 Task: In the  document social media Apply all border to the tabe with  'with box; Style line and width 1 pt 'Select Header and apply  'Bold' Select the text and align it to the  Center
Action: Mouse moved to (575, 188)
Screenshot: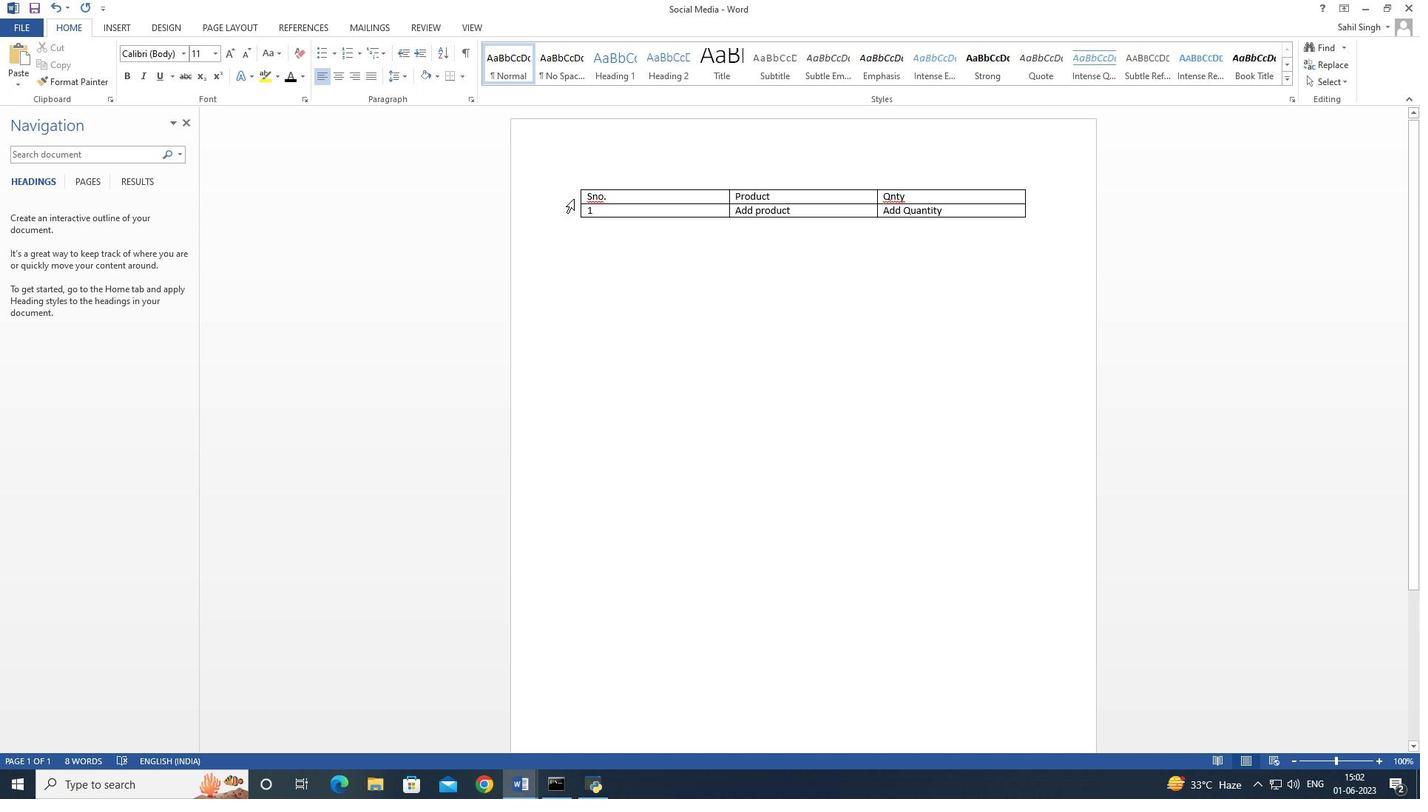 
Action: Mouse pressed left at (575, 188)
Screenshot: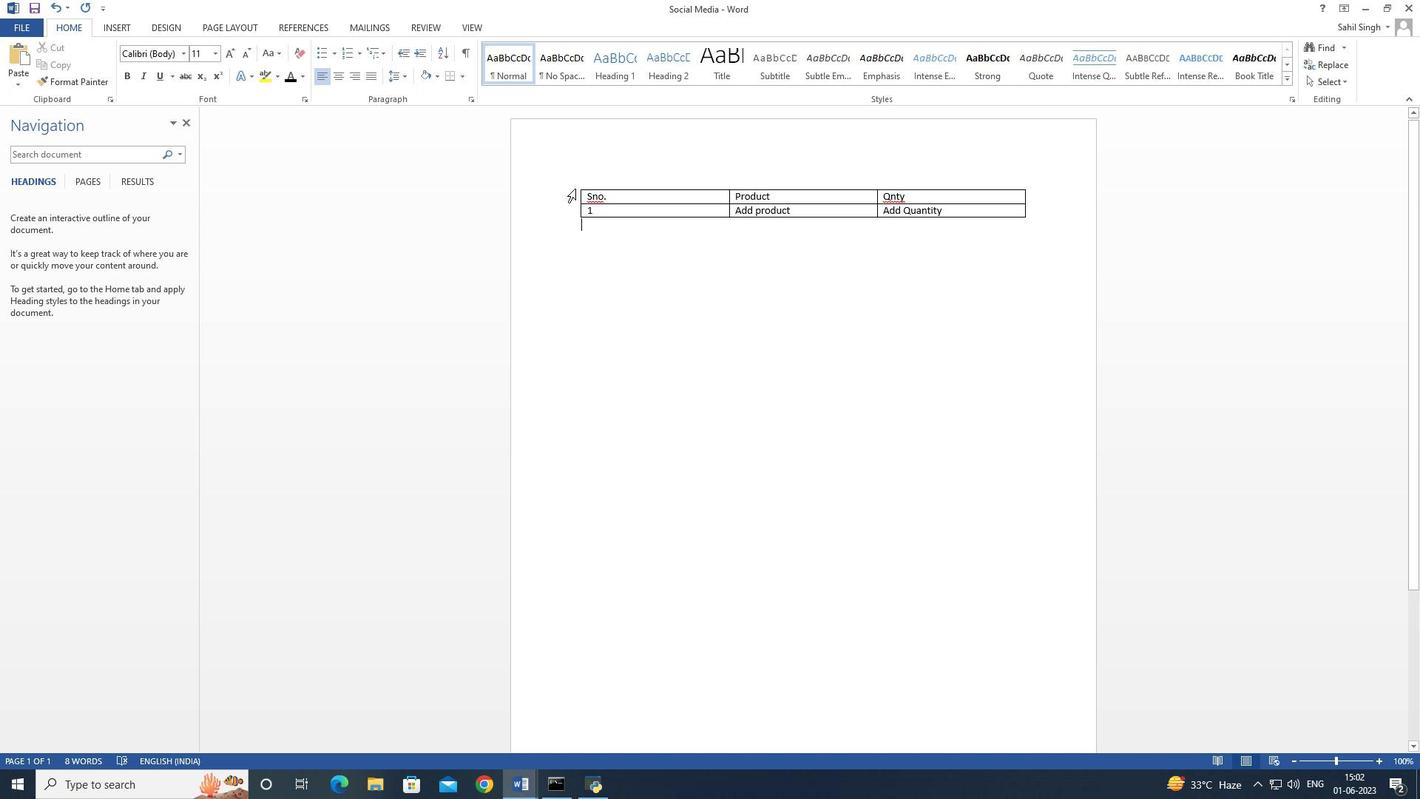 
Action: Mouse moved to (462, 74)
Screenshot: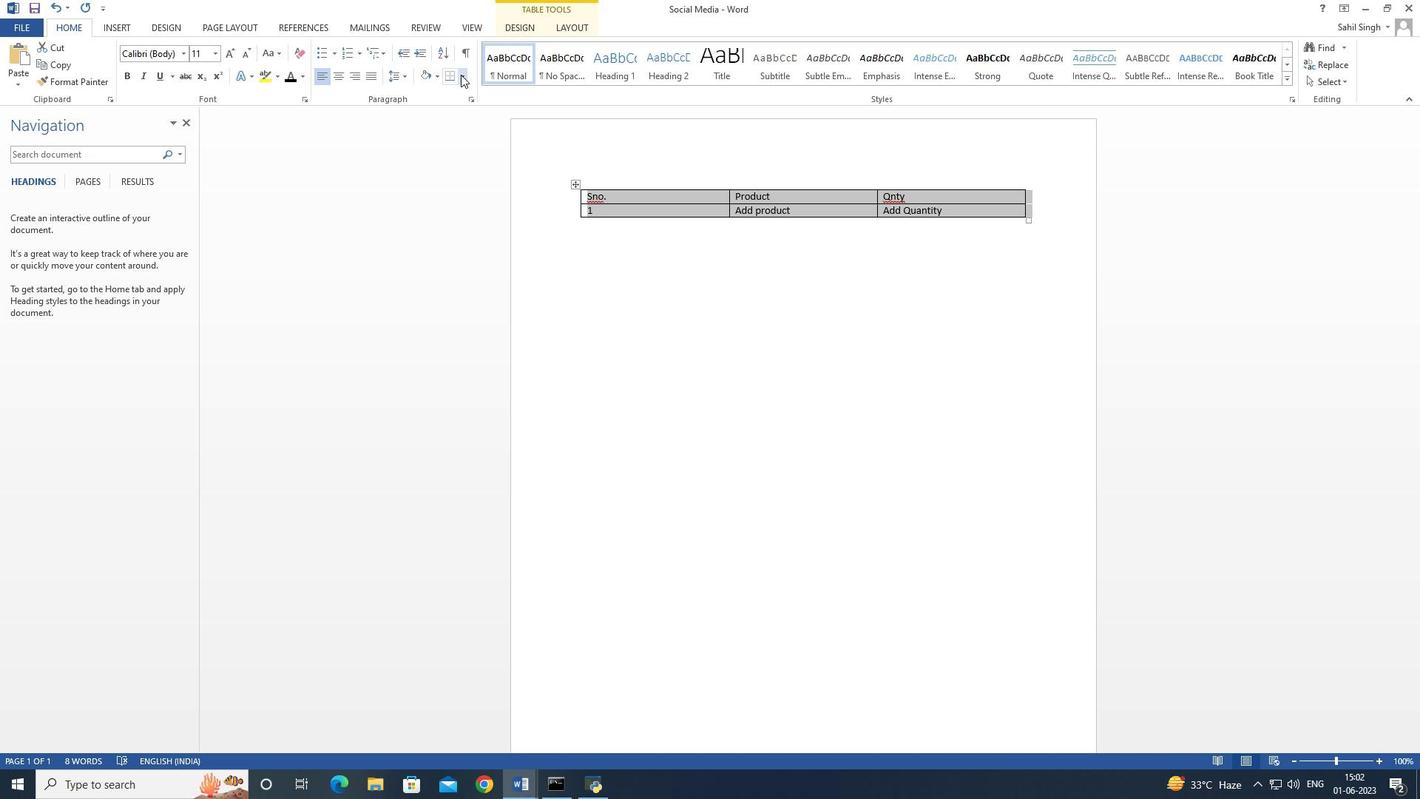 
Action: Mouse pressed left at (462, 74)
Screenshot: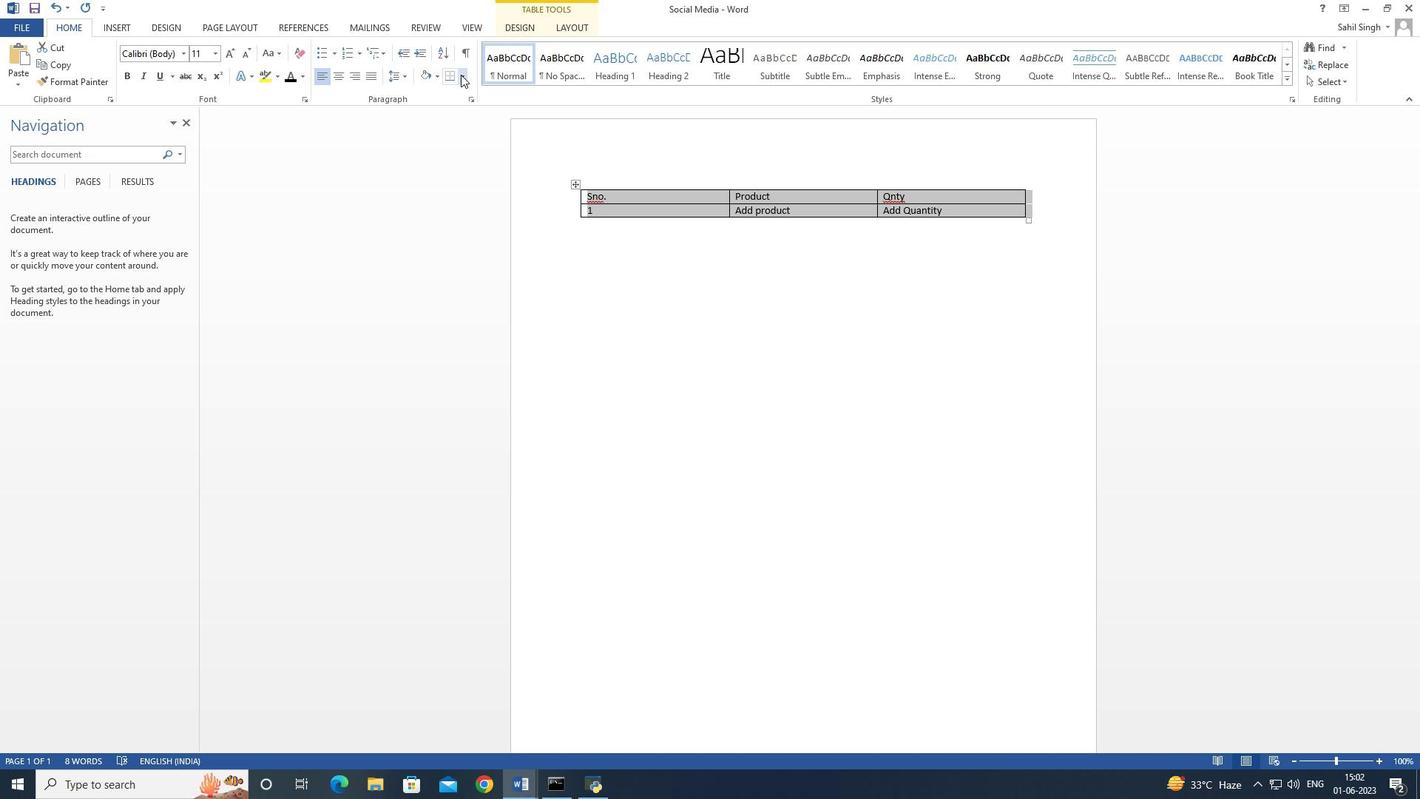 
Action: Mouse moved to (450, 185)
Screenshot: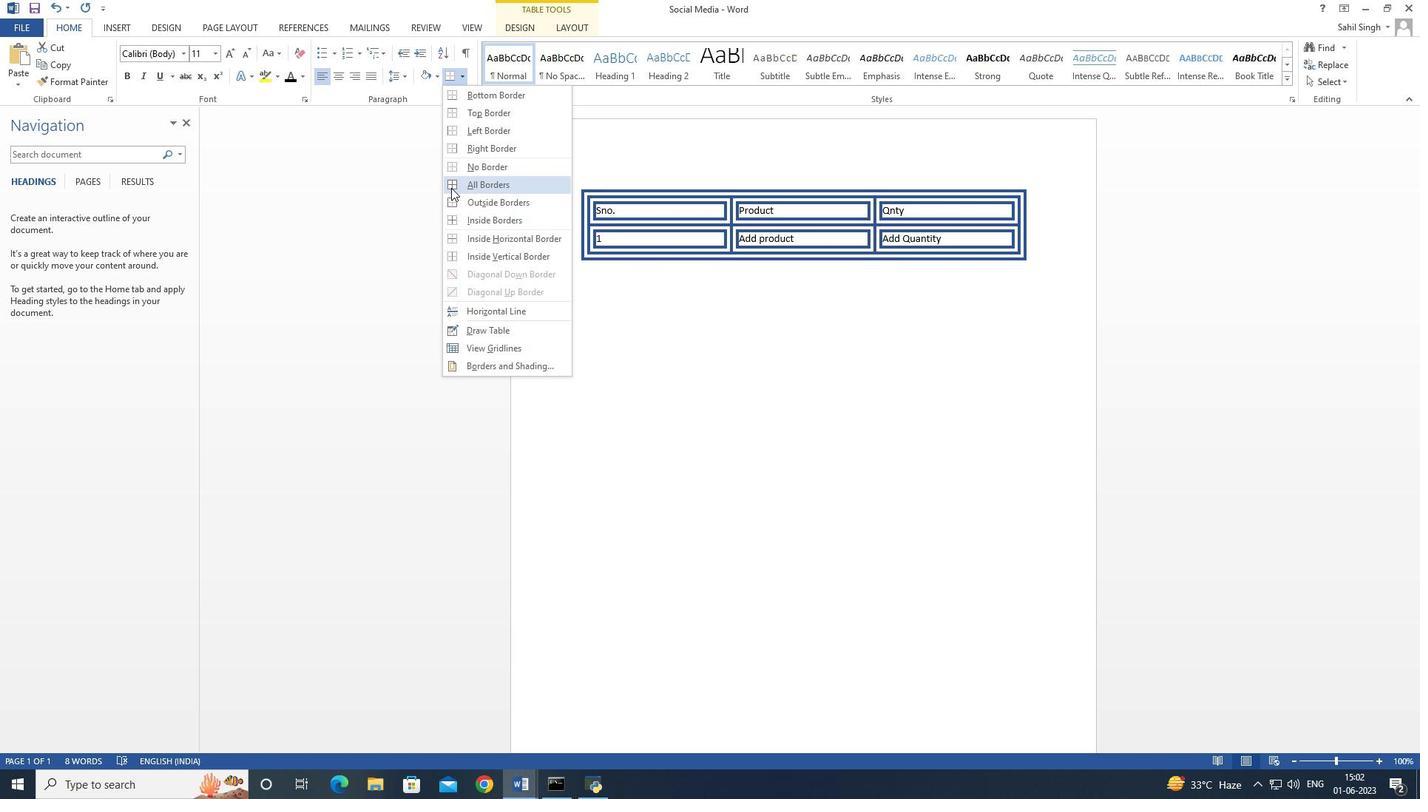 
Action: Mouse pressed left at (450, 185)
Screenshot: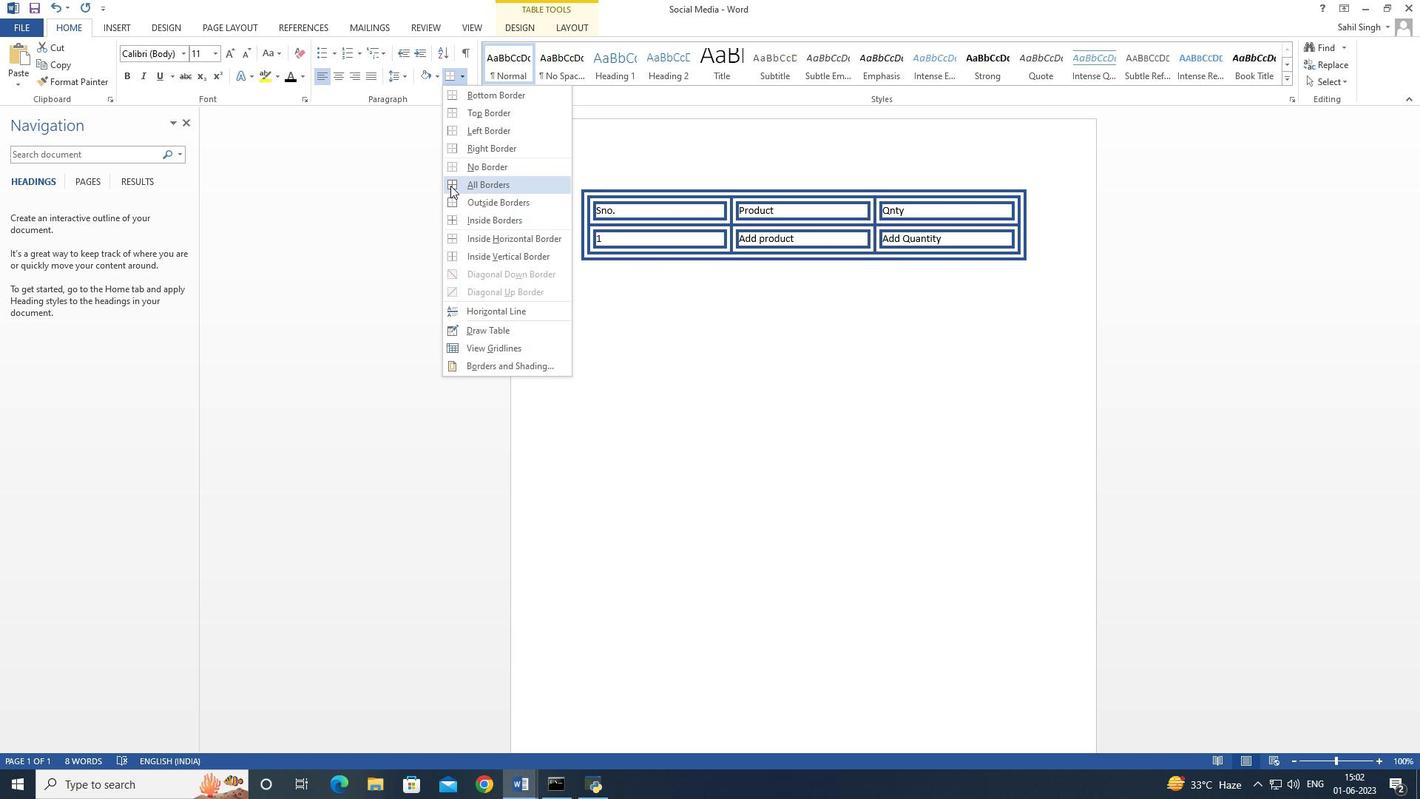 
Action: Mouse moved to (461, 74)
Screenshot: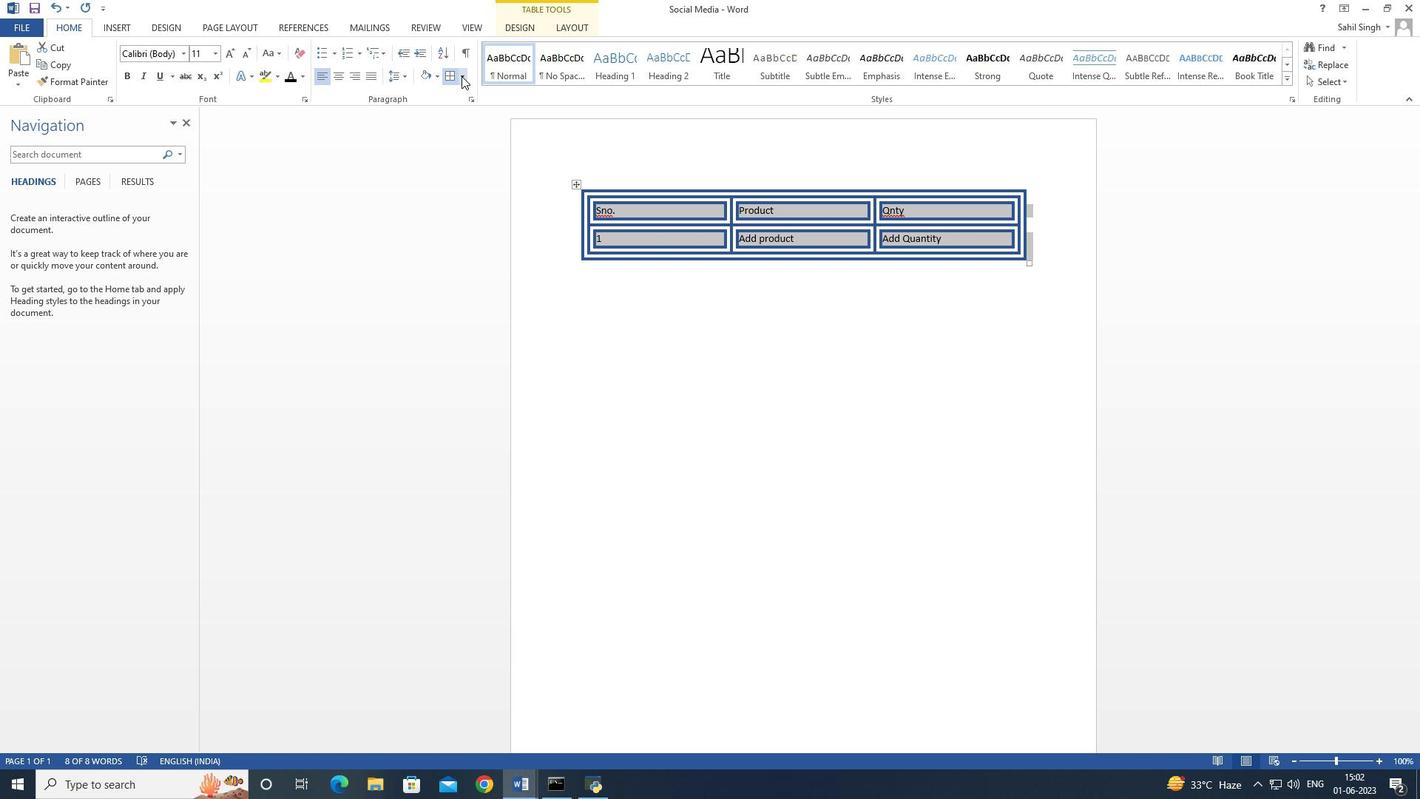 
Action: Mouse pressed left at (461, 74)
Screenshot: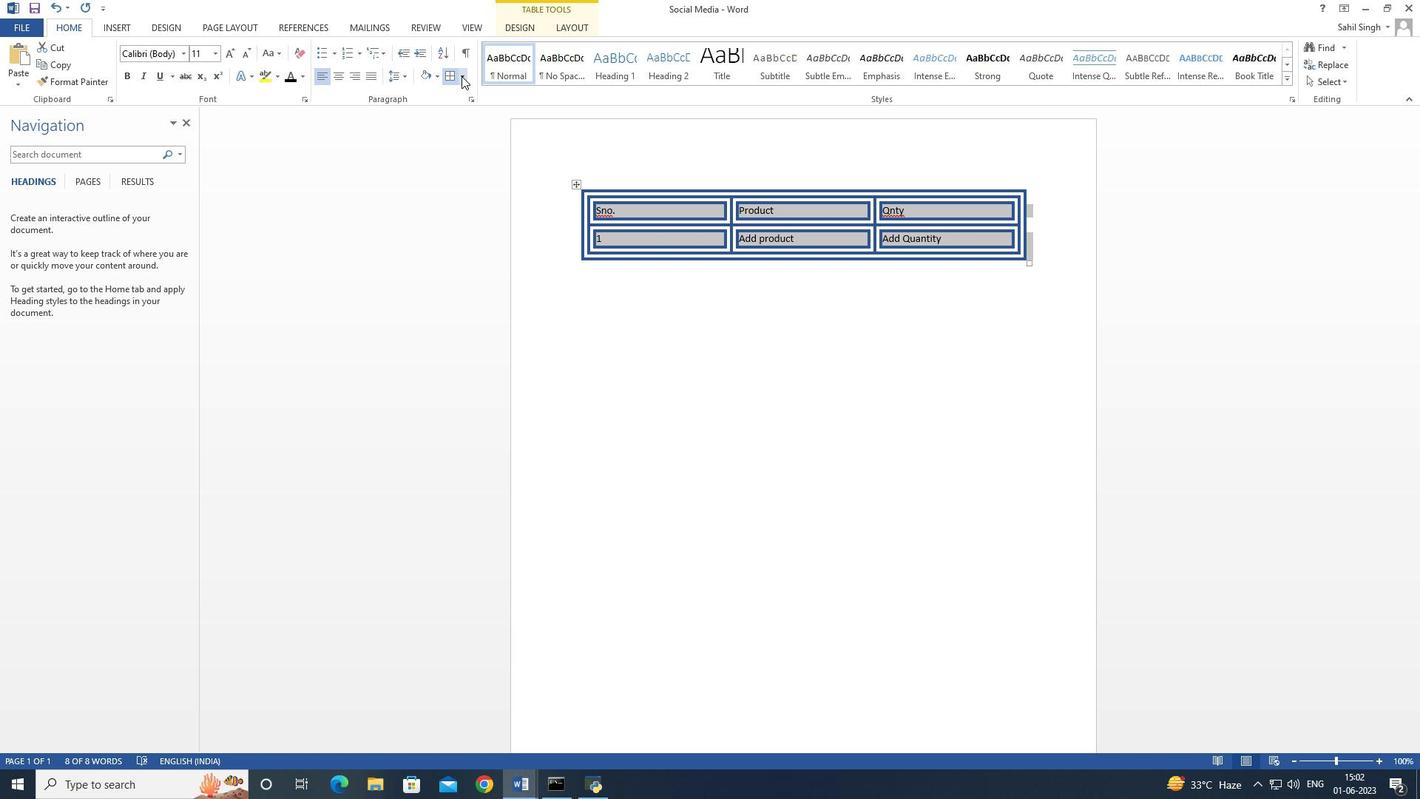 
Action: Mouse moved to (491, 364)
Screenshot: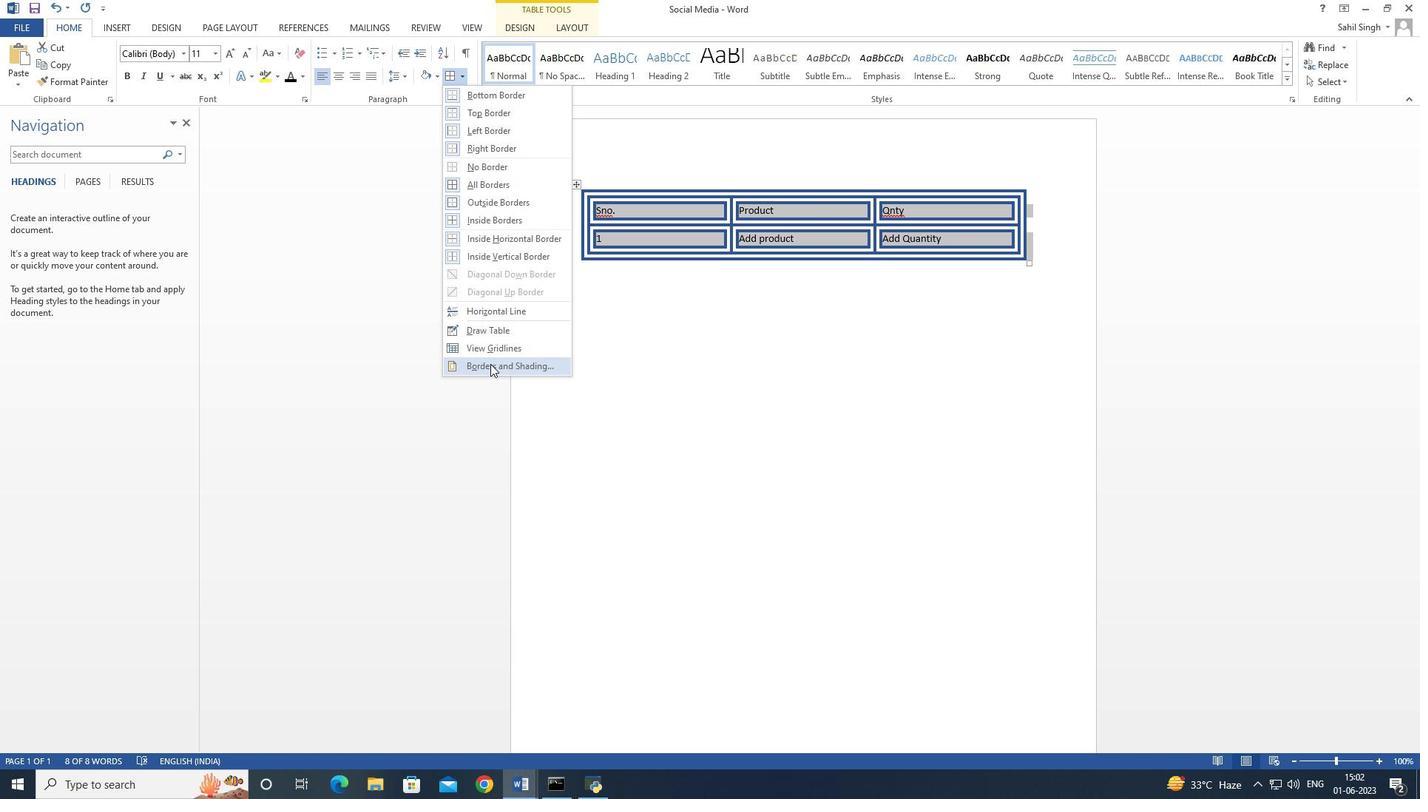 
Action: Mouse pressed left at (491, 364)
Screenshot: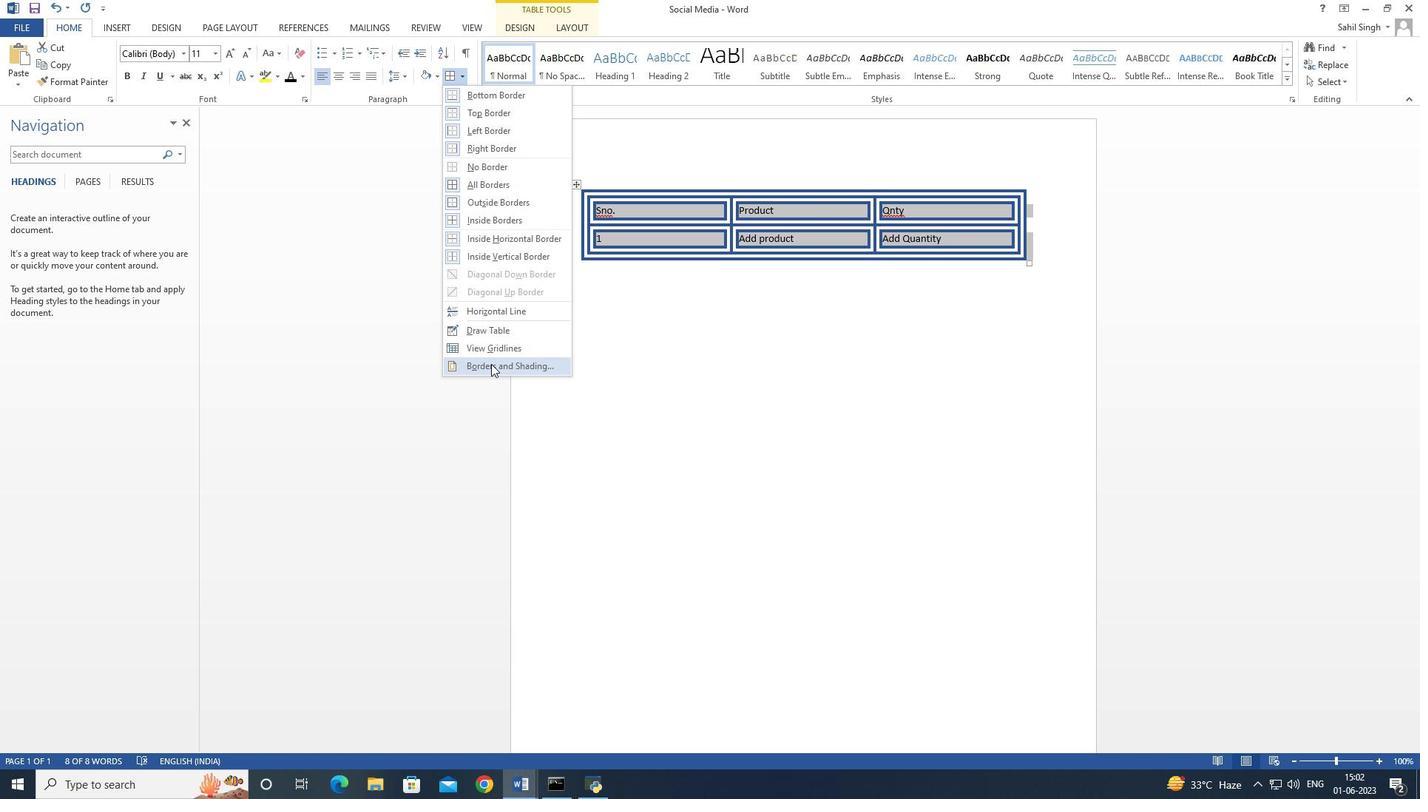 
Action: Mouse moved to (538, 330)
Screenshot: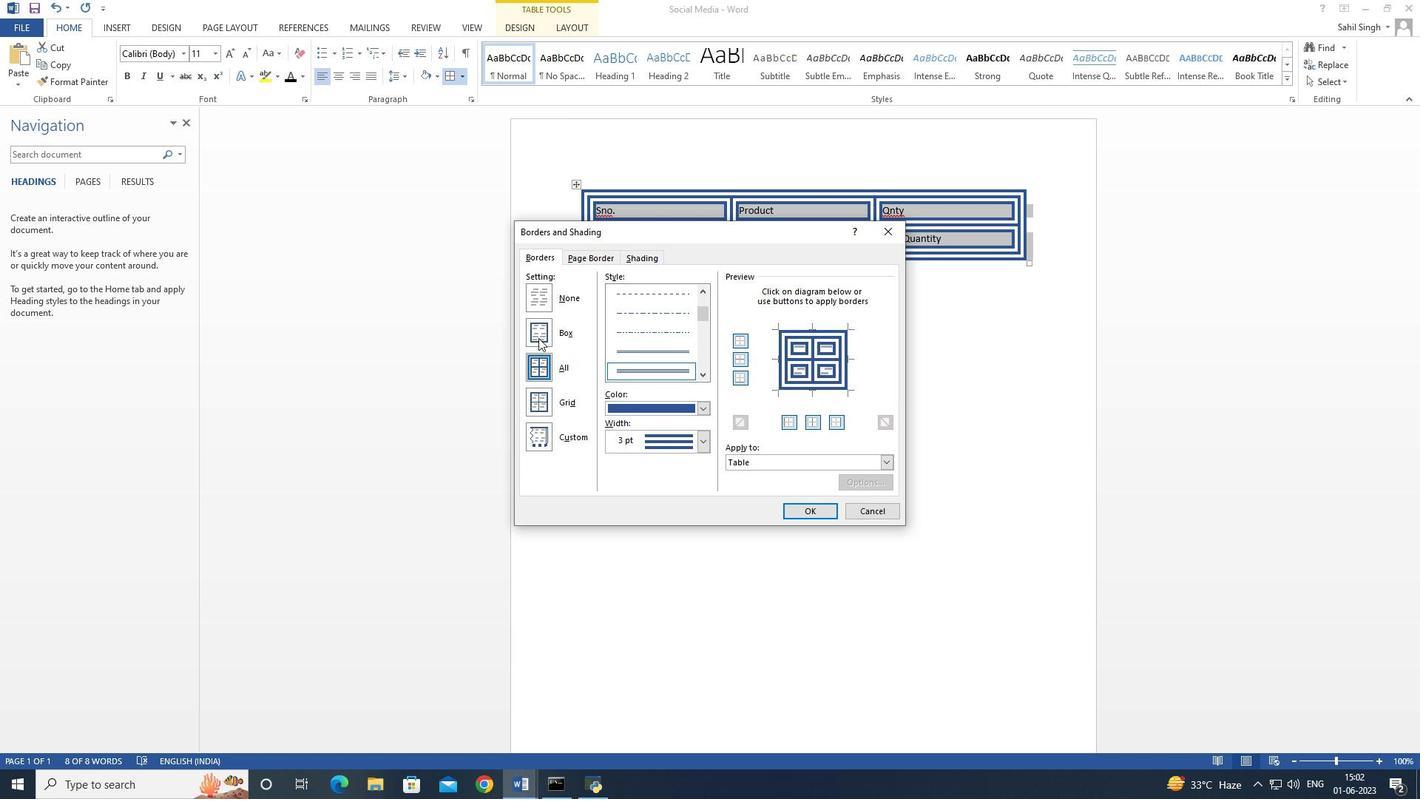 
Action: Mouse pressed left at (538, 330)
Screenshot: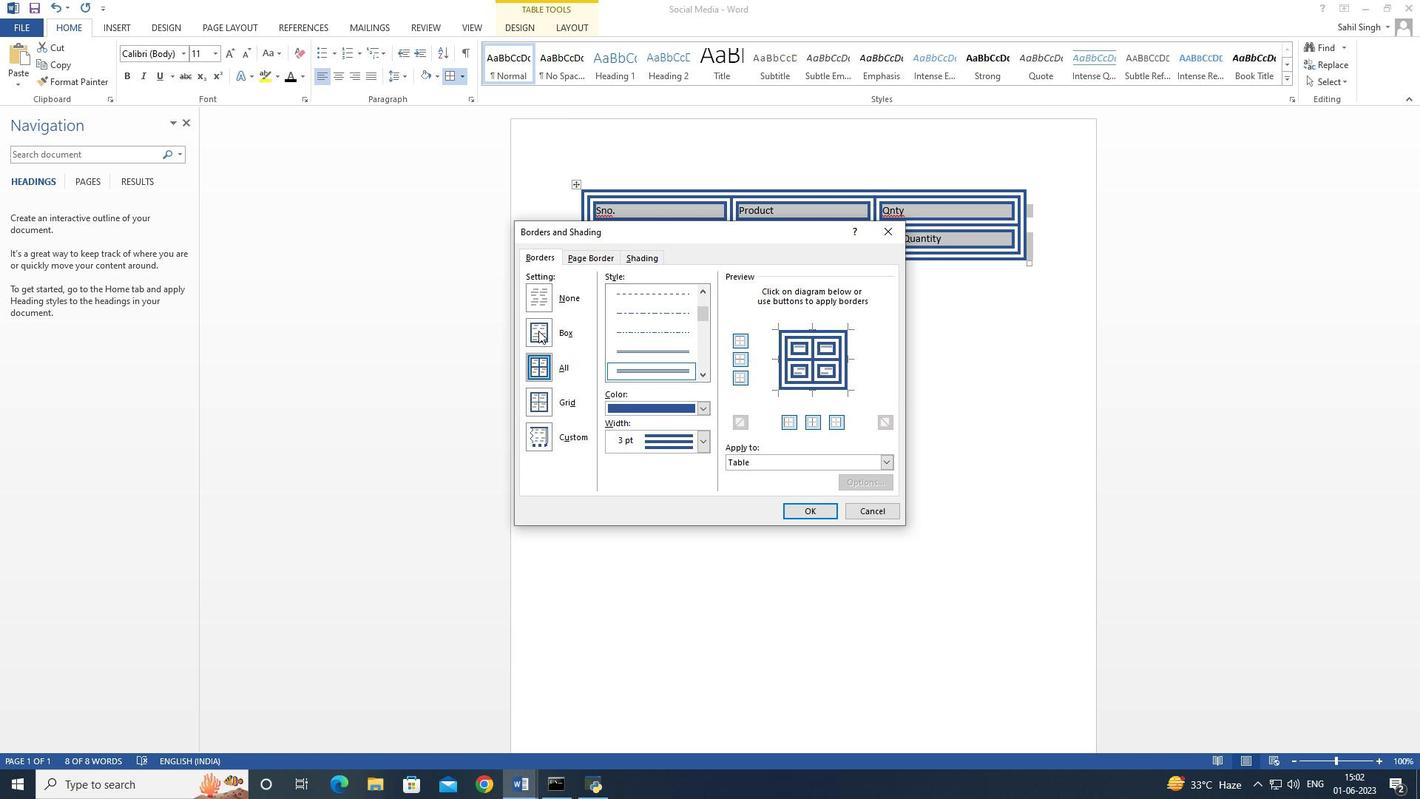 
Action: Mouse moved to (705, 439)
Screenshot: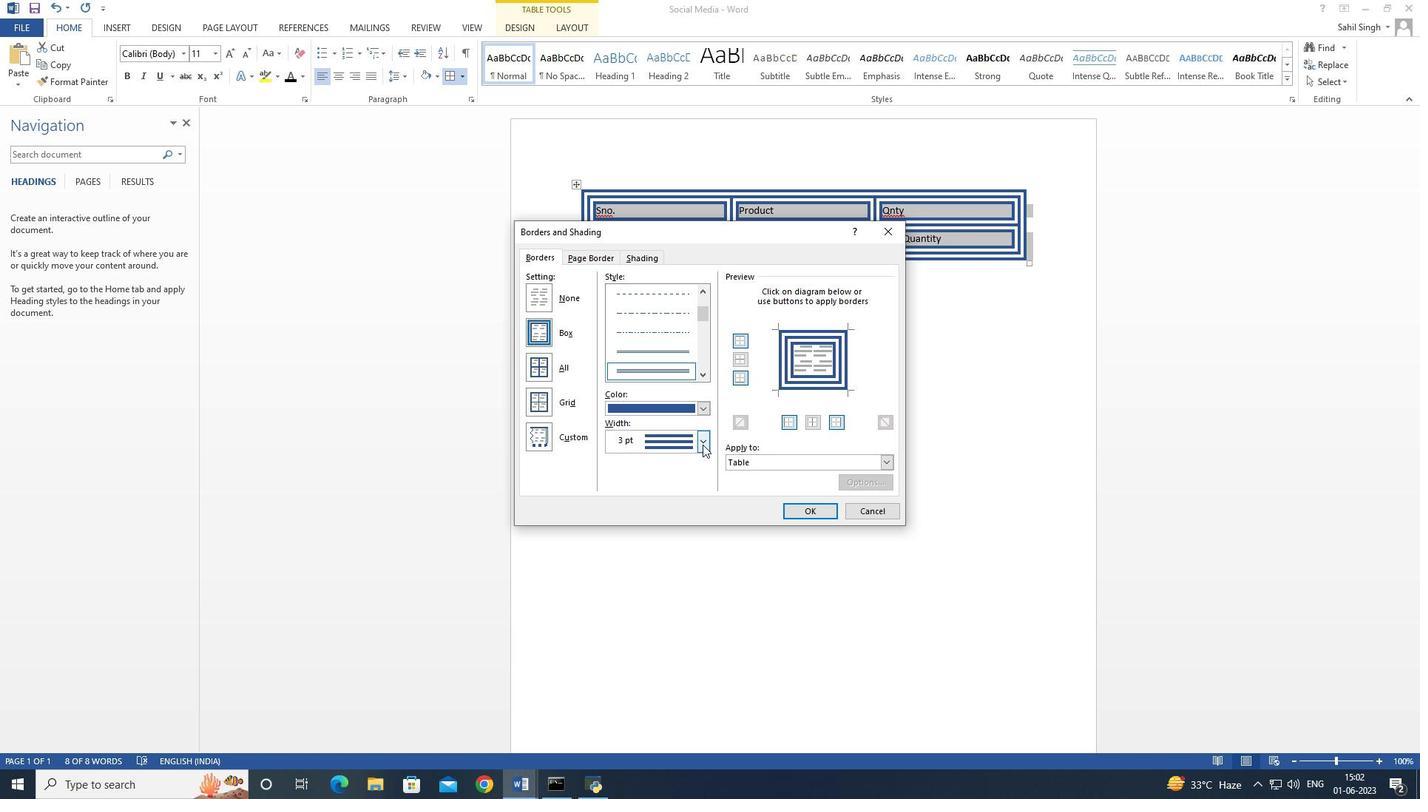 
Action: Mouse pressed left at (705, 439)
Screenshot: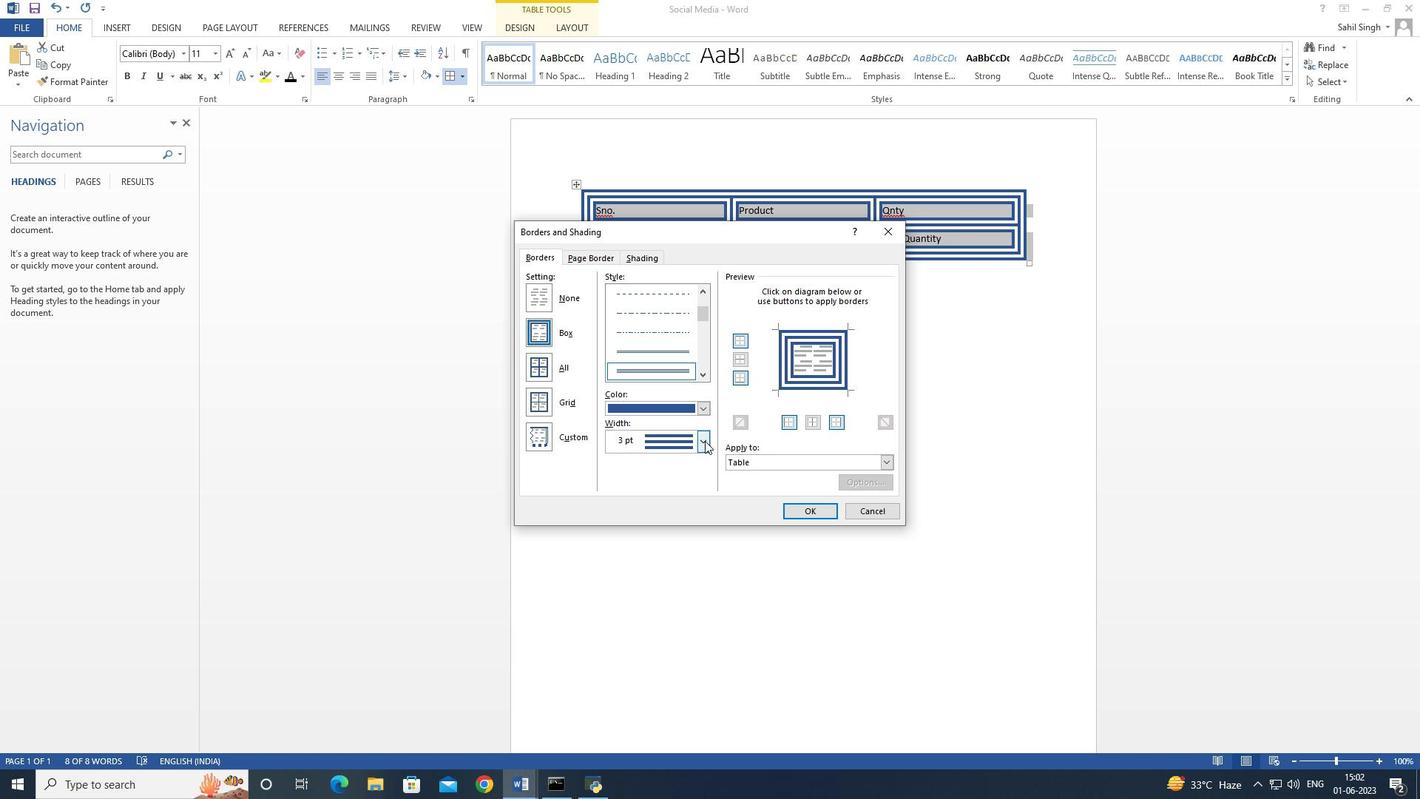 
Action: Mouse moved to (620, 520)
Screenshot: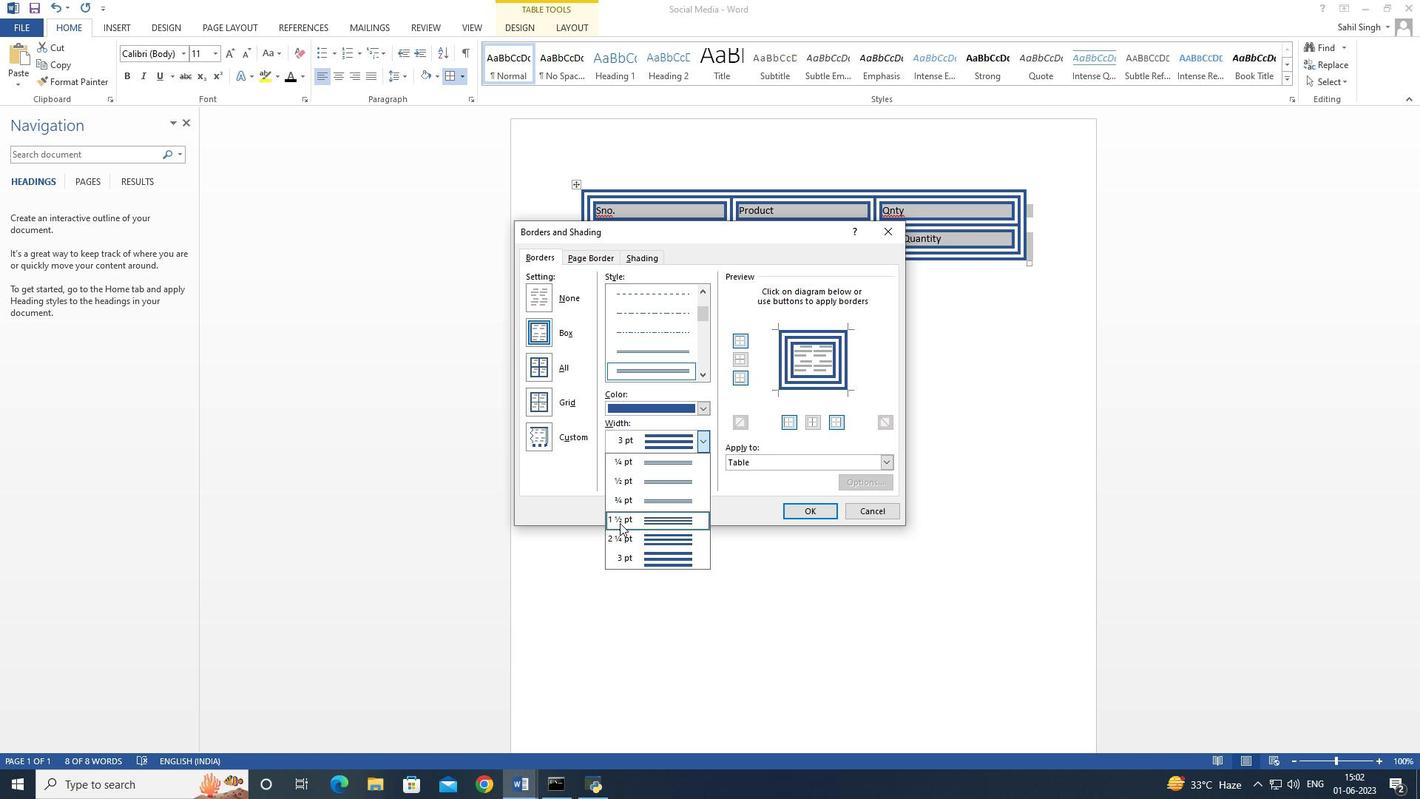 
Action: Mouse pressed left at (620, 520)
Screenshot: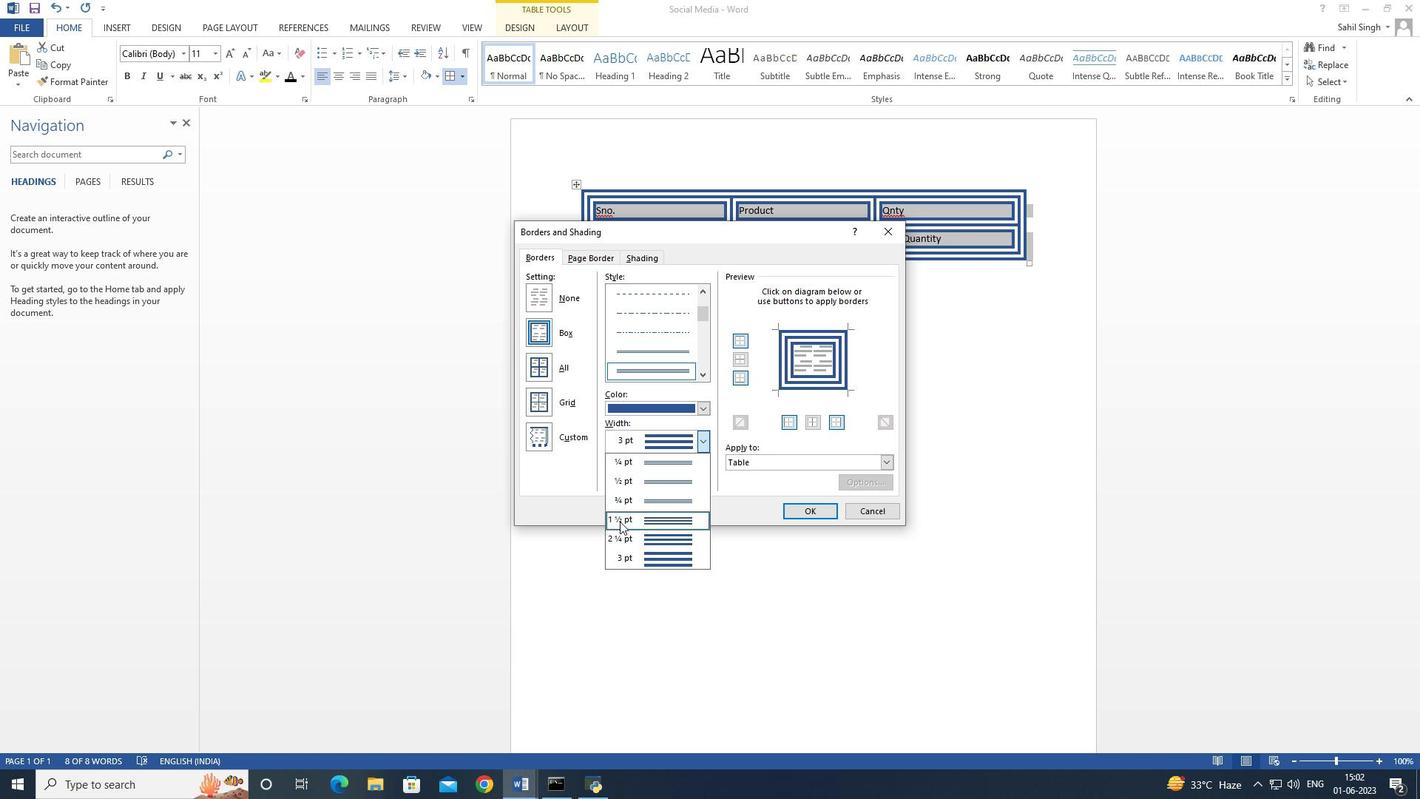 
Action: Mouse moved to (809, 512)
Screenshot: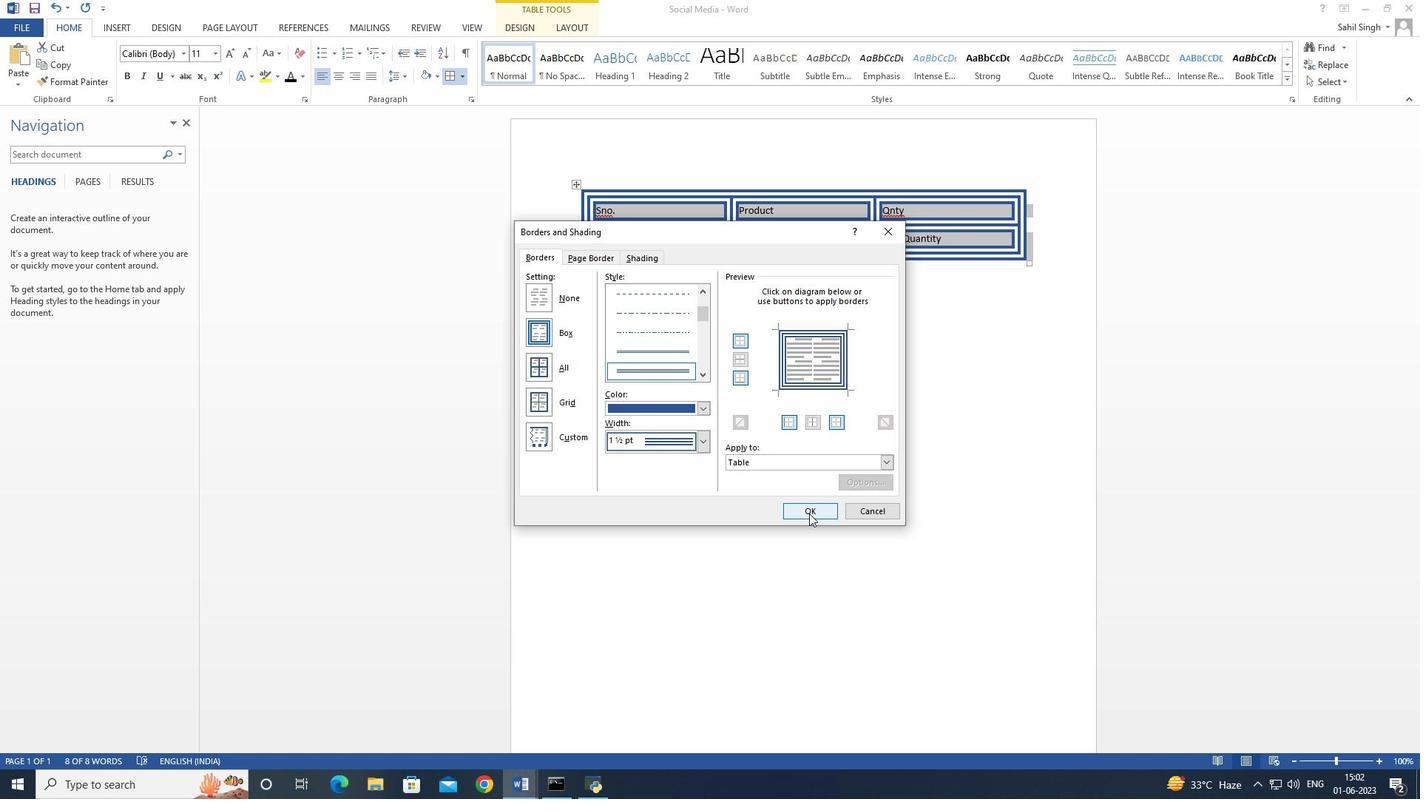 
Action: Mouse pressed left at (809, 512)
Screenshot: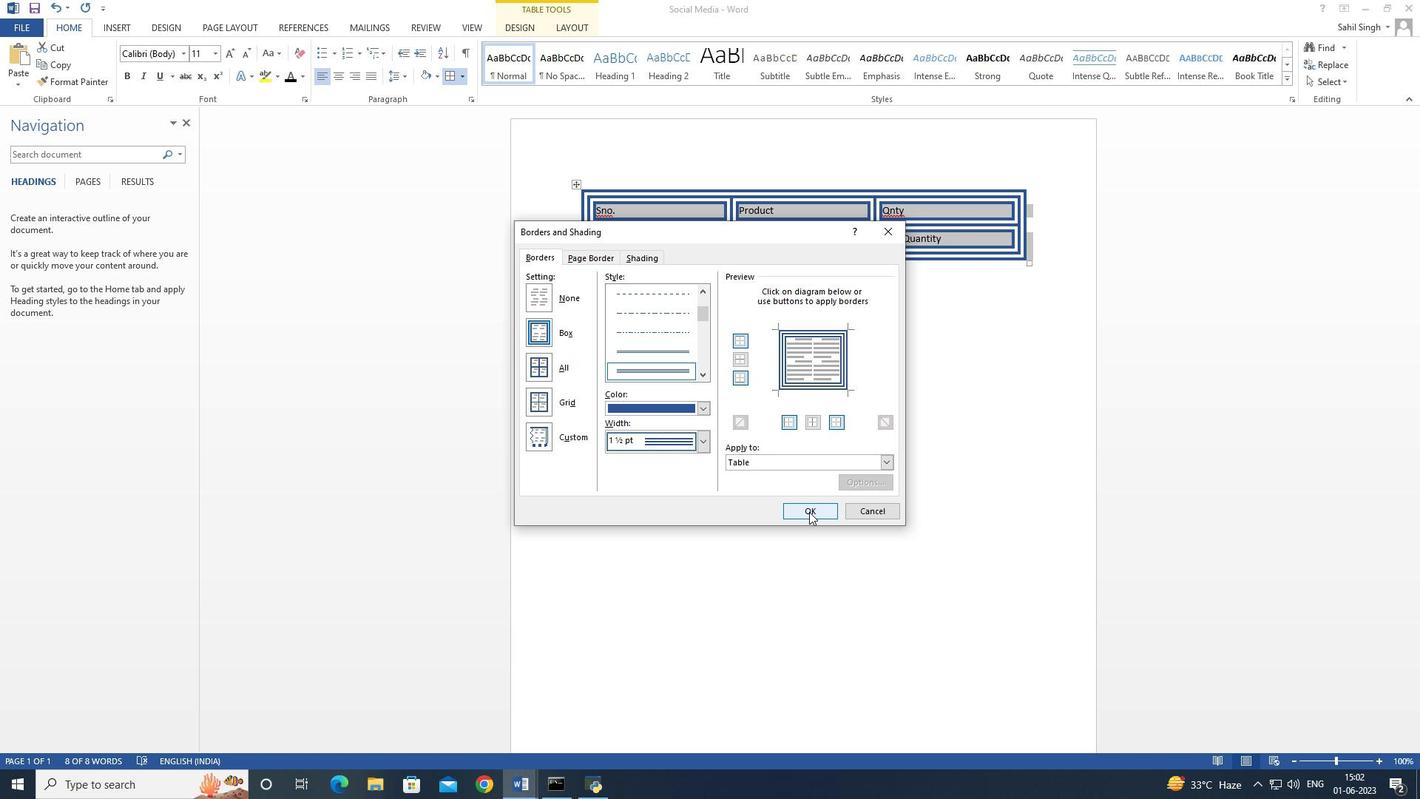 
Action: Mouse moved to (917, 194)
Screenshot: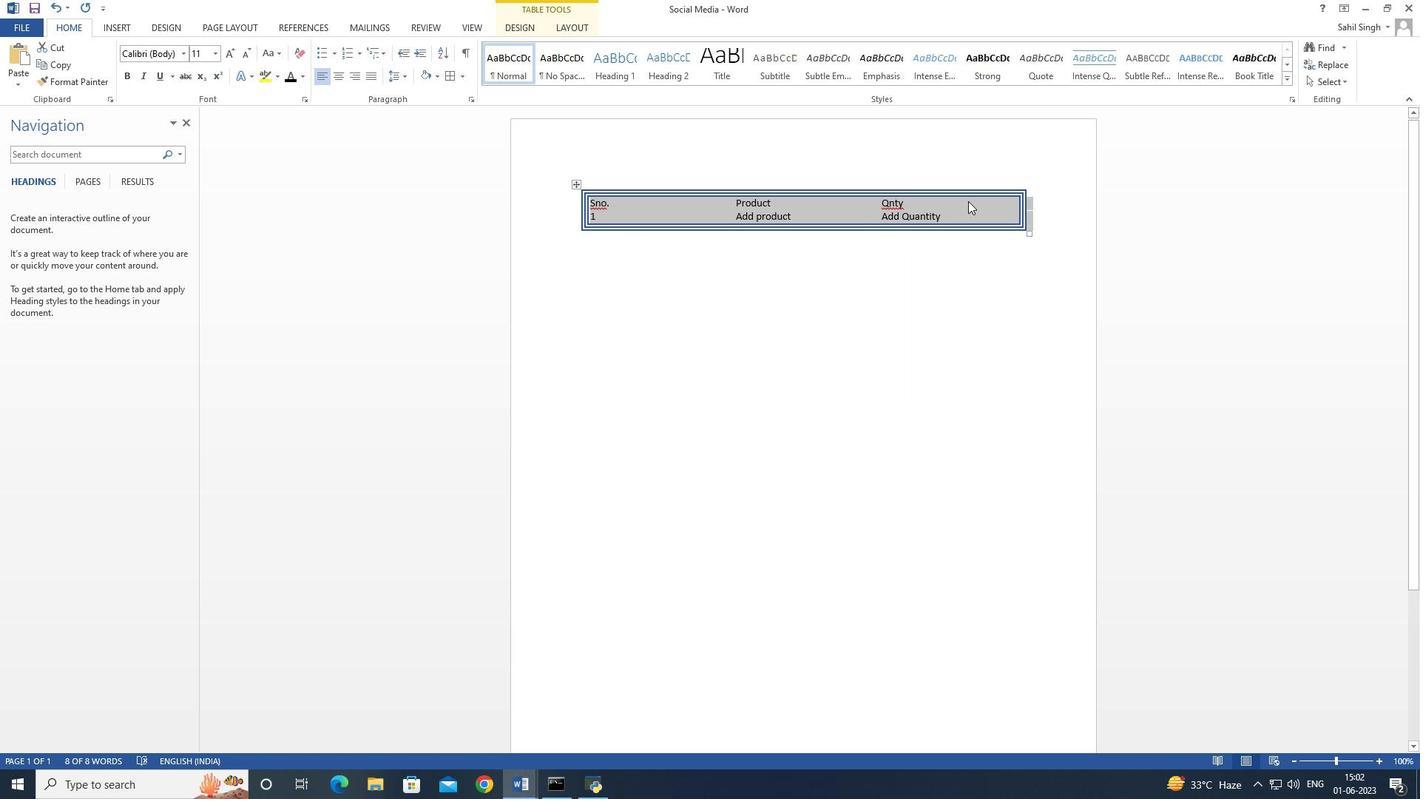 
Action: Mouse pressed left at (917, 194)
Screenshot: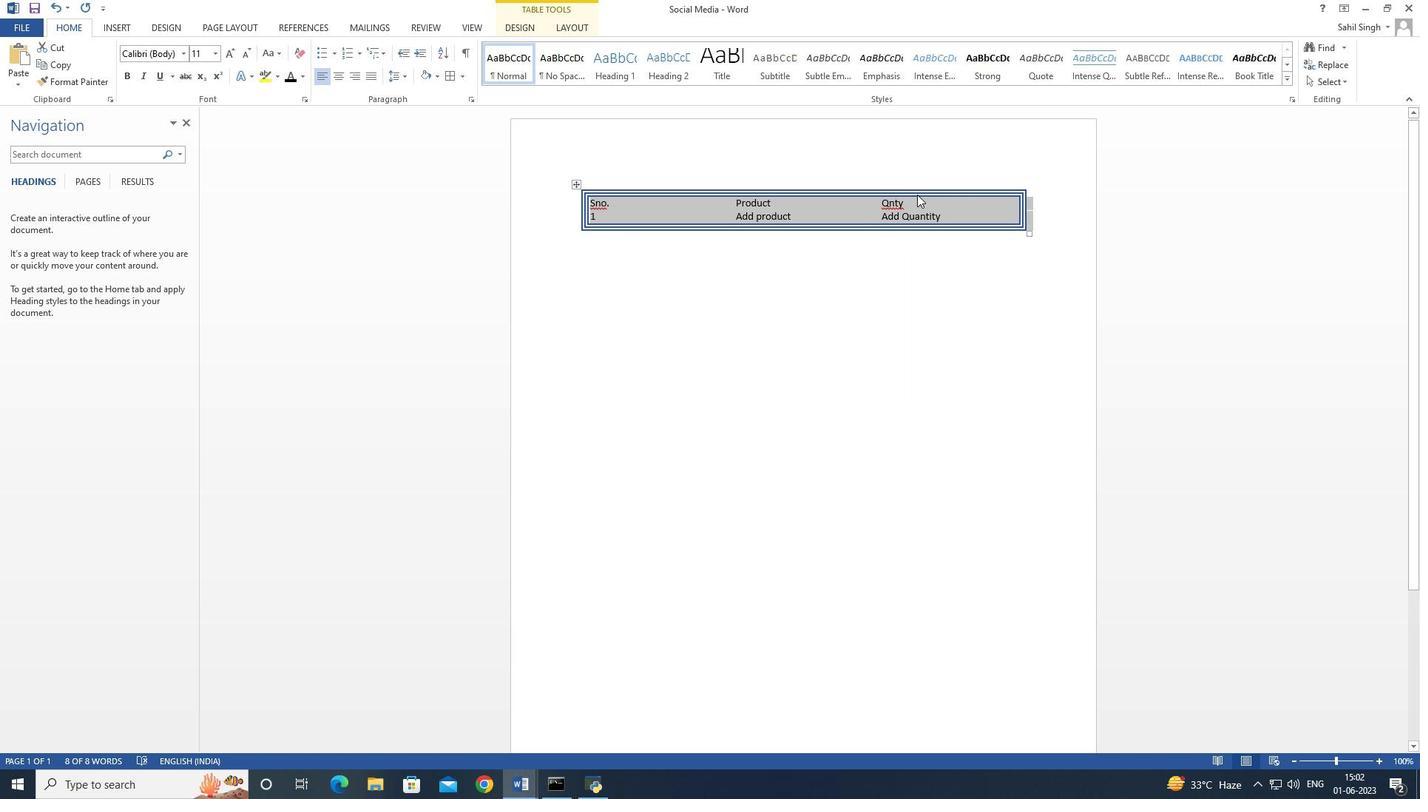 
Action: Mouse moved to (905, 200)
Screenshot: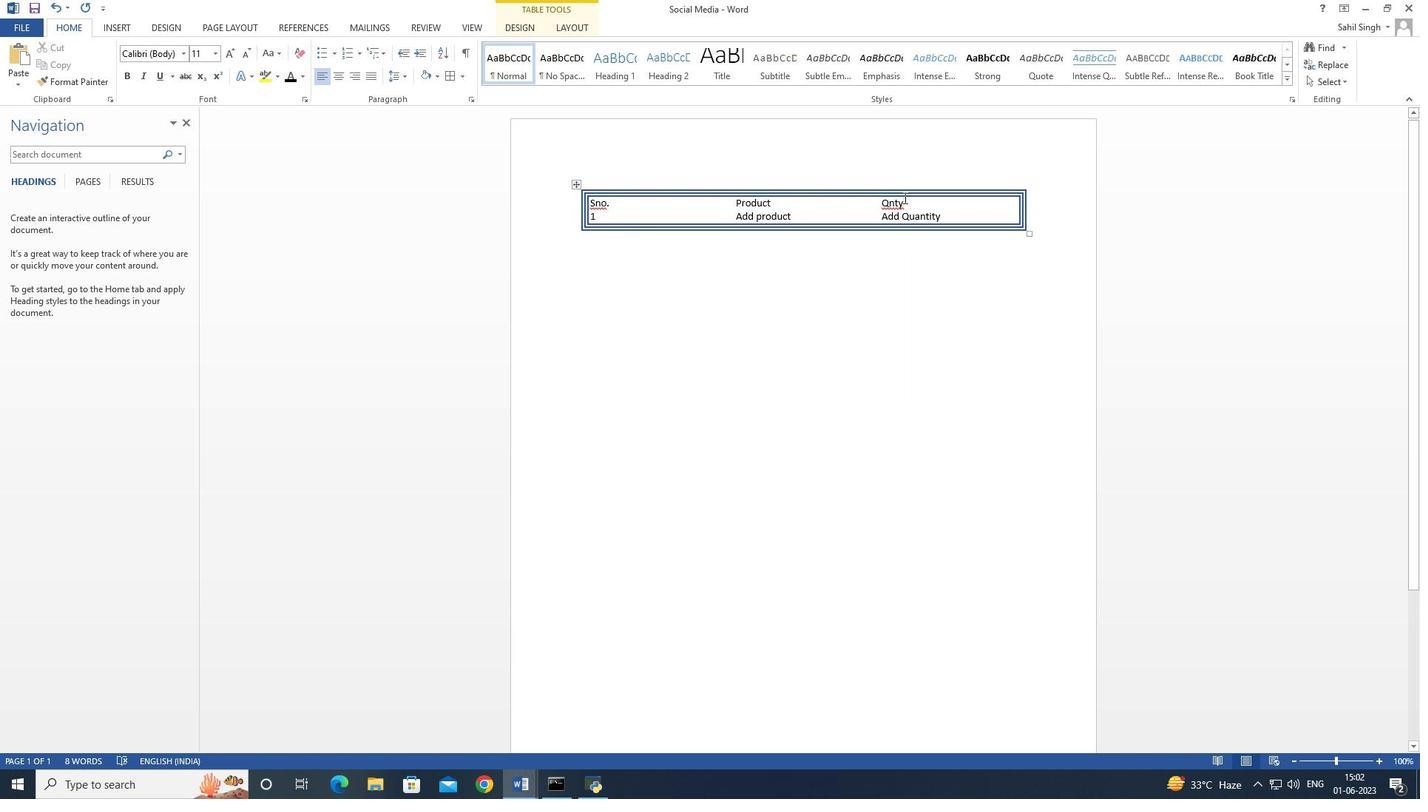 
Action: Mouse pressed left at (905, 200)
Screenshot: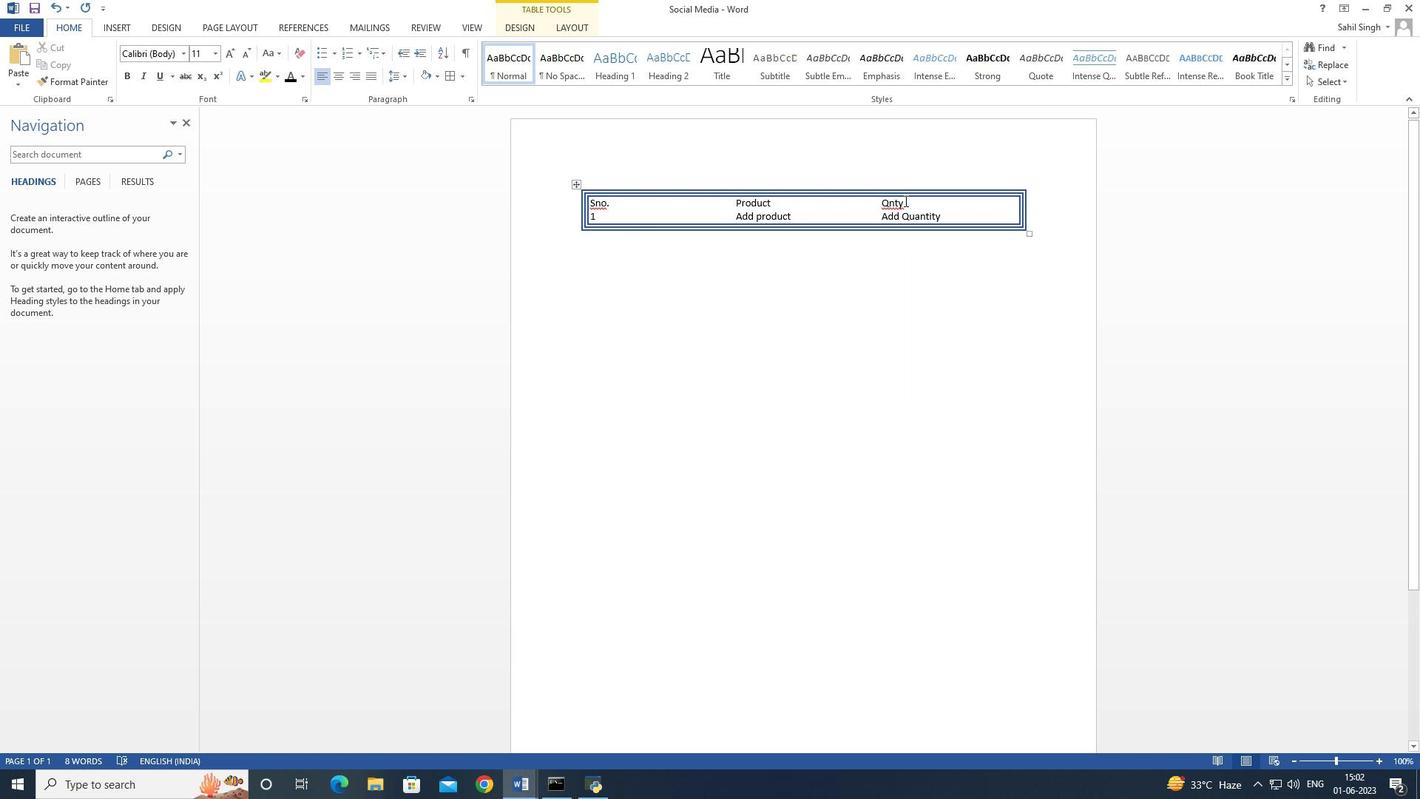 
Action: Mouse moved to (127, 74)
Screenshot: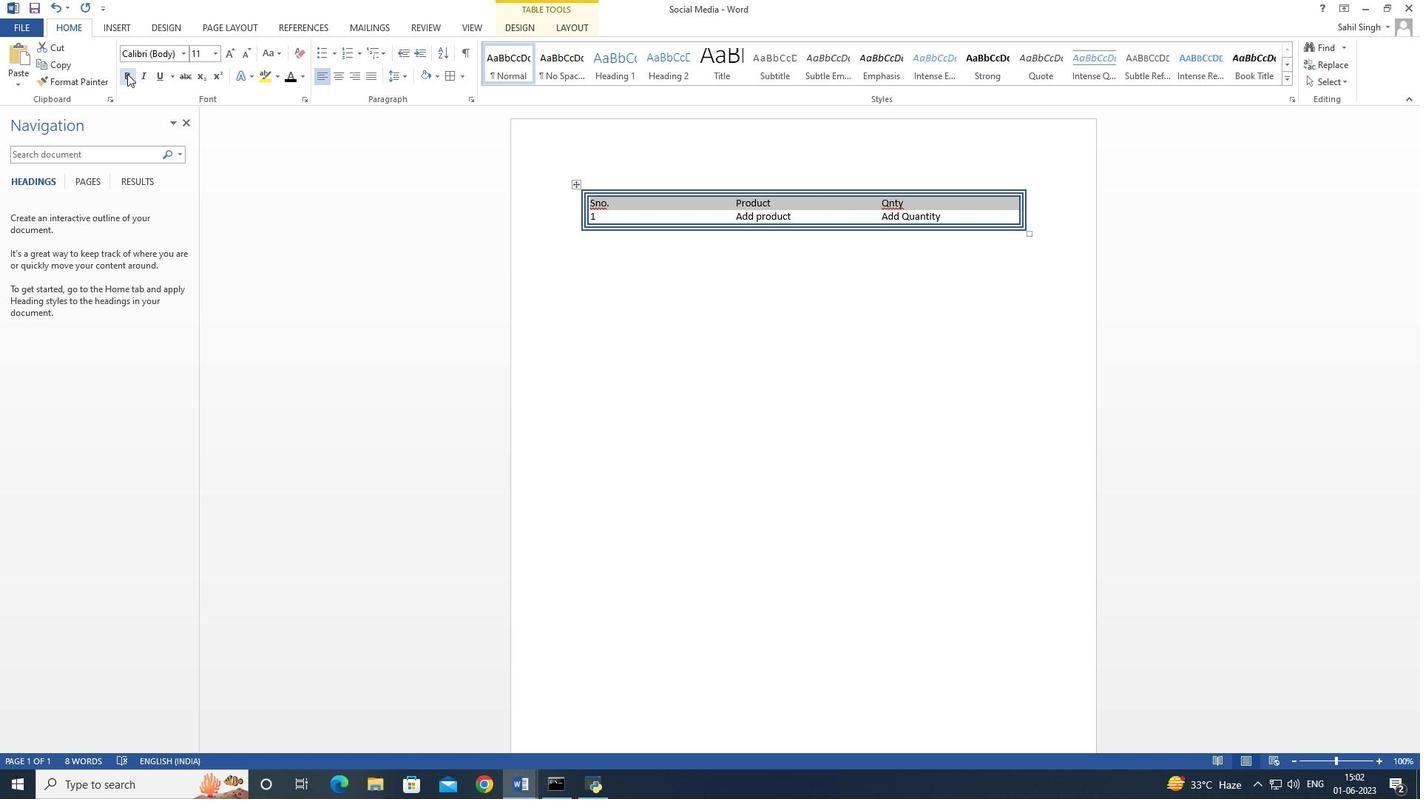 
Action: Mouse pressed left at (127, 74)
Screenshot: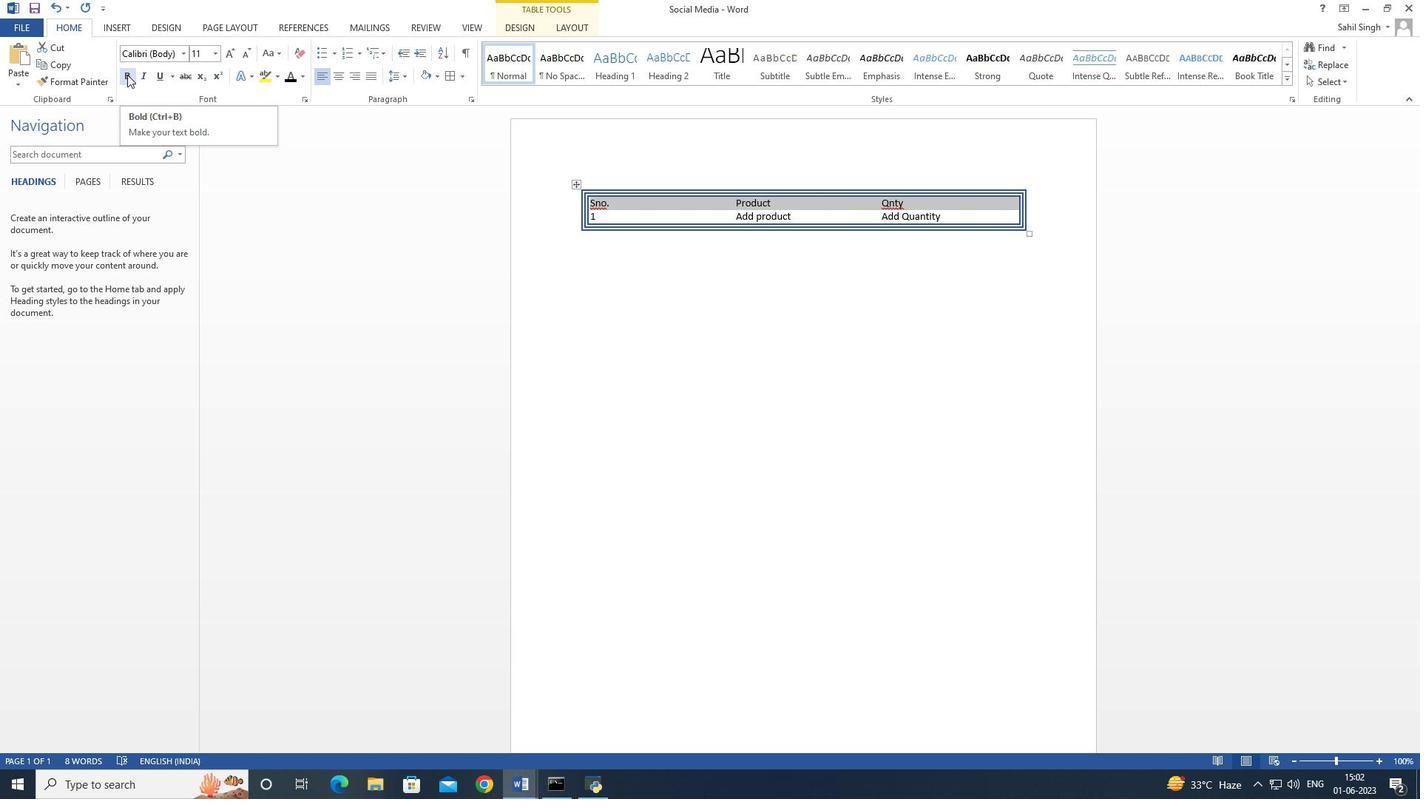 
Action: Mouse moved to (731, 385)
Screenshot: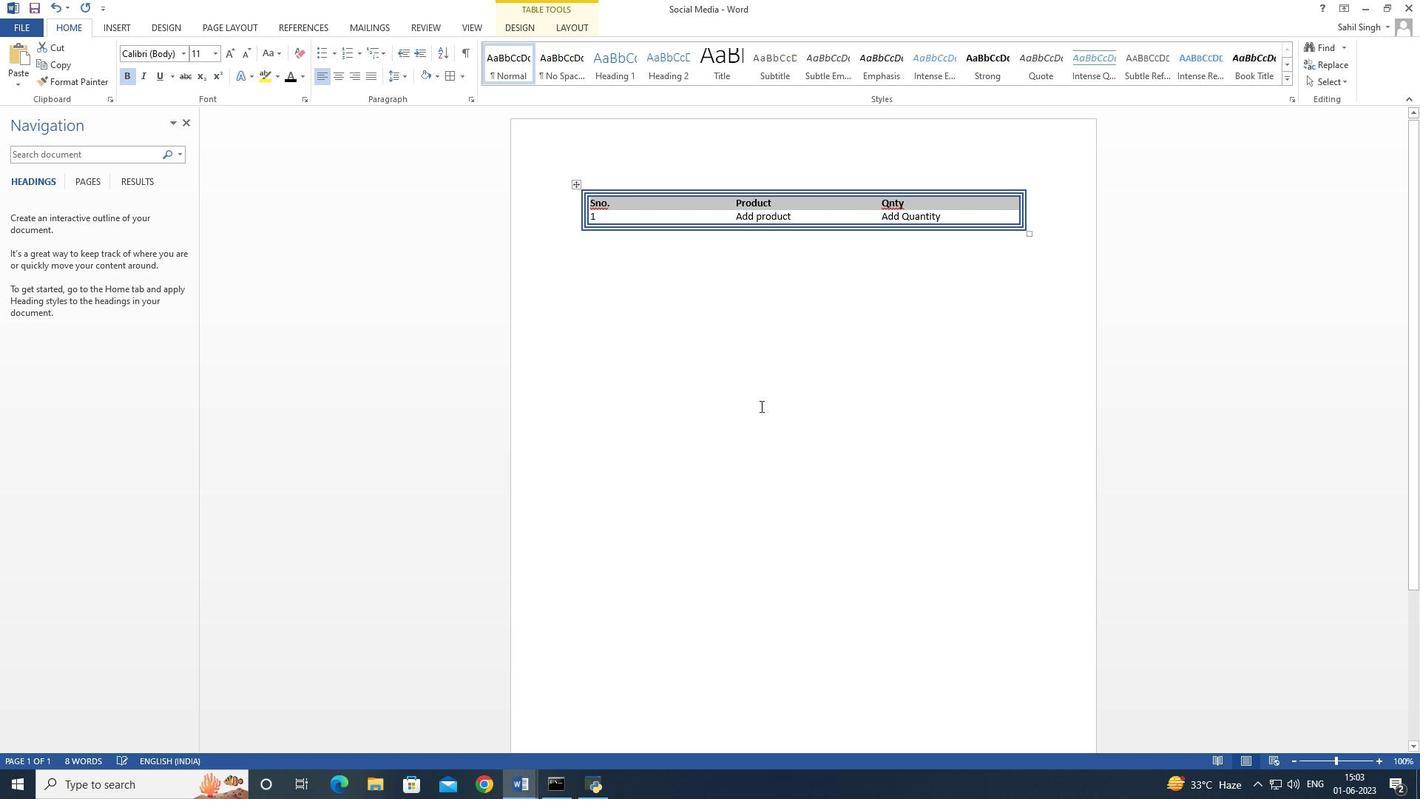 
Action: Mouse pressed left at (731, 385)
Screenshot: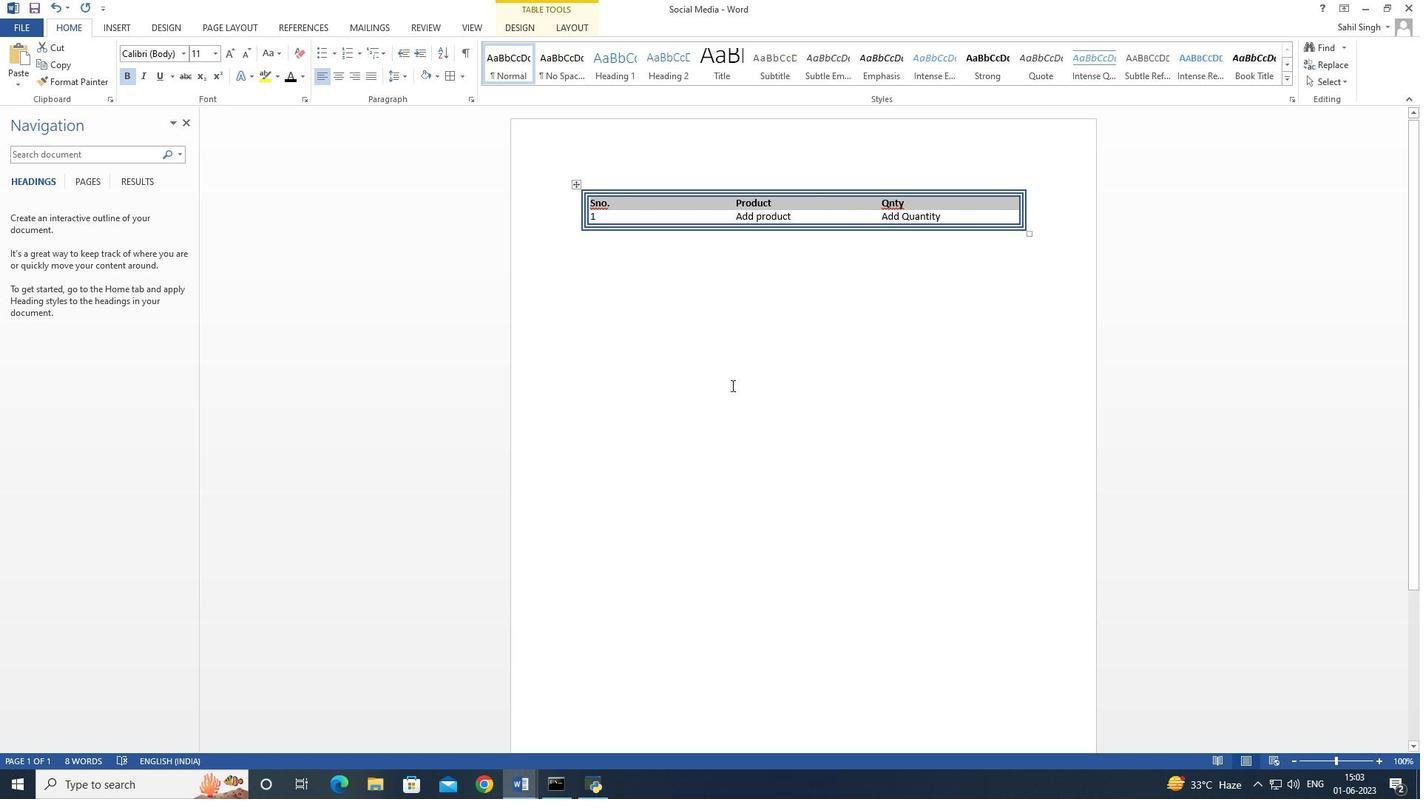 
Action: Mouse moved to (338, 76)
Screenshot: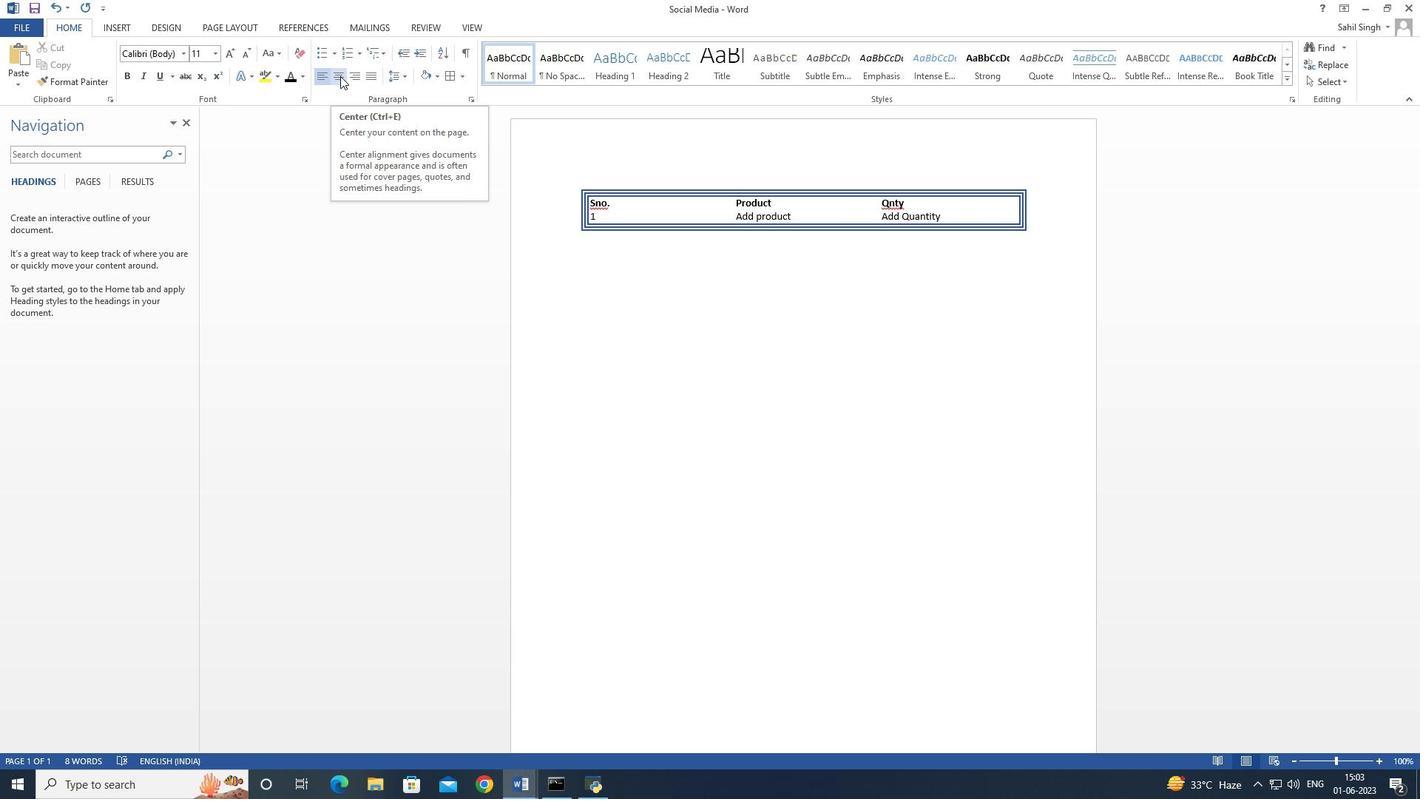 
Action: Mouse pressed left at (338, 76)
Screenshot: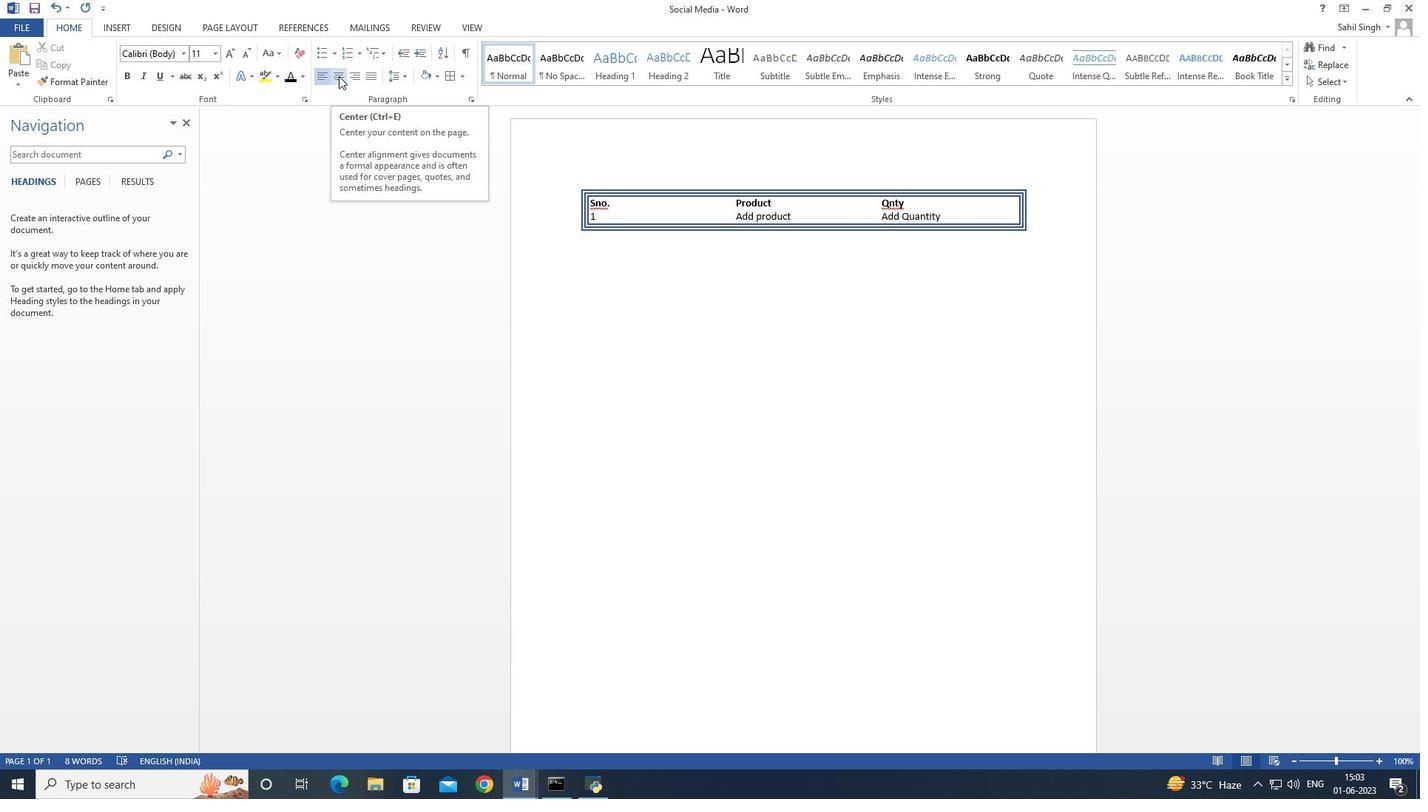 
Action: Mouse moved to (799, 495)
Screenshot: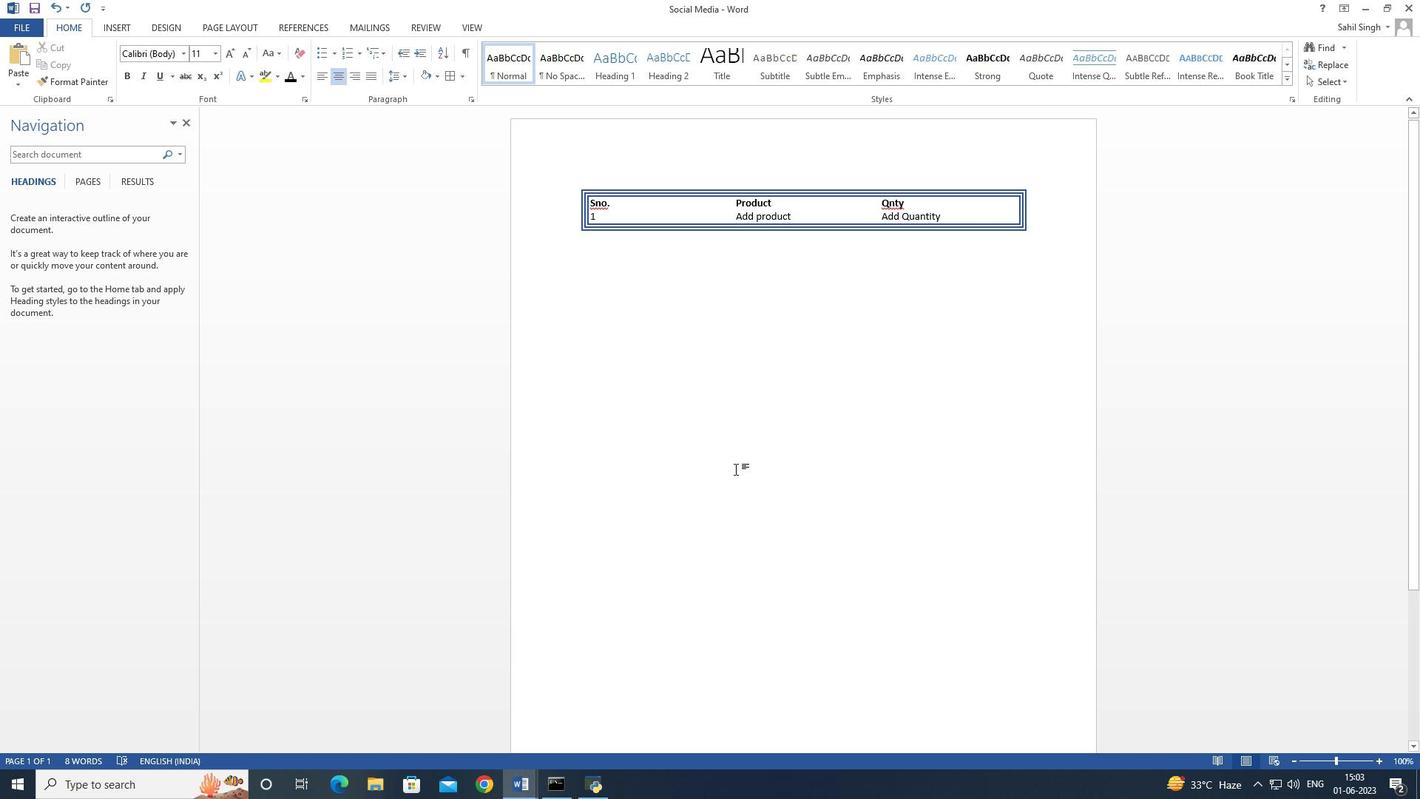 
Action: Mouse pressed left at (799, 495)
Screenshot: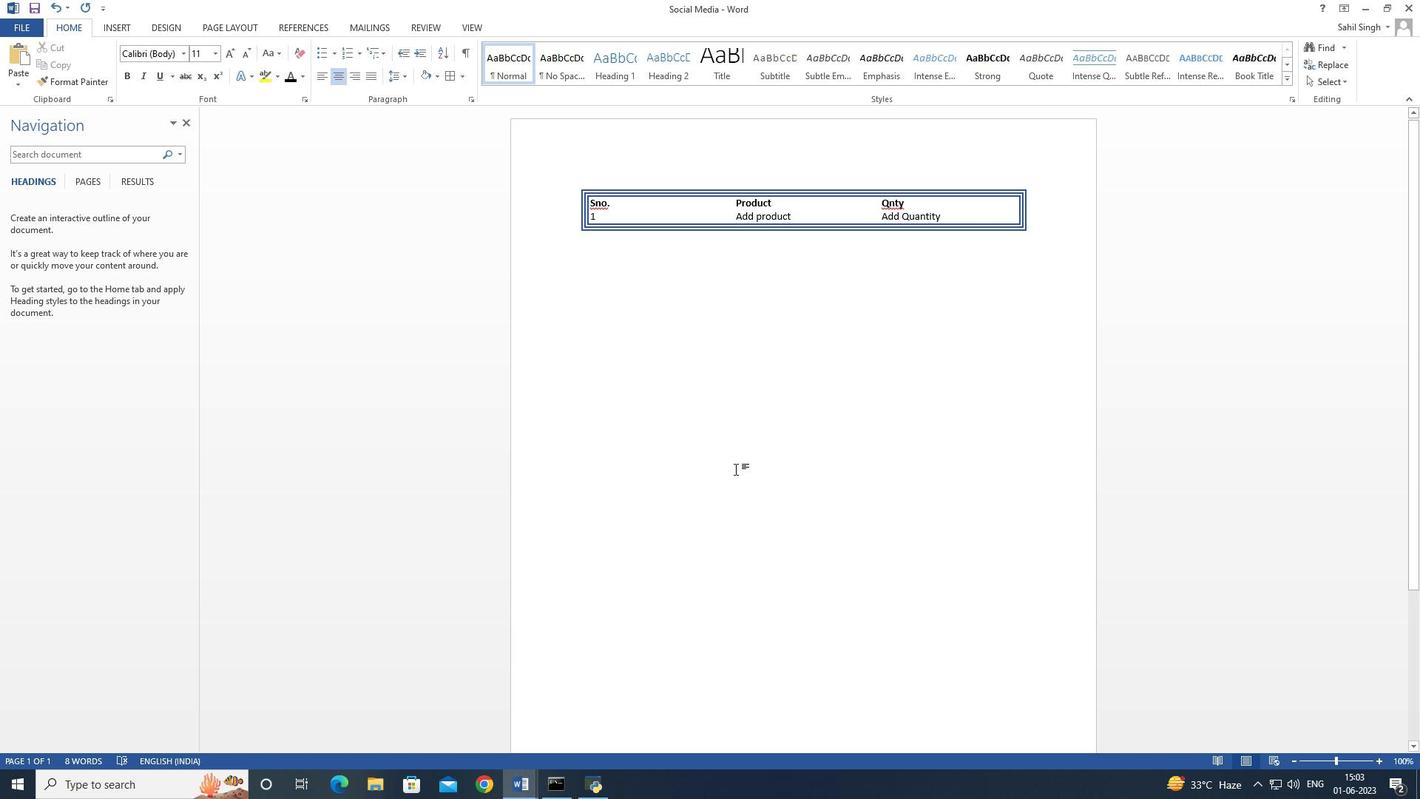 
Action: Mouse moved to (962, 212)
Screenshot: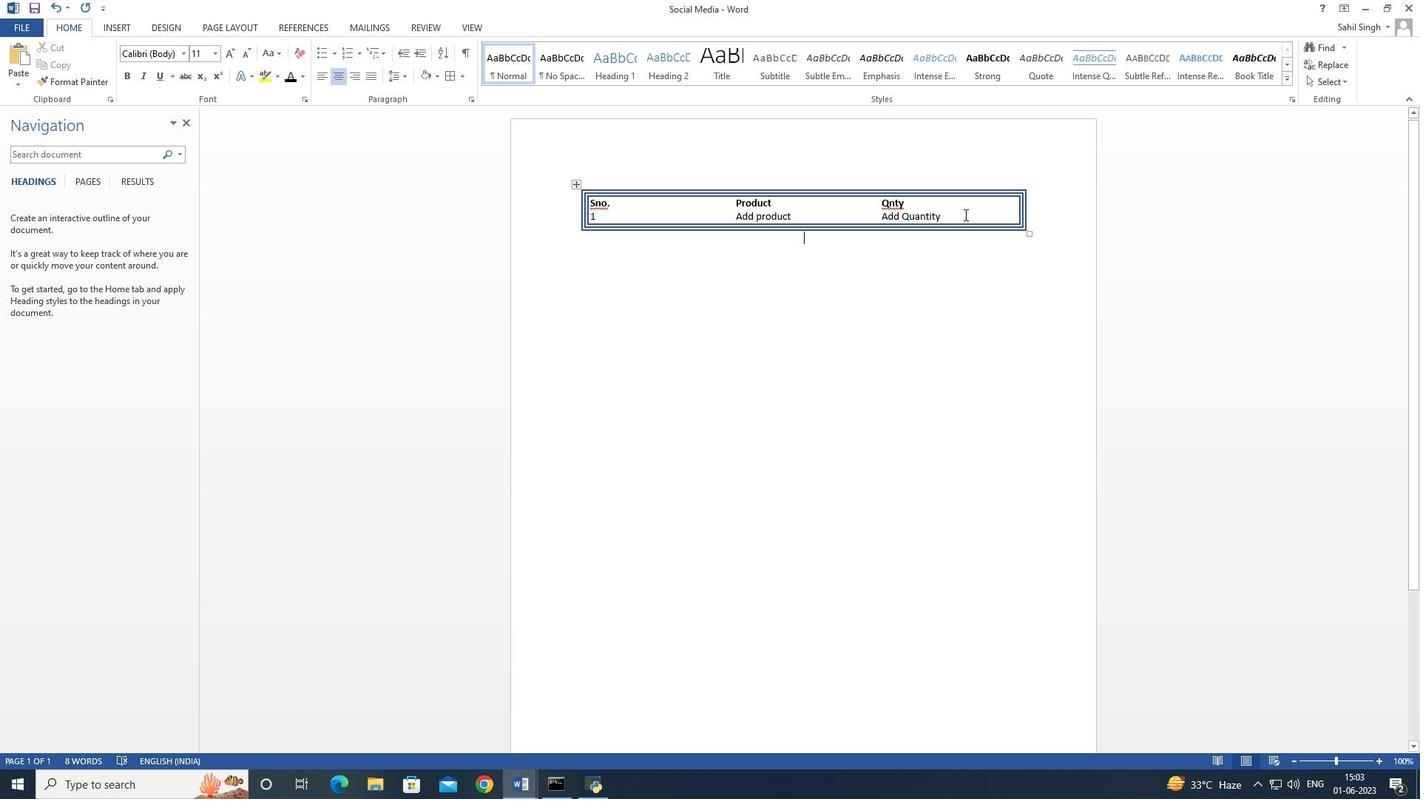 
Action: Mouse pressed left at (962, 212)
Screenshot: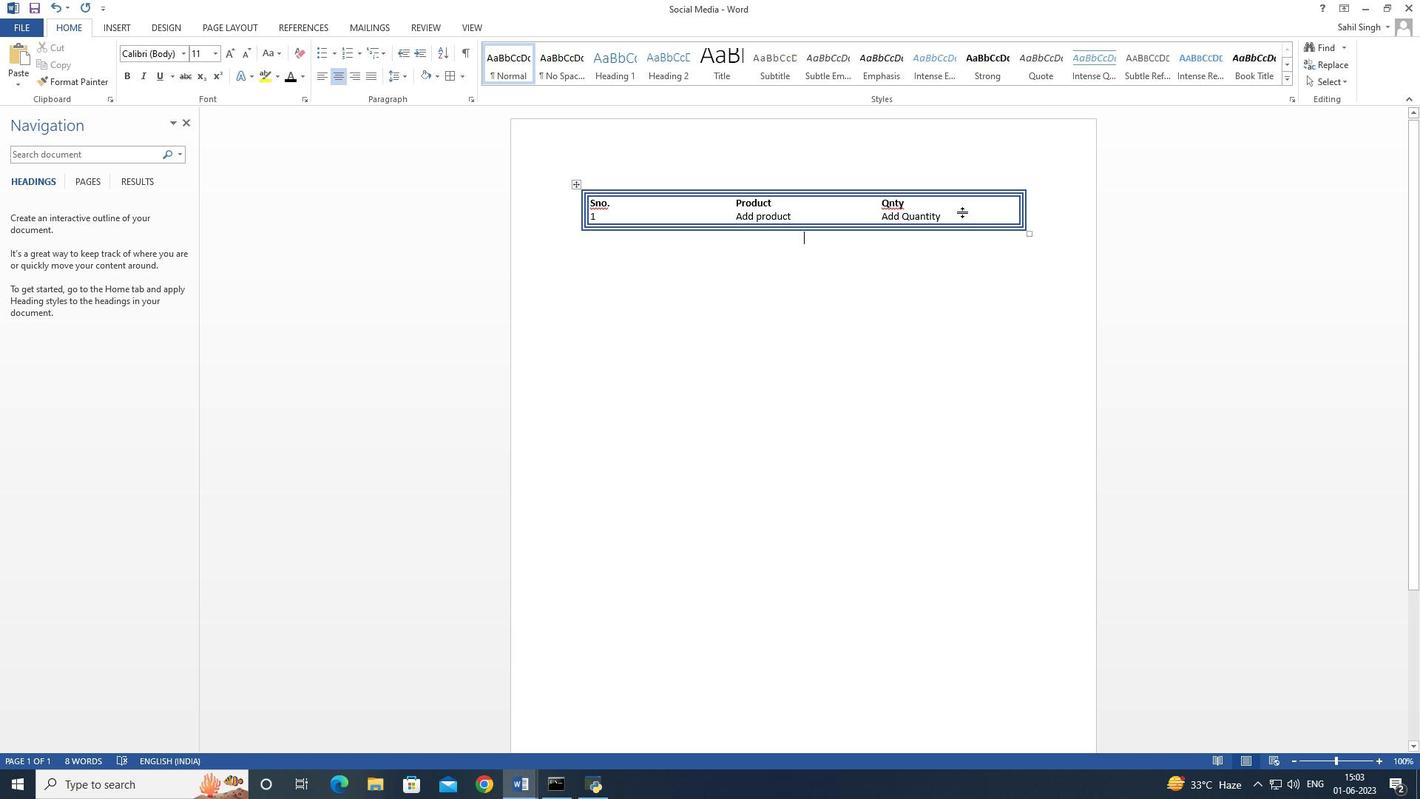 
Action: Mouse moved to (877, 448)
Screenshot: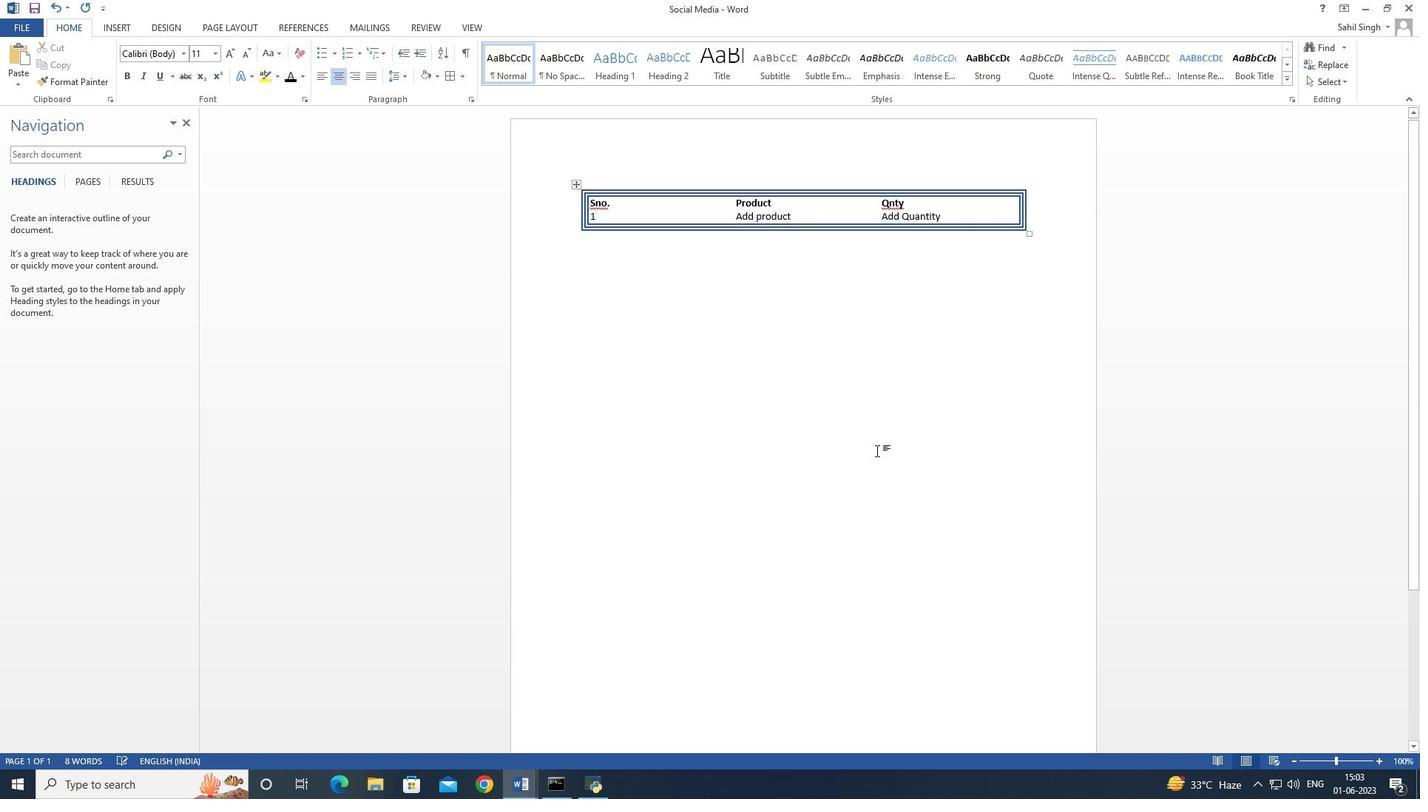 
Action: Mouse pressed left at (877, 448)
Screenshot: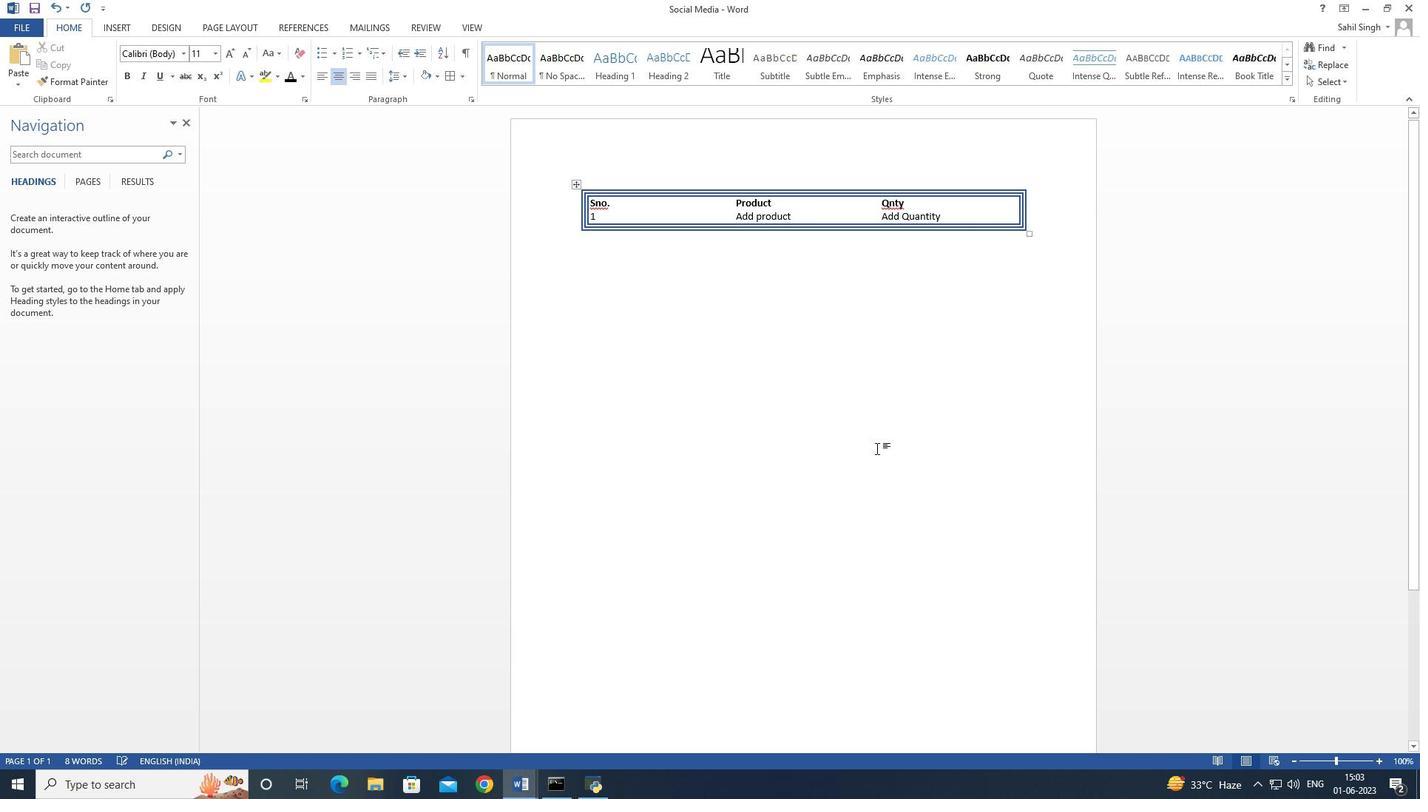 
Action: Mouse moved to (946, 212)
Screenshot: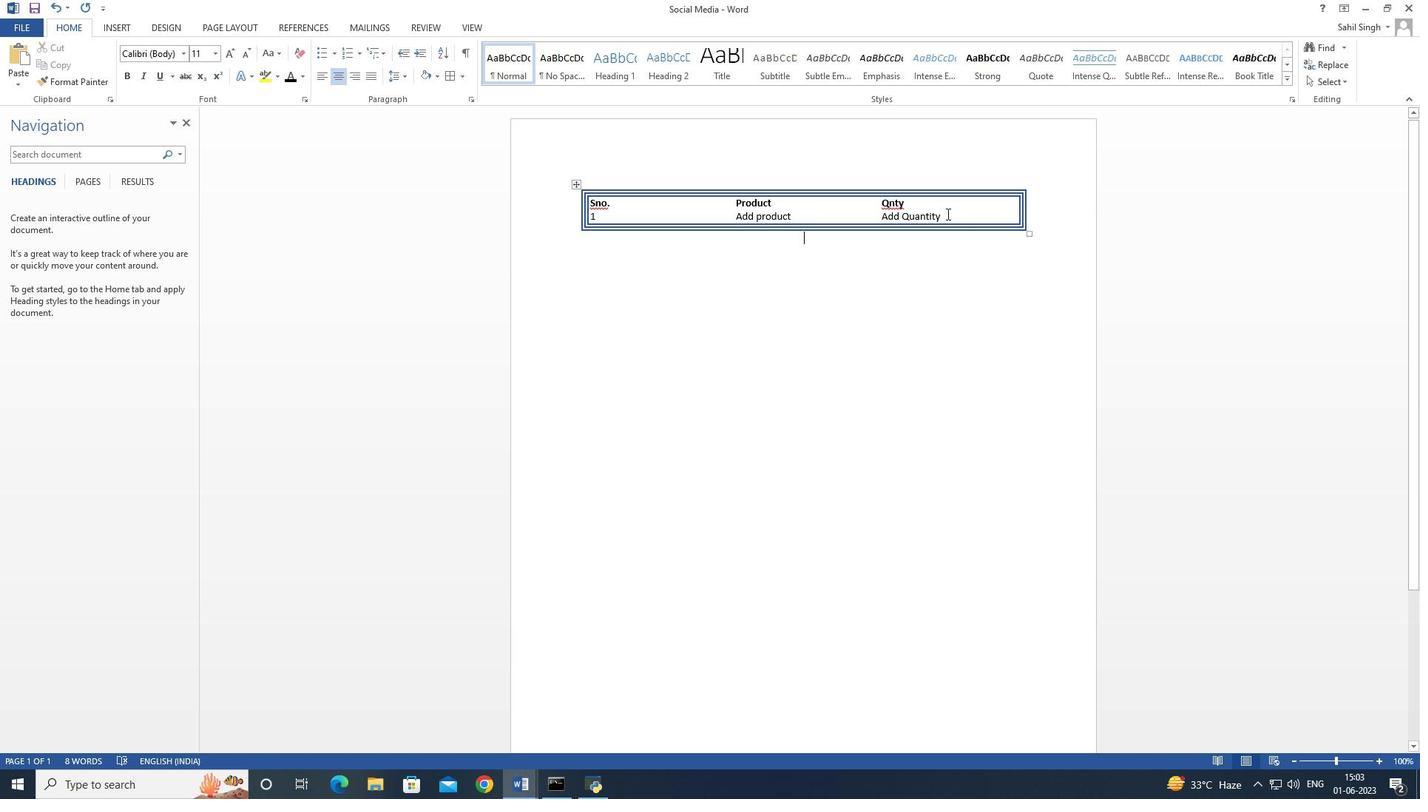 
Action: Mouse pressed left at (946, 212)
Screenshot: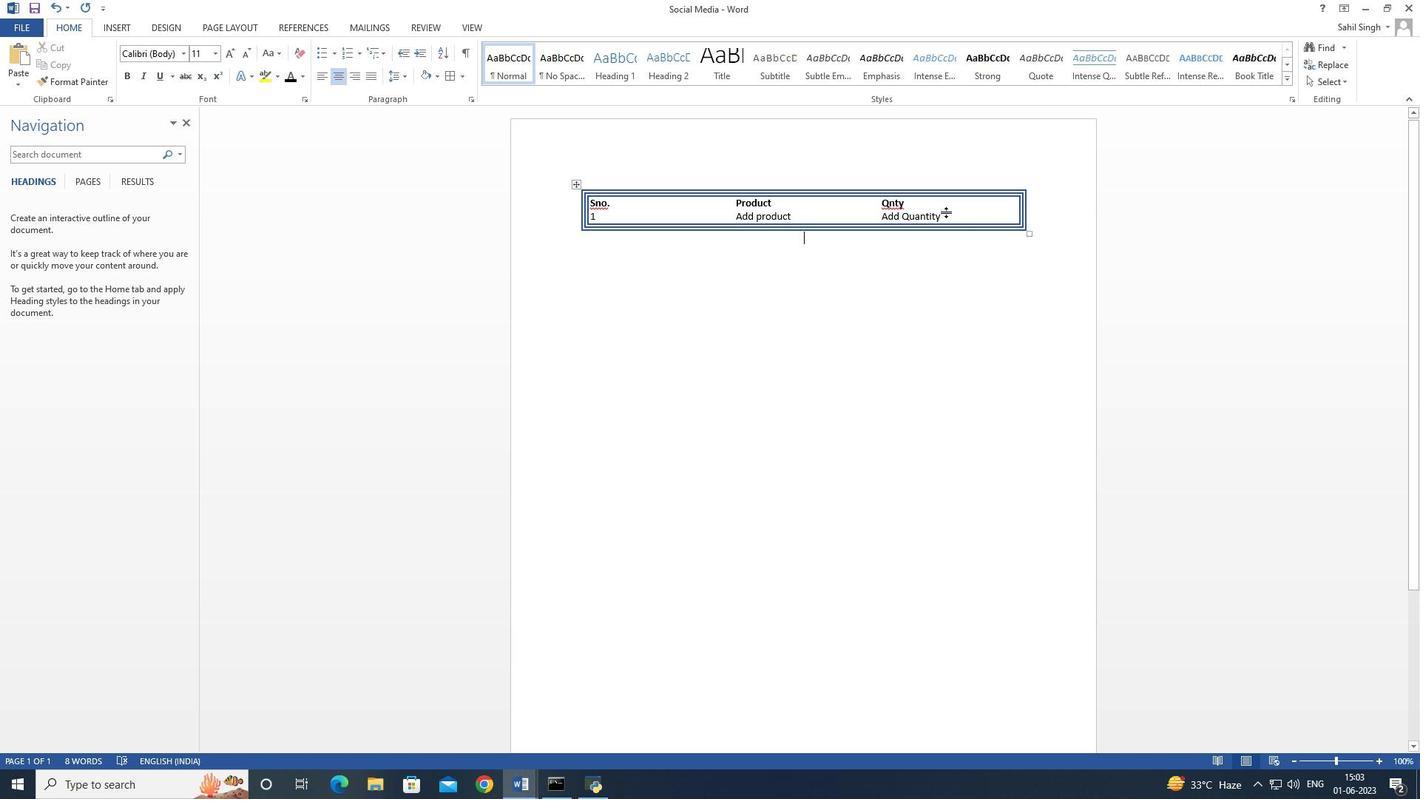 
Action: Mouse moved to (912, 268)
Screenshot: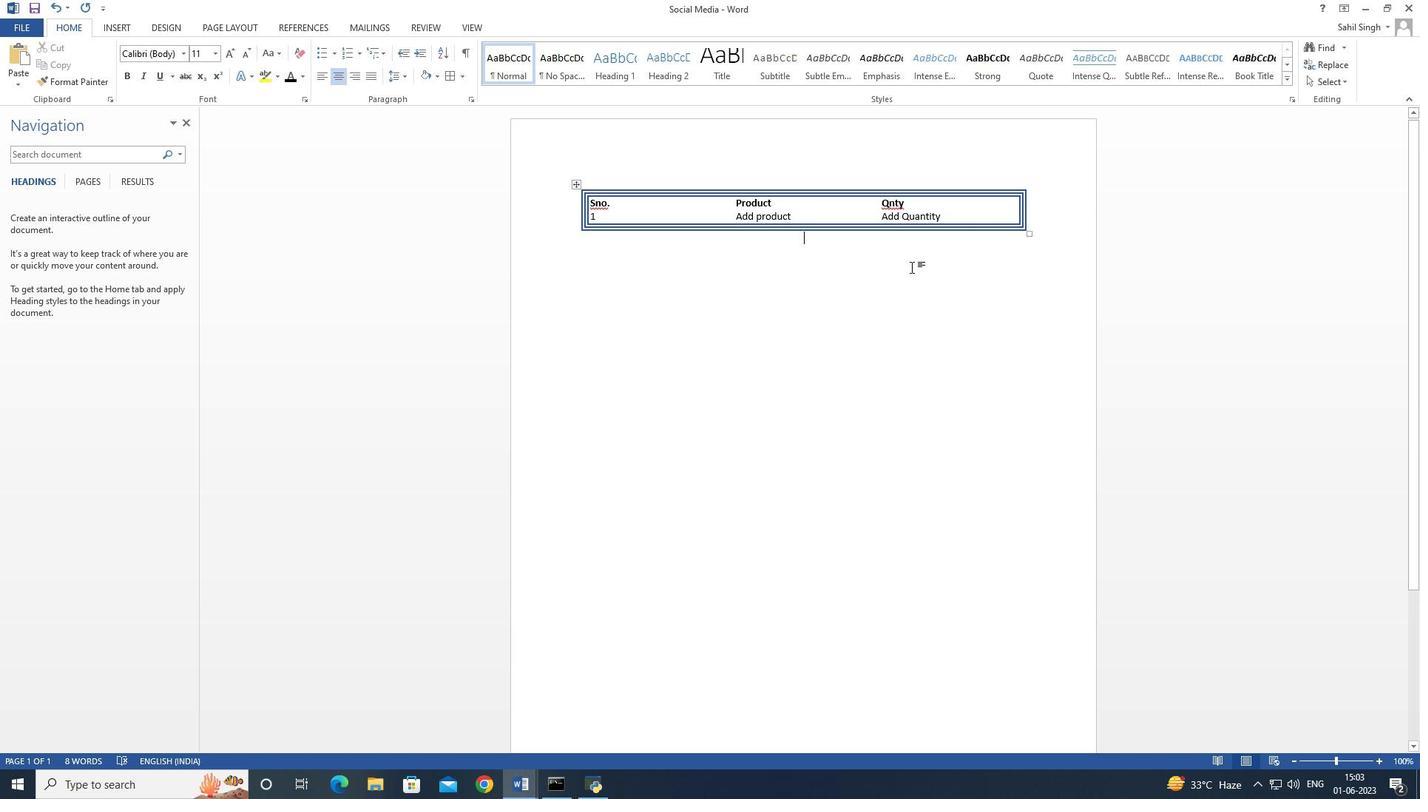 
Action: Mouse pressed left at (912, 268)
Screenshot: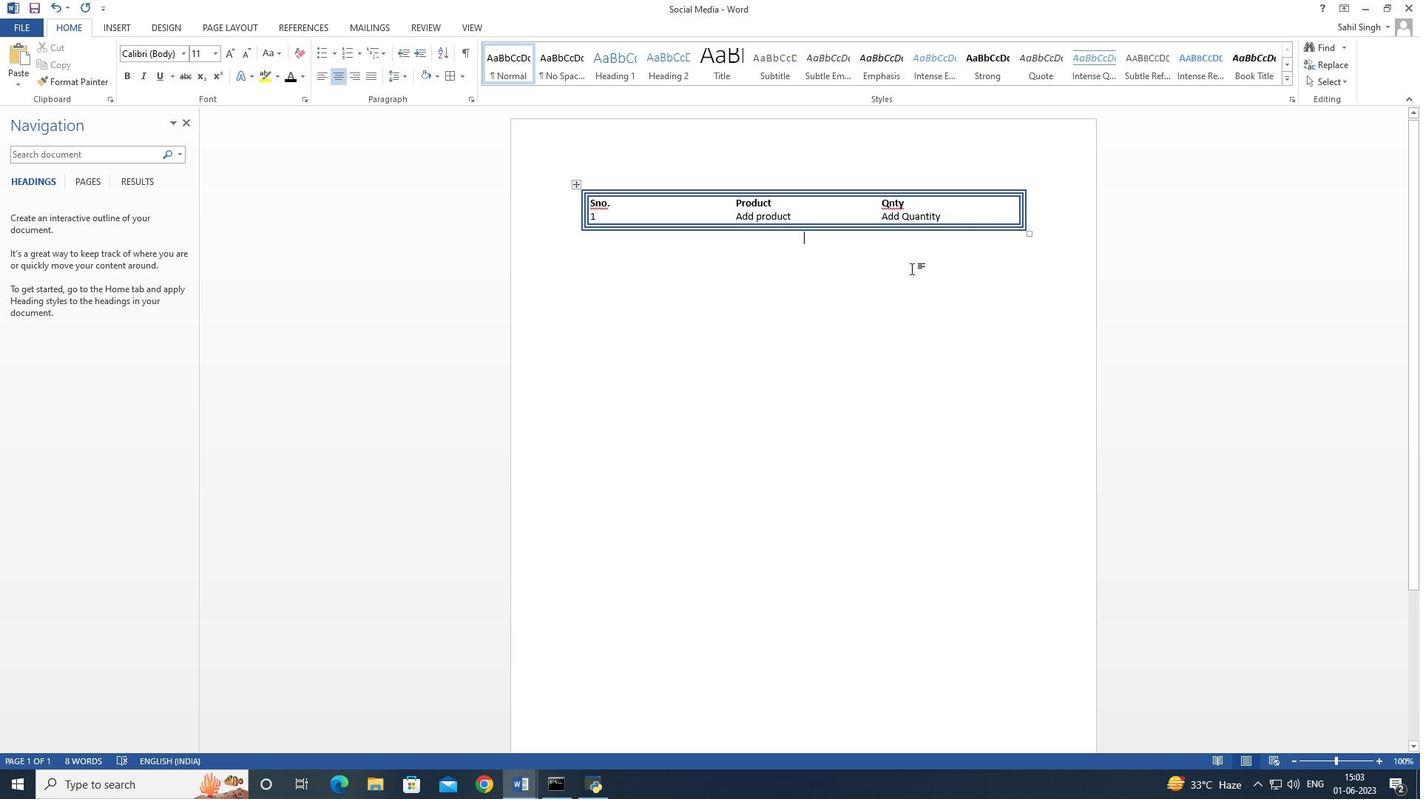 
Action: Mouse moved to (355, 77)
Screenshot: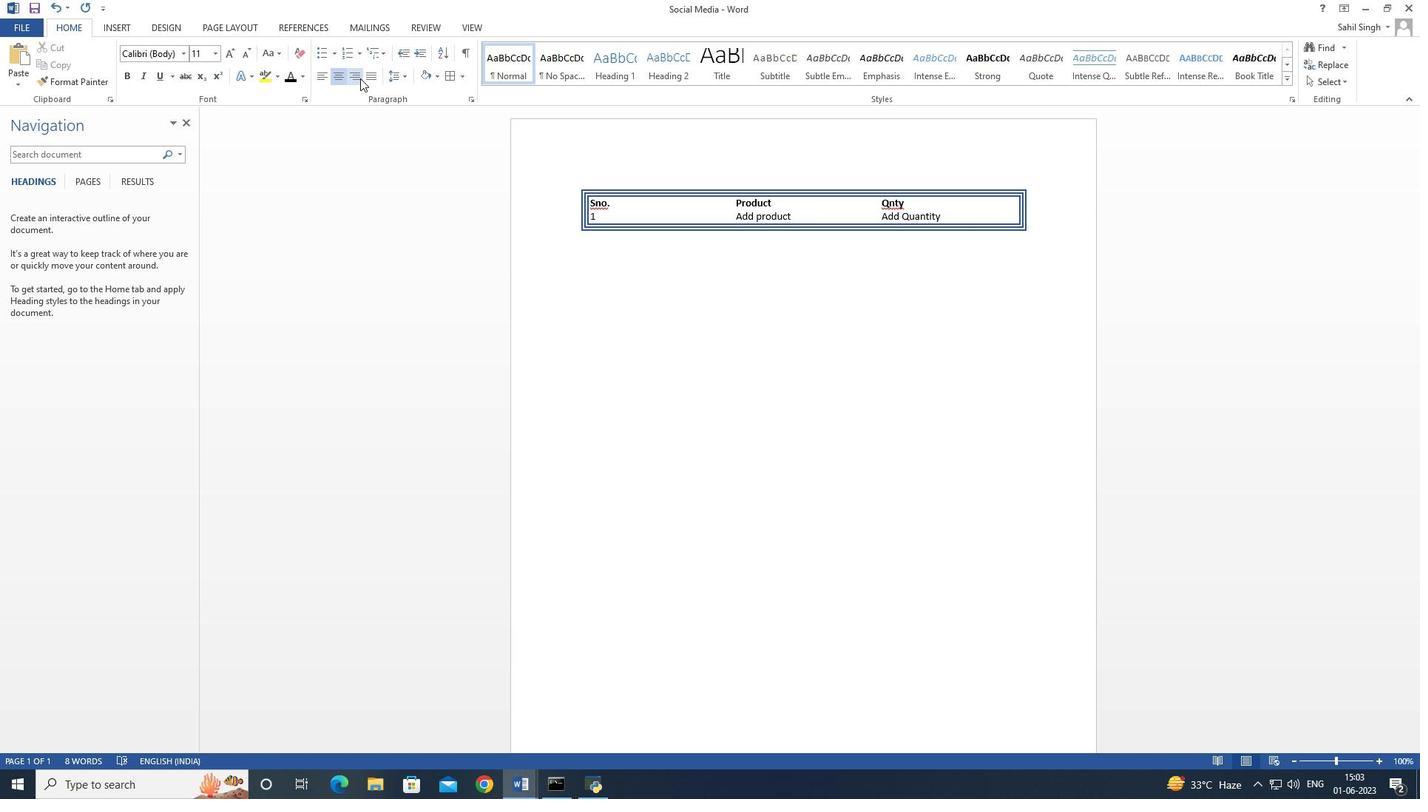 
Action: Mouse pressed left at (355, 77)
Screenshot: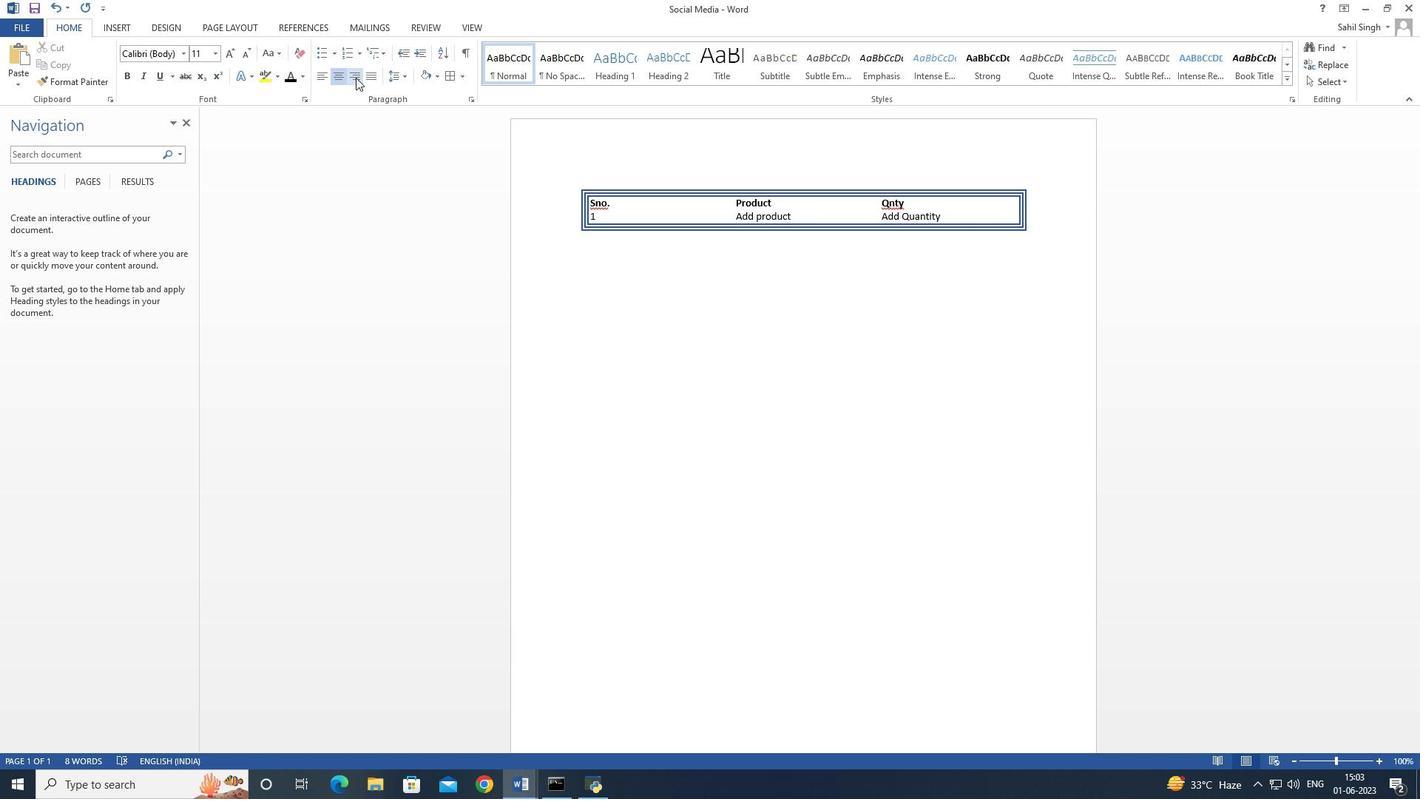 
Action: Mouse moved to (344, 79)
Screenshot: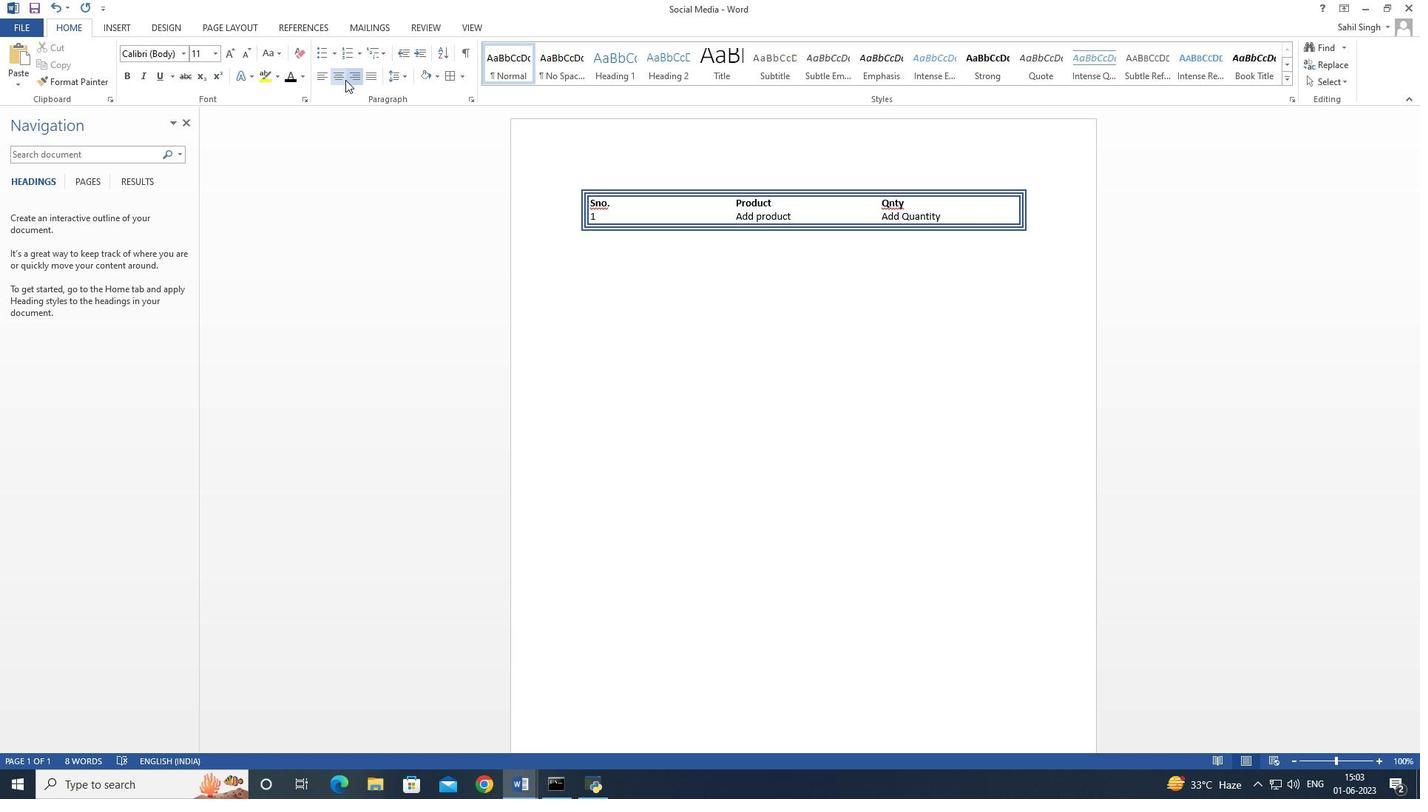 
Action: Mouse pressed left at (344, 79)
Screenshot: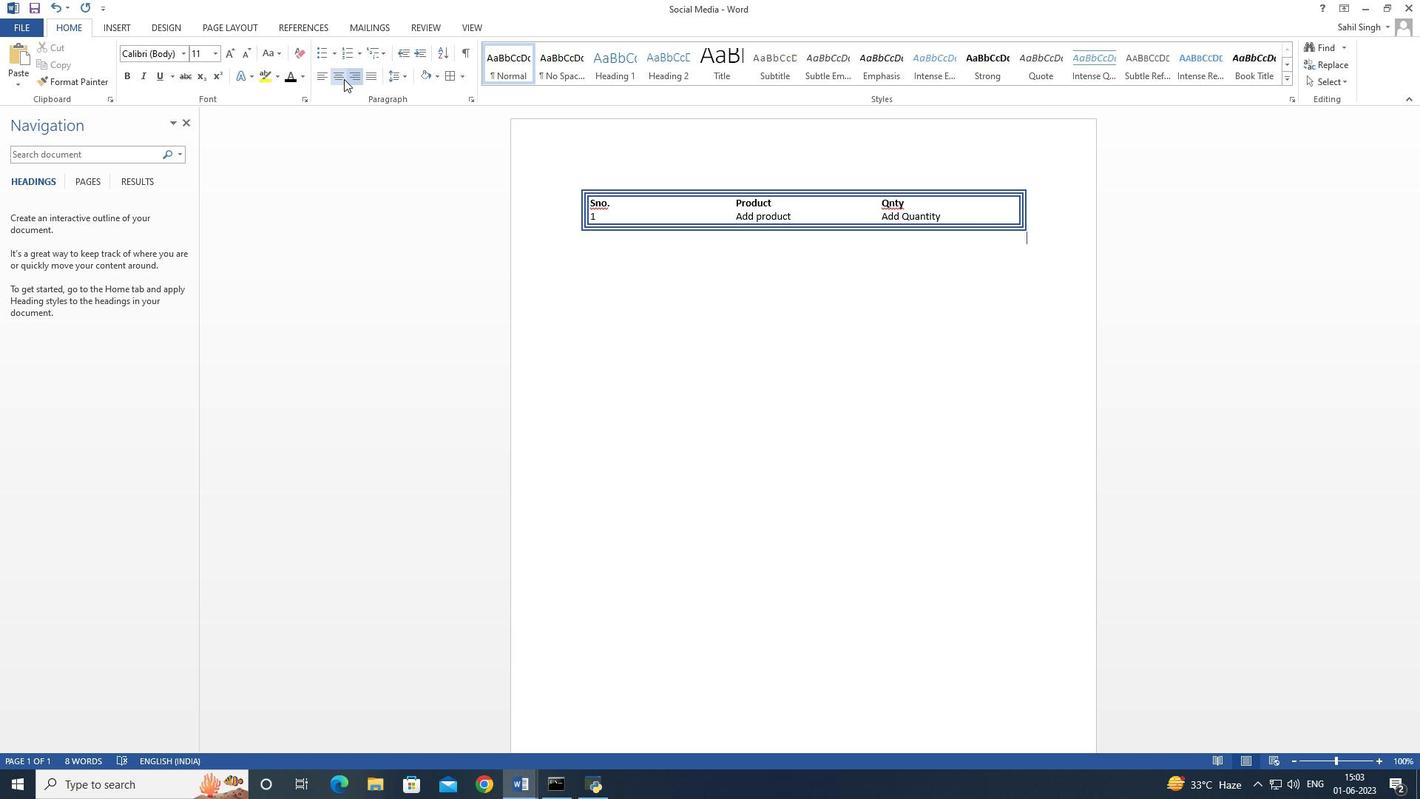 
Action: Mouse moved to (629, 203)
Screenshot: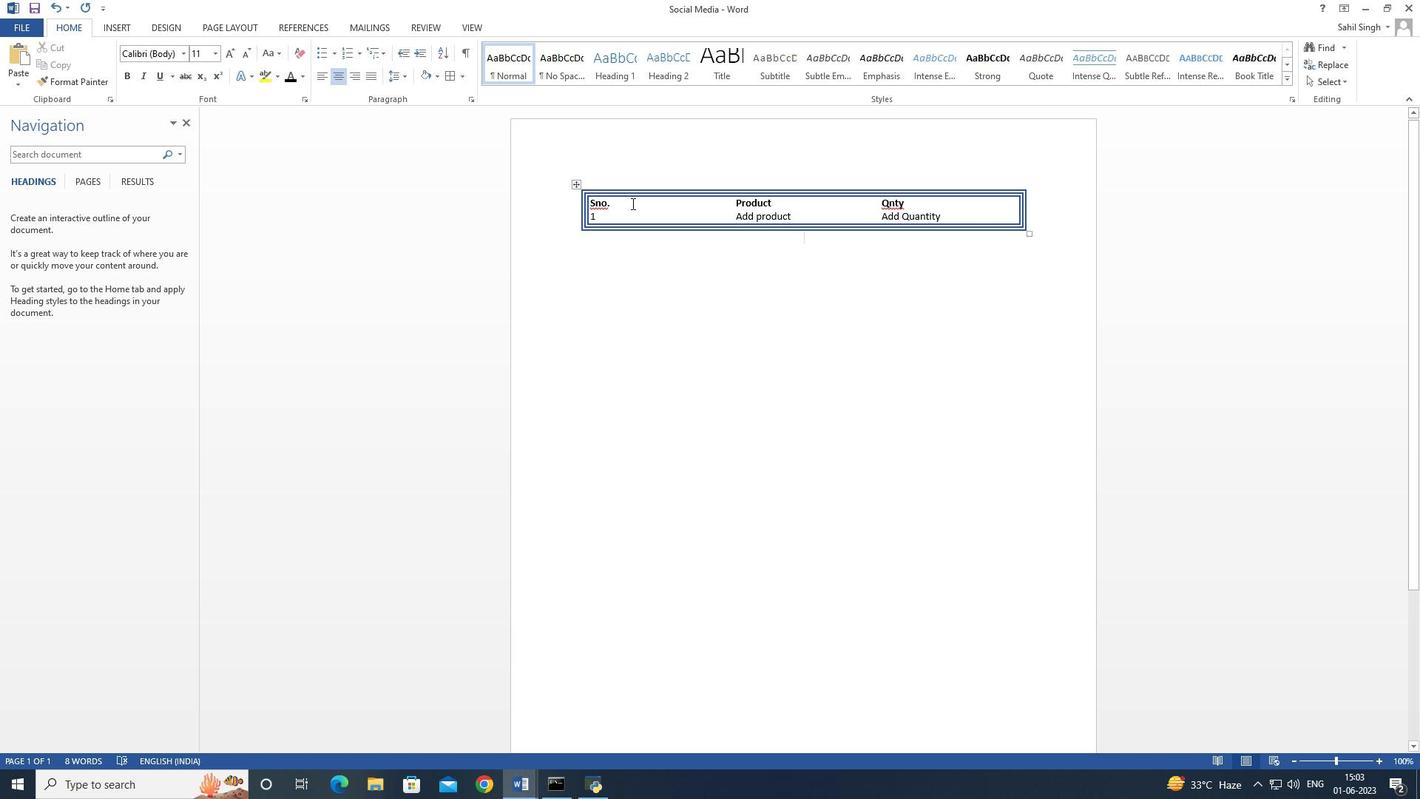 
Action: Mouse pressed left at (629, 203)
Screenshot: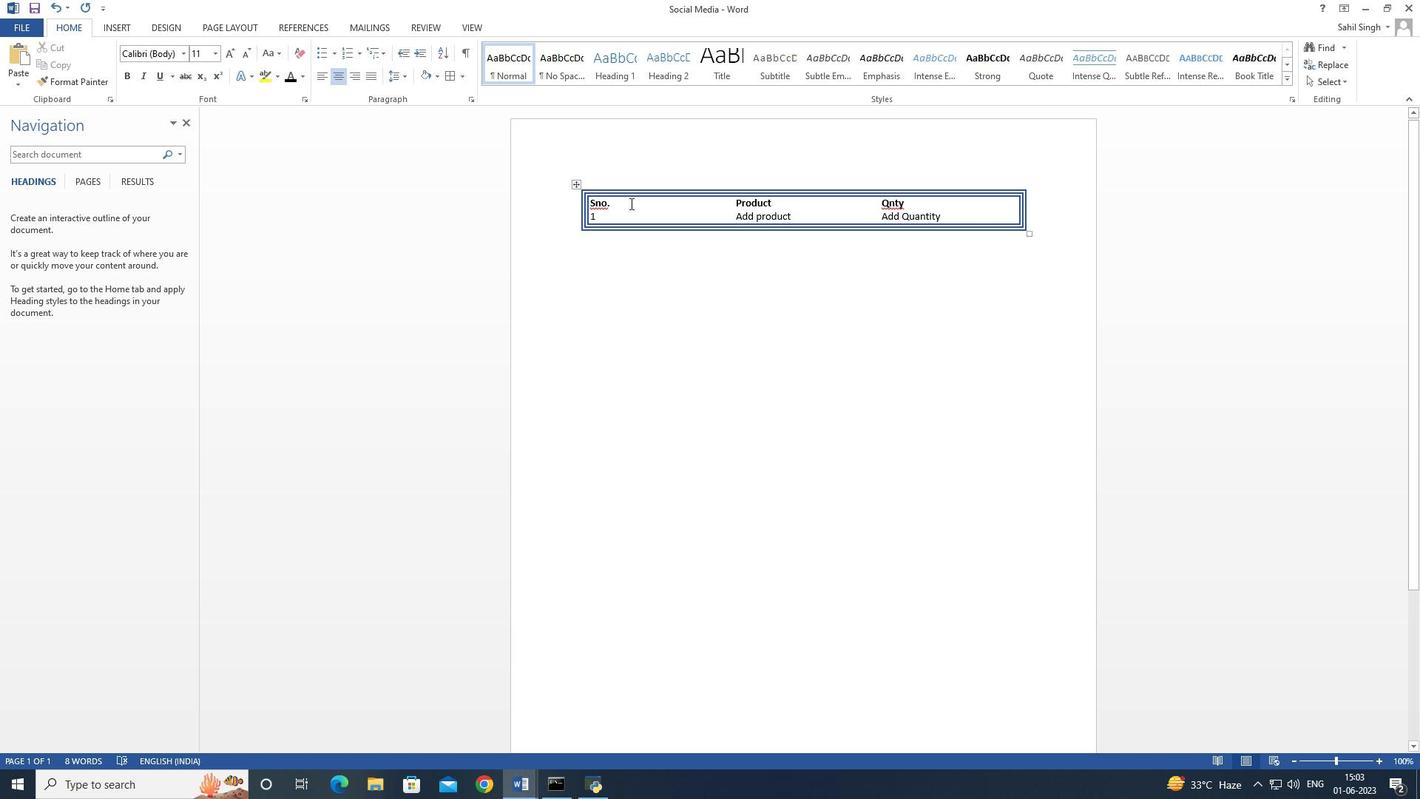 
Action: Mouse moved to (335, 73)
Screenshot: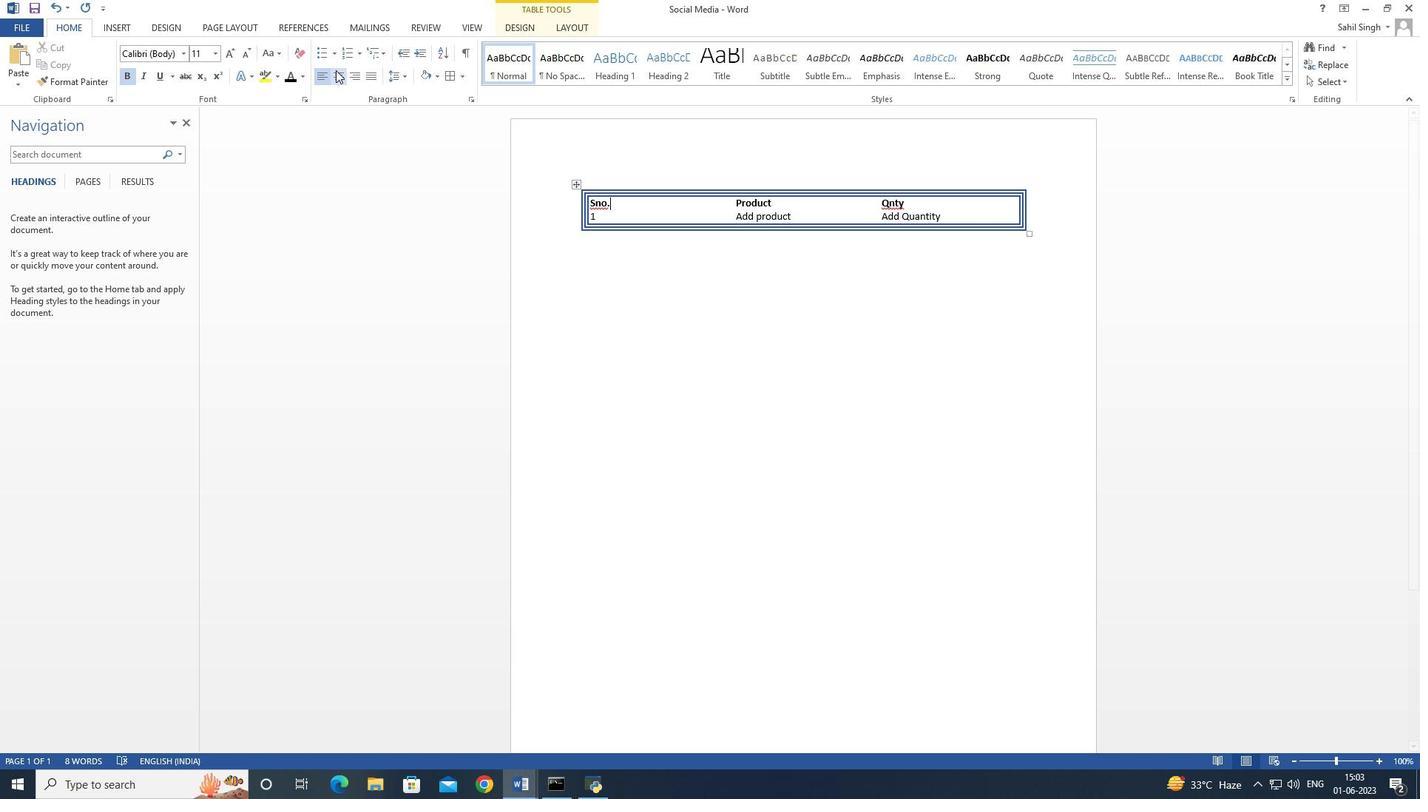 
Action: Mouse pressed left at (335, 73)
Screenshot: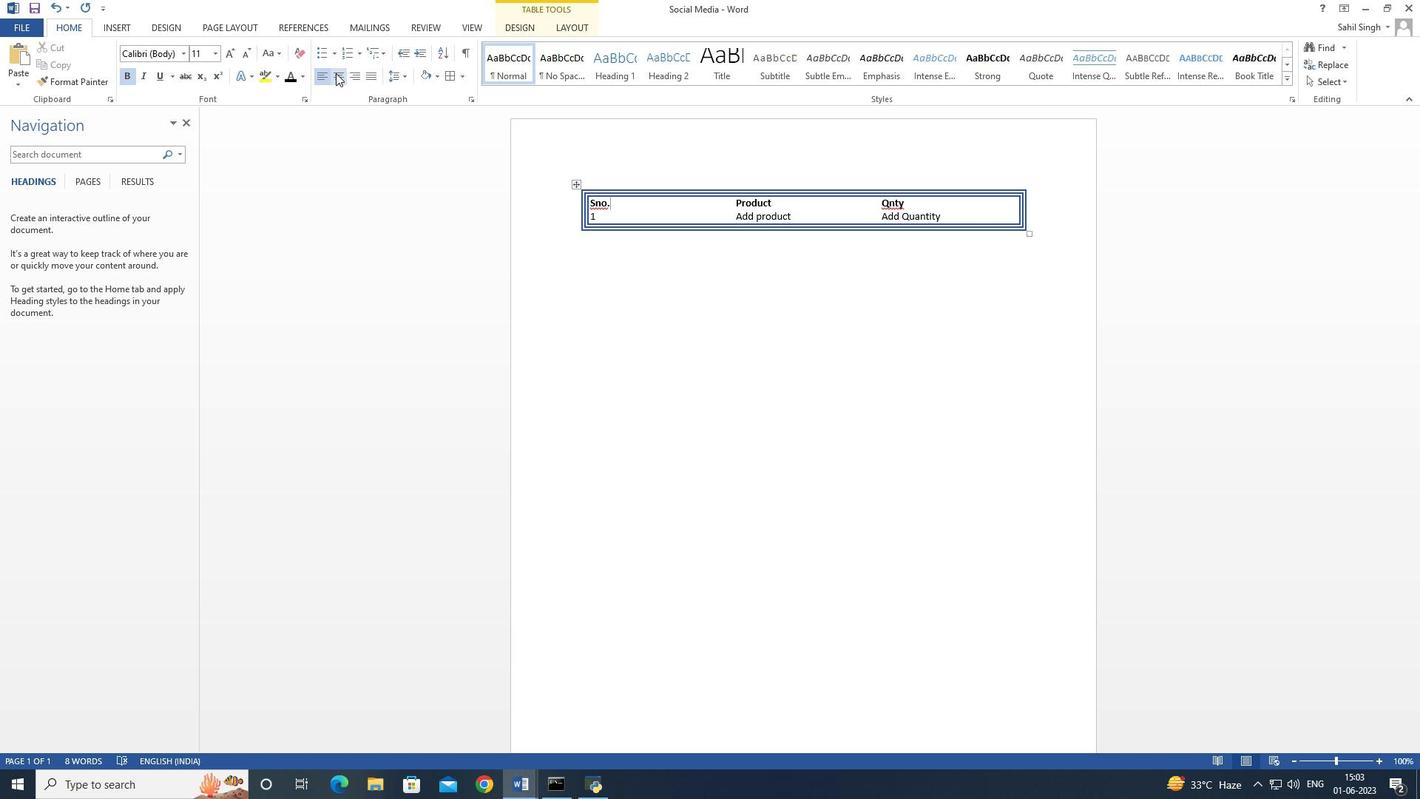 
Action: Mouse moved to (325, 79)
Screenshot: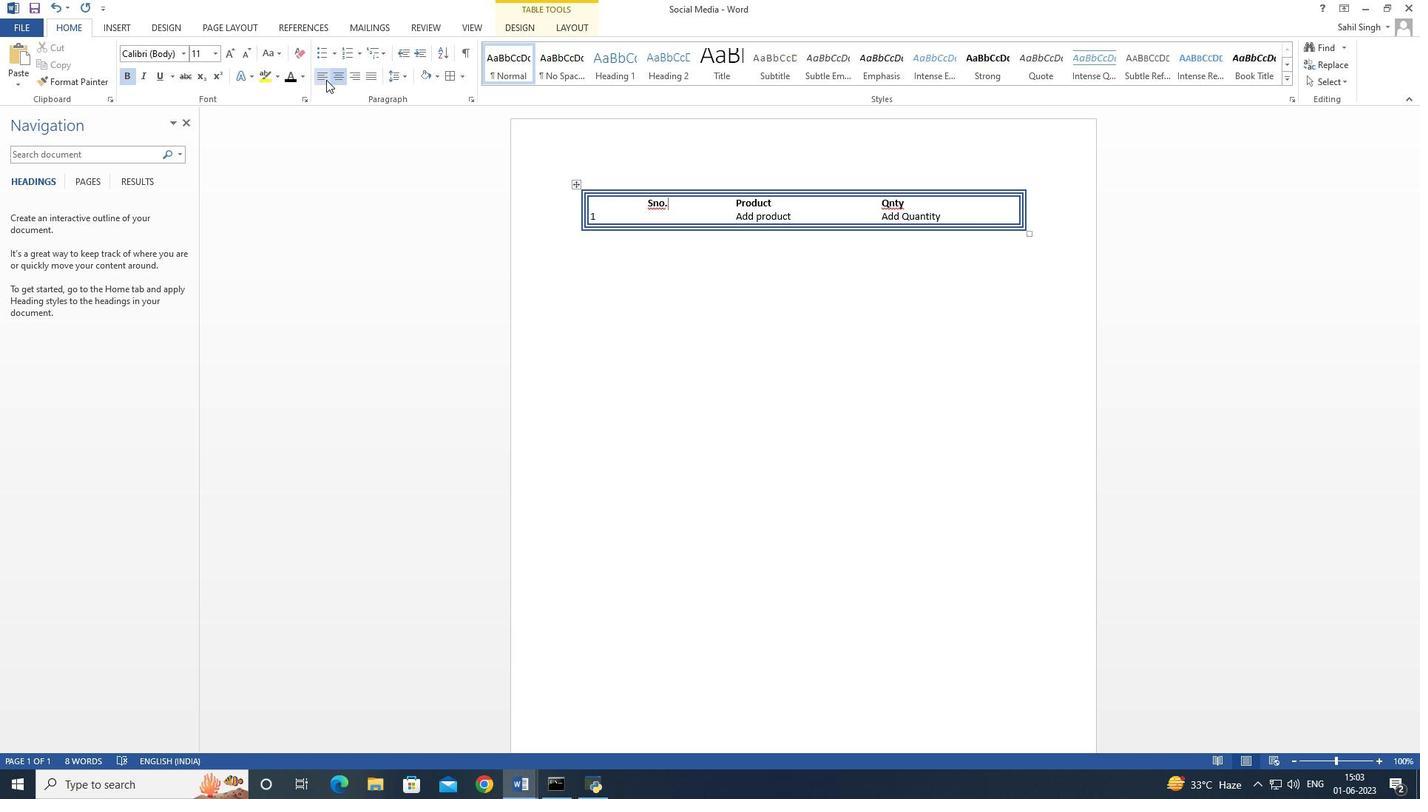 
Action: Mouse pressed left at (325, 79)
Screenshot: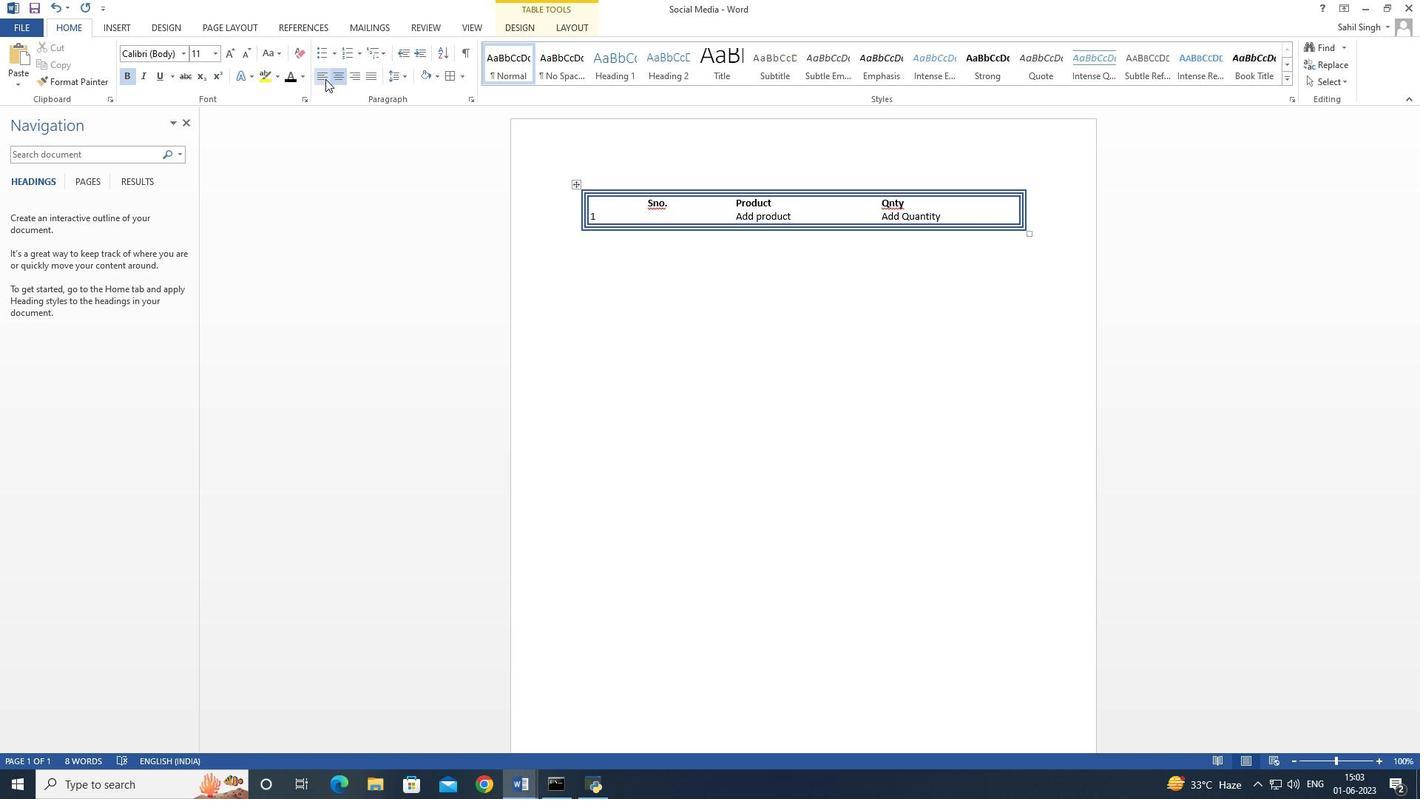 
Action: Mouse moved to (780, 350)
Screenshot: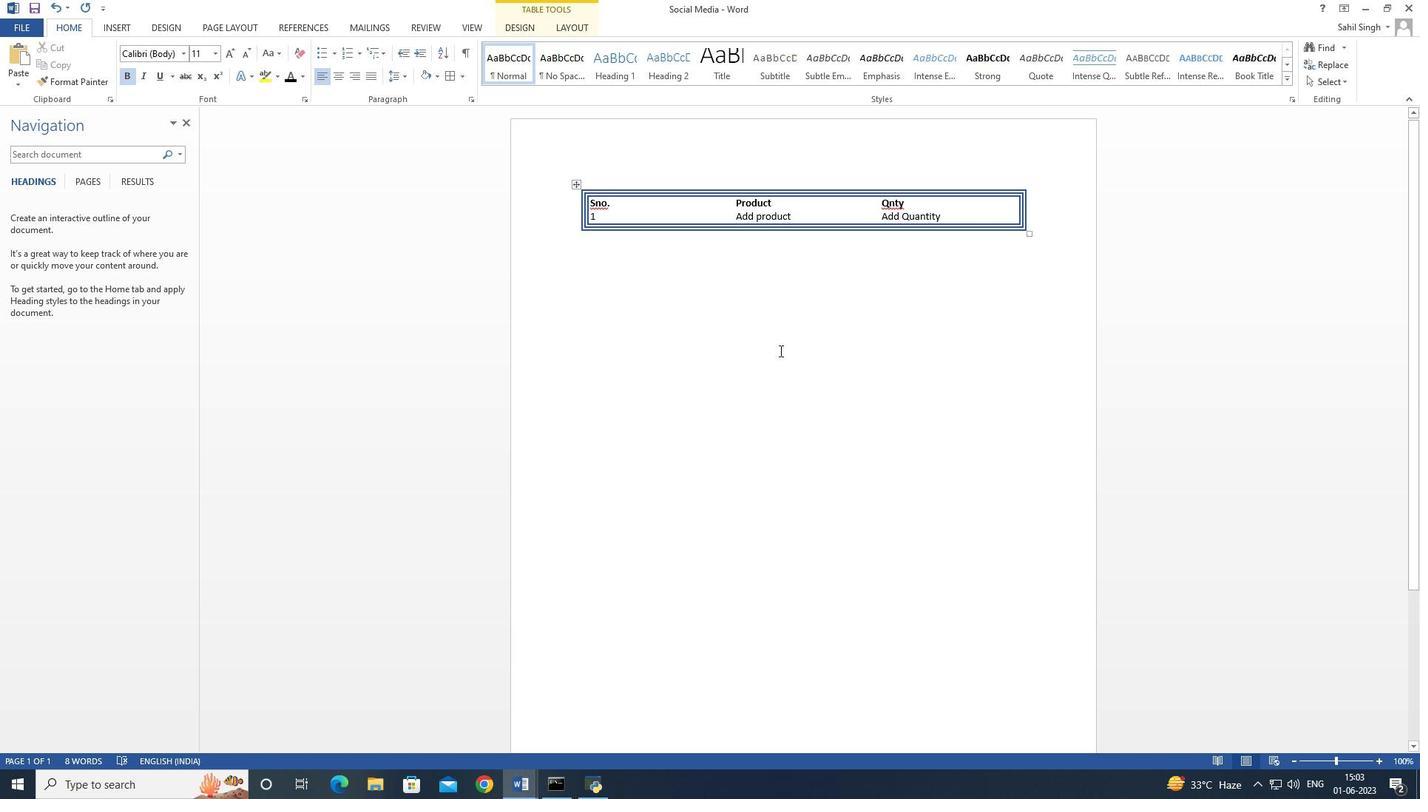 
Action: Mouse pressed left at (780, 350)
Screenshot: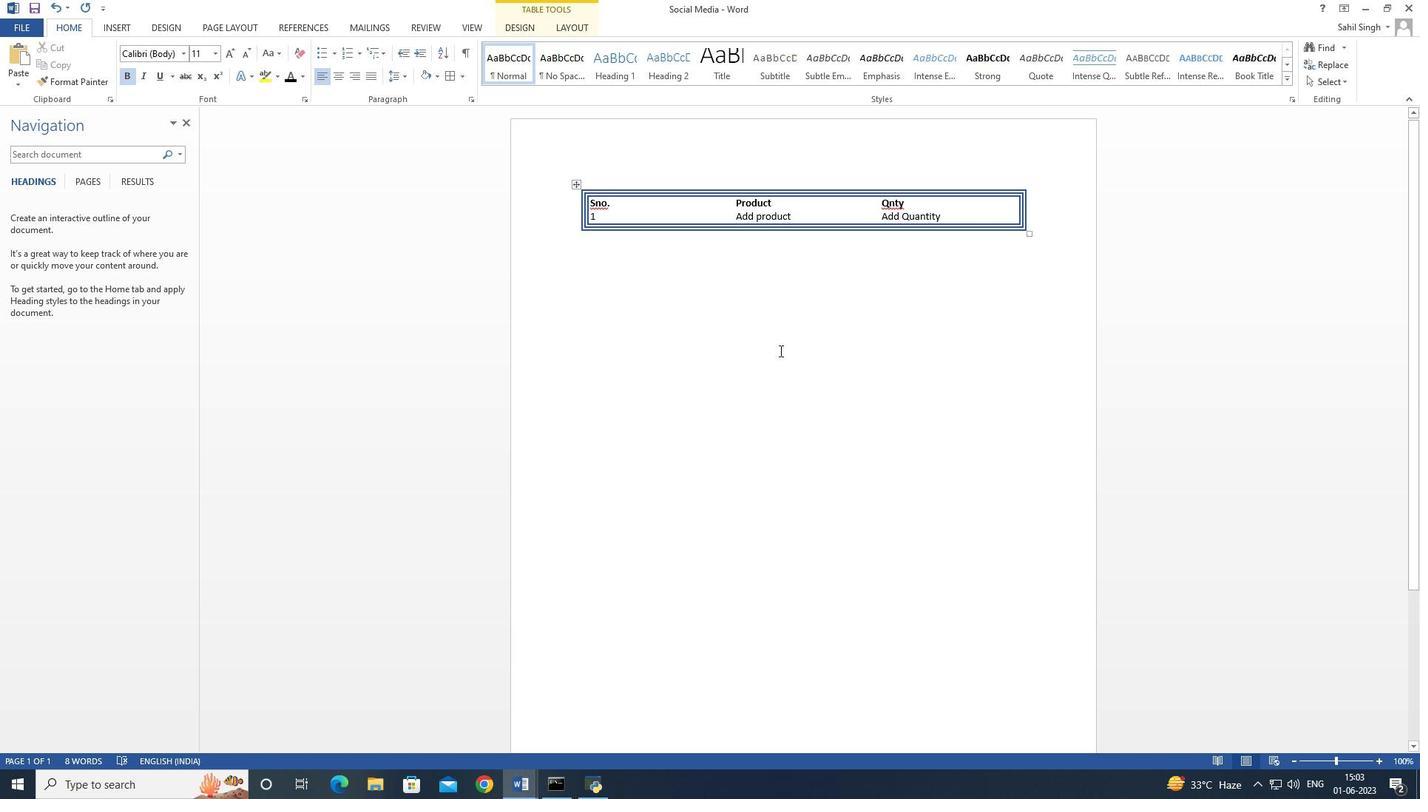 
Action: Mouse moved to (689, 231)
Screenshot: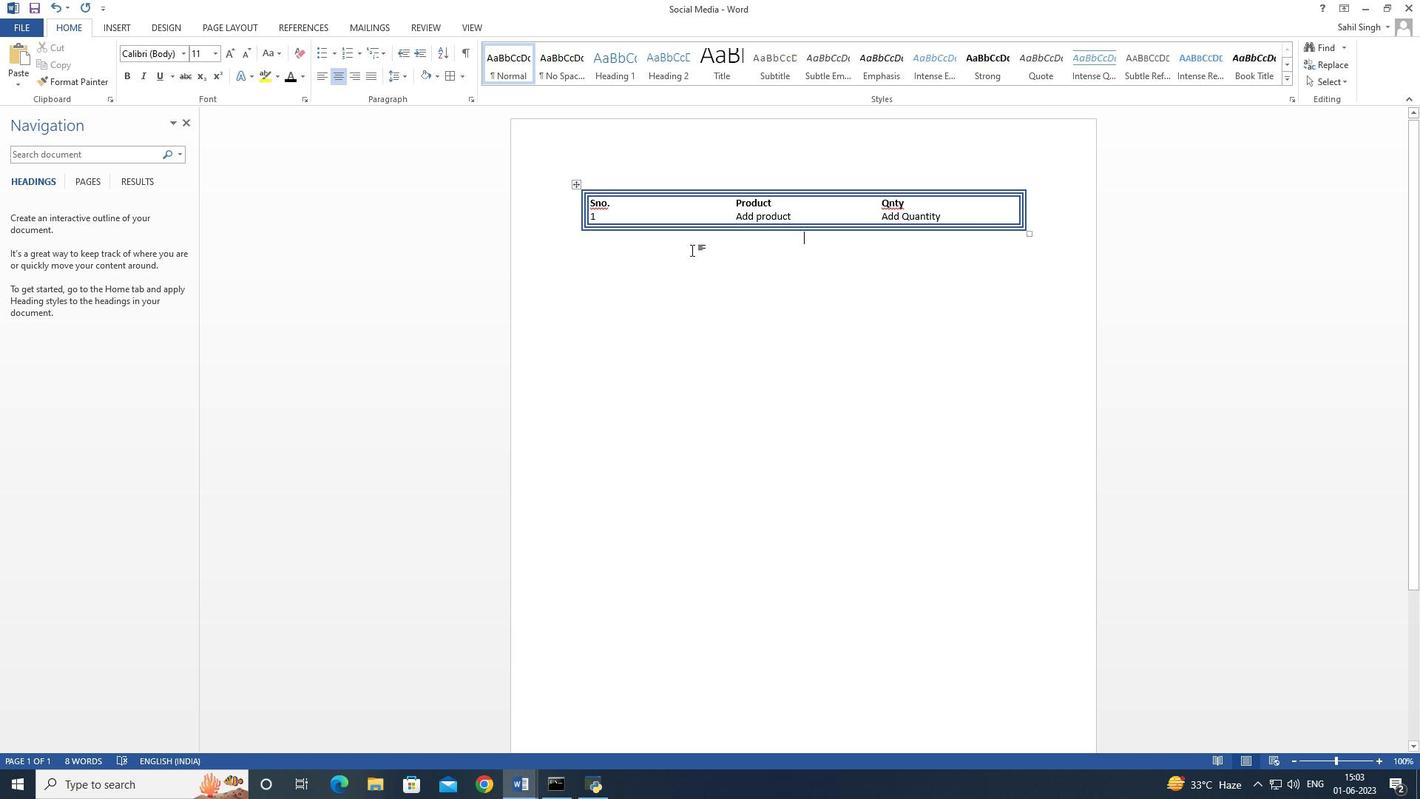 
Action: Mouse scrolled (689, 232) with delta (0, 0)
Screenshot: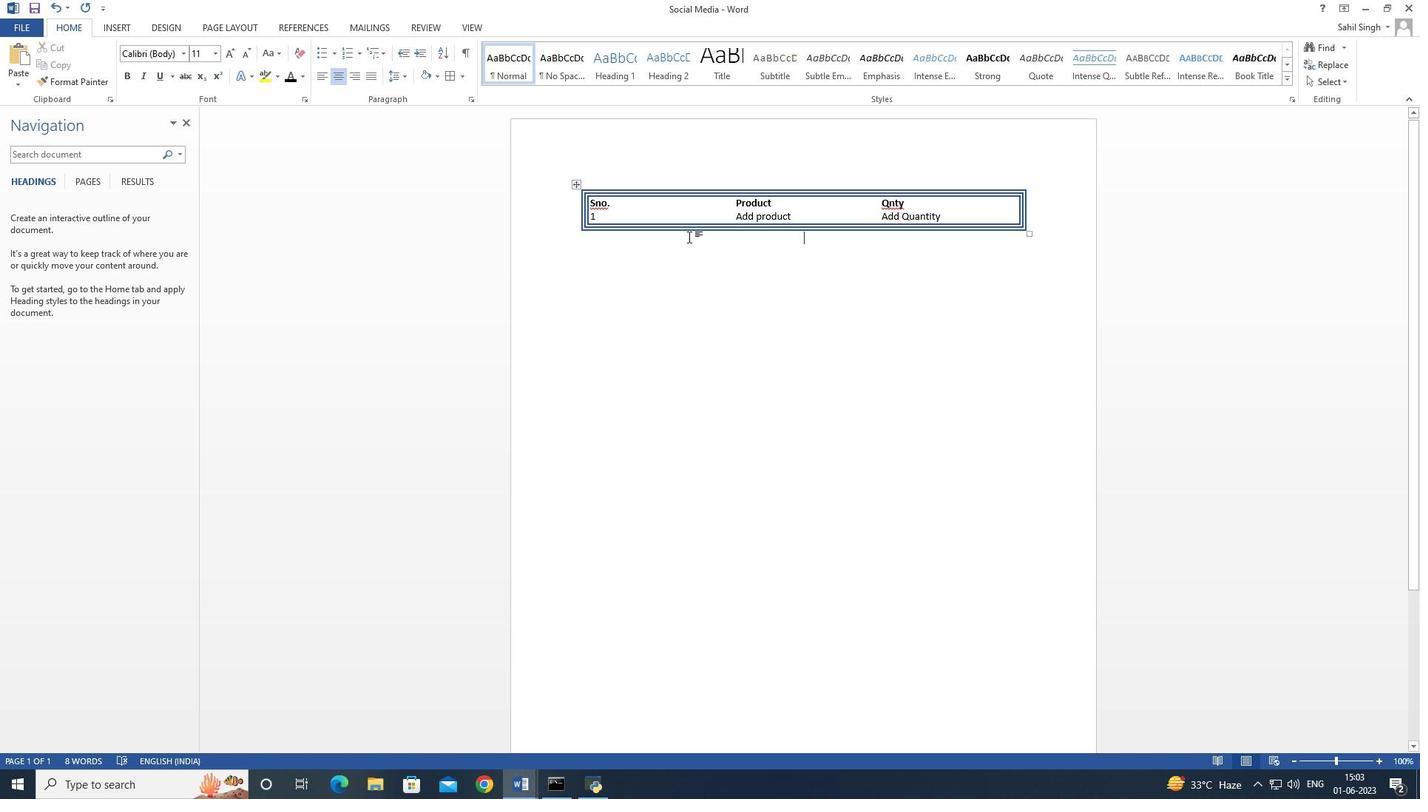
Action: Mouse moved to (691, 247)
Screenshot: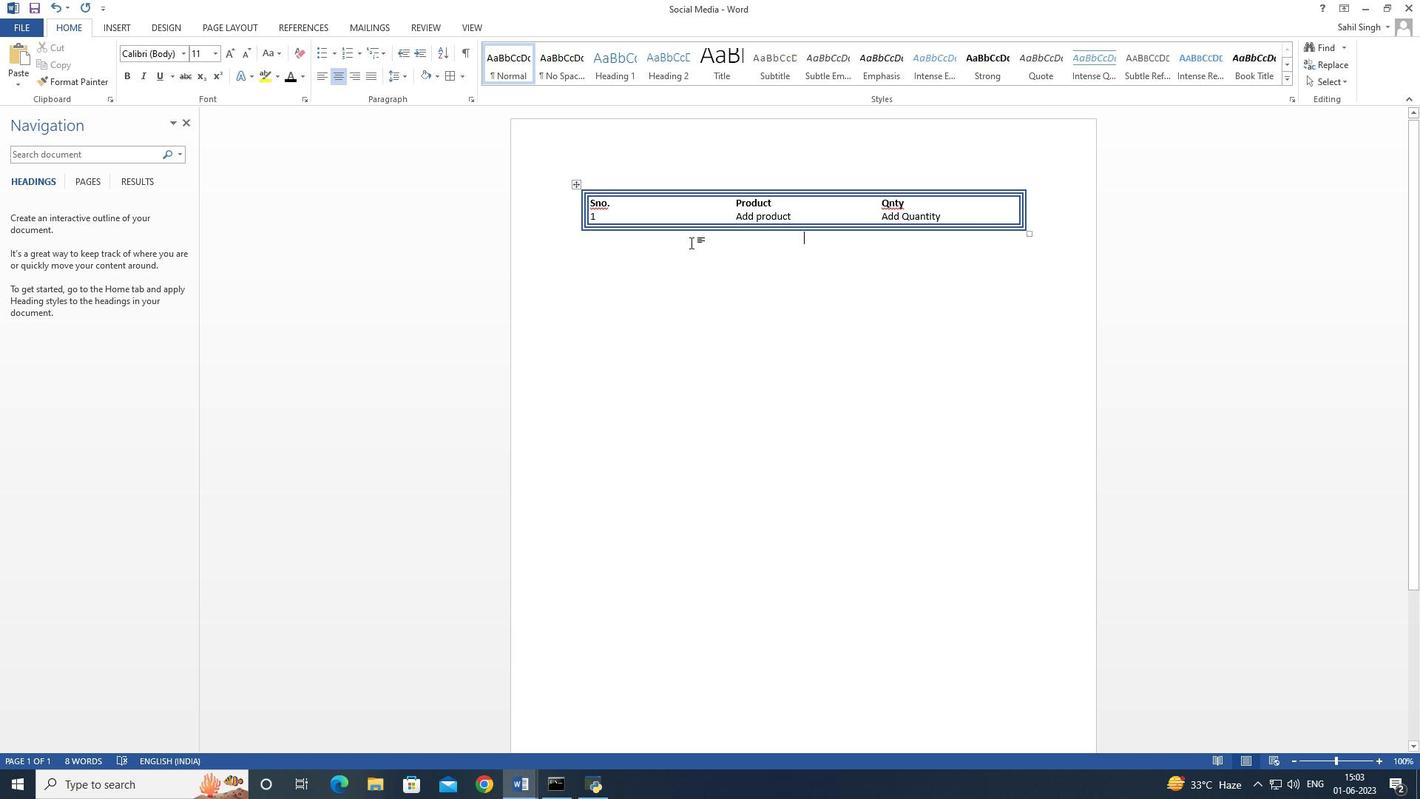 
Action: Mouse scrolled (691, 246) with delta (0, 0)
Screenshot: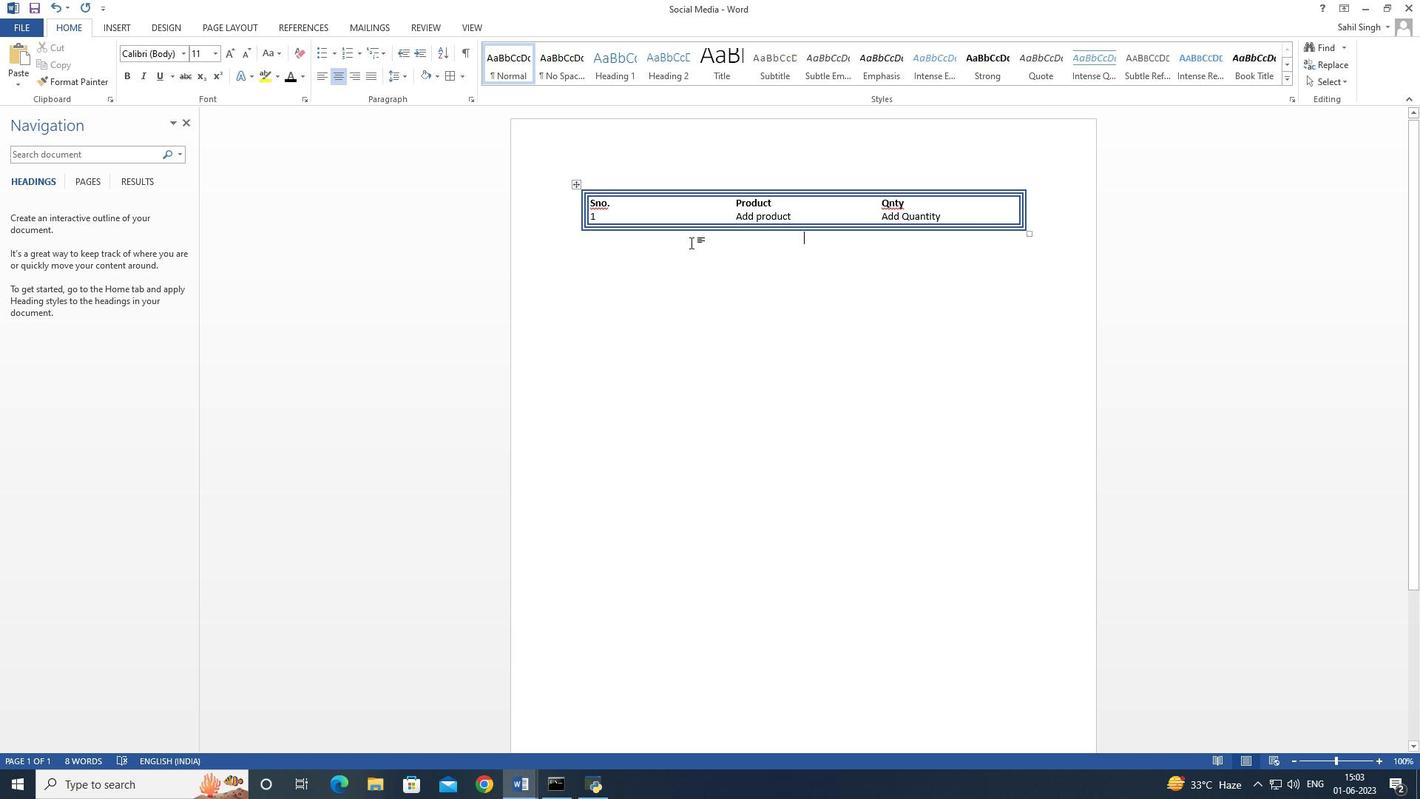 
Action: Mouse moved to (692, 249)
Screenshot: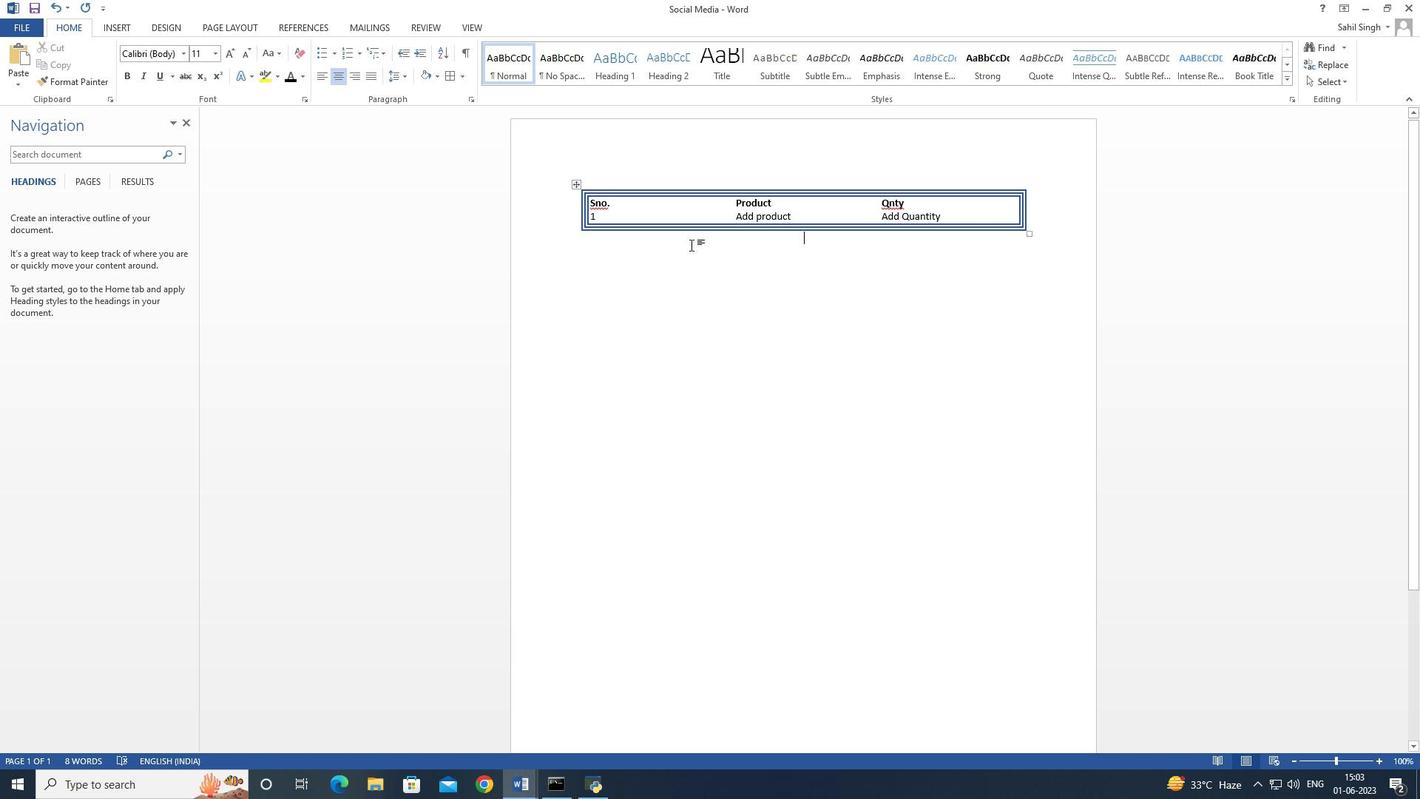 
Action: Mouse scrolled (692, 248) with delta (0, 0)
Screenshot: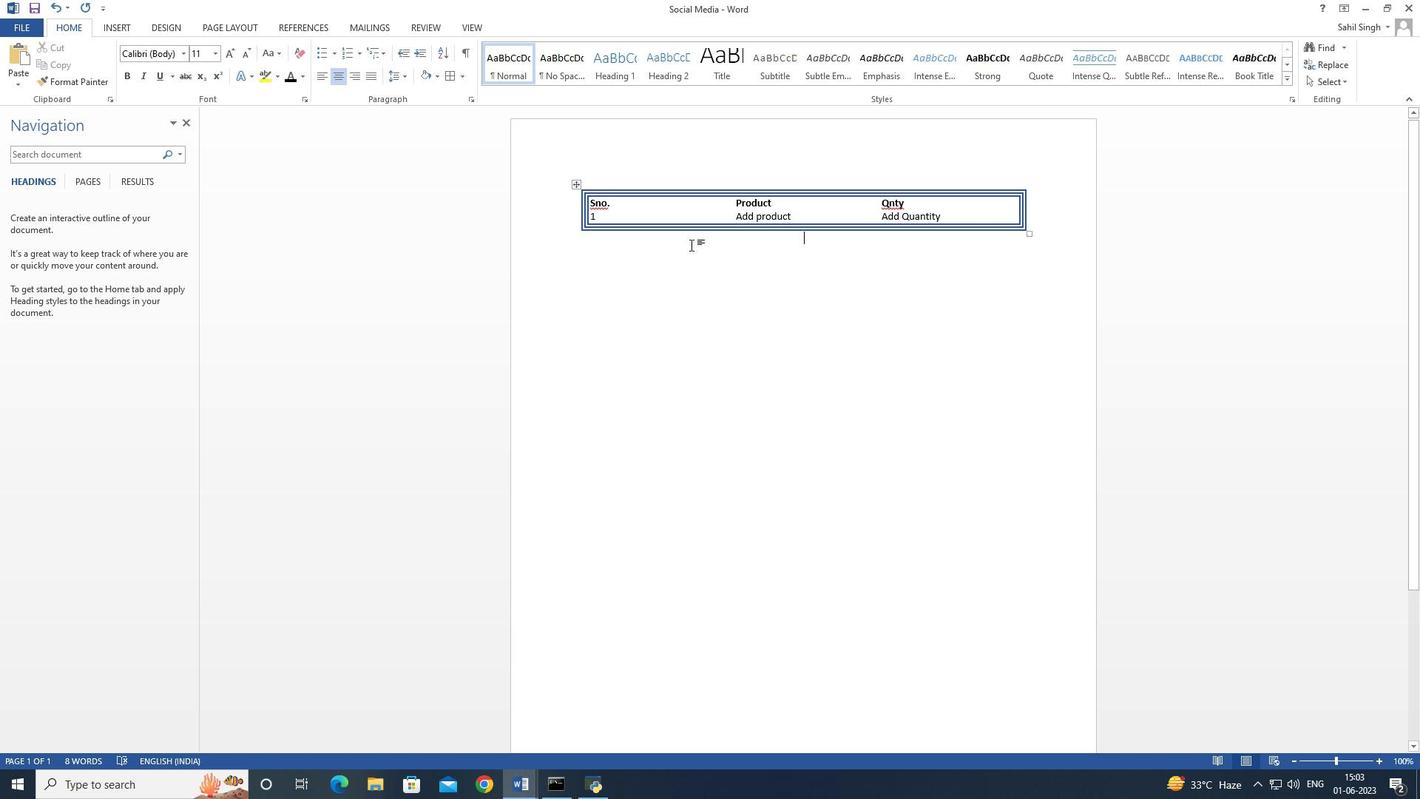 
Action: Mouse moved to (713, 299)
Screenshot: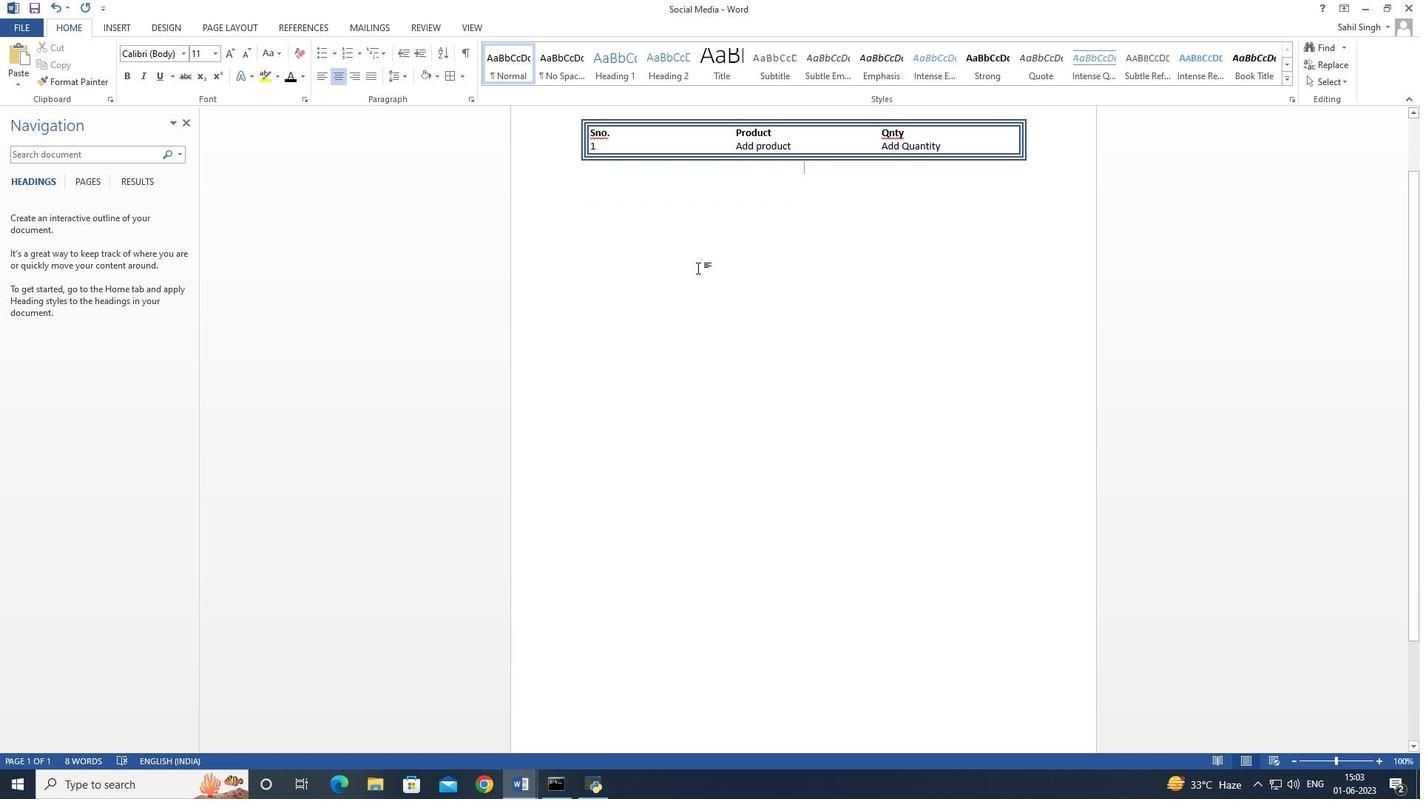 
Action: Mouse scrolled (713, 300) with delta (0, 0)
Screenshot: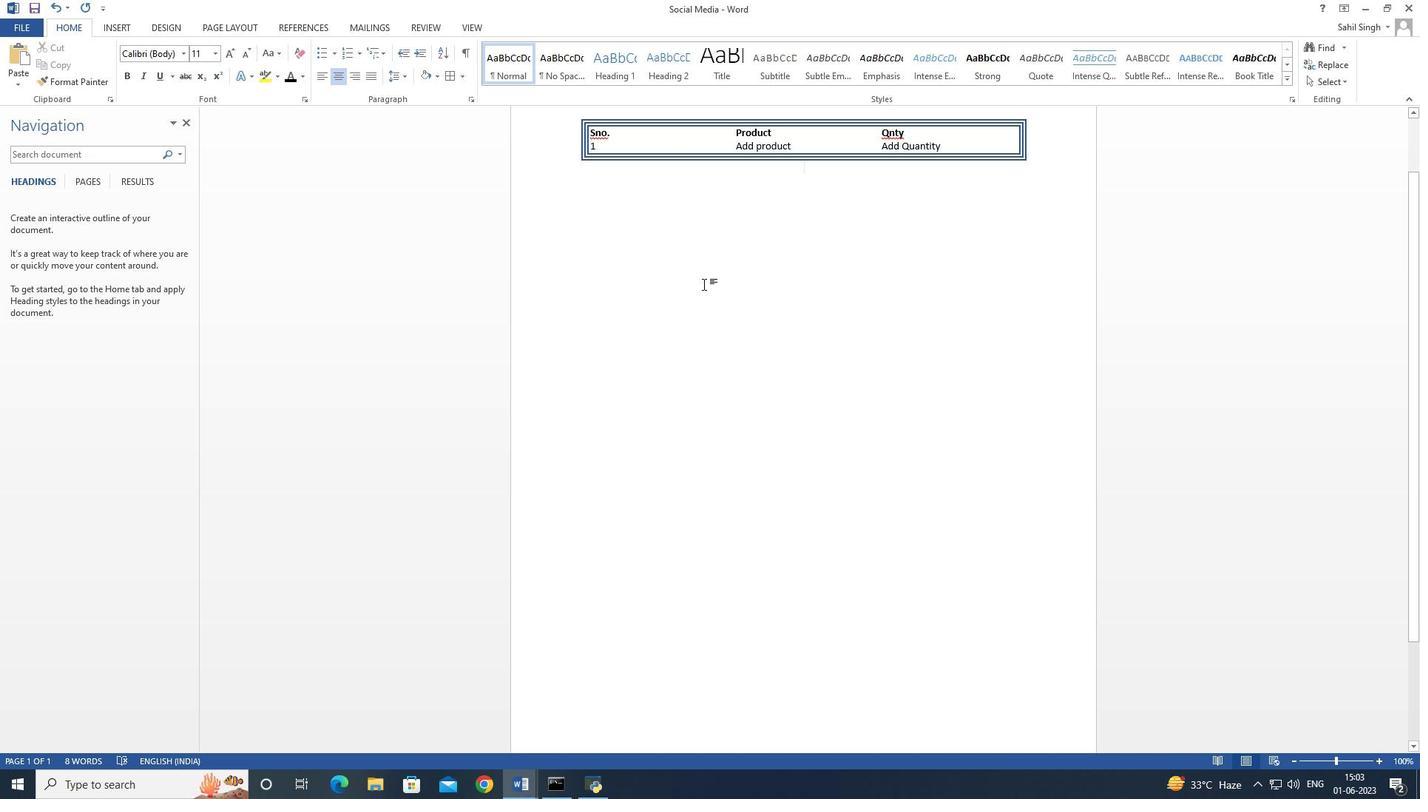 
Action: Mouse moved to (713, 300)
Screenshot: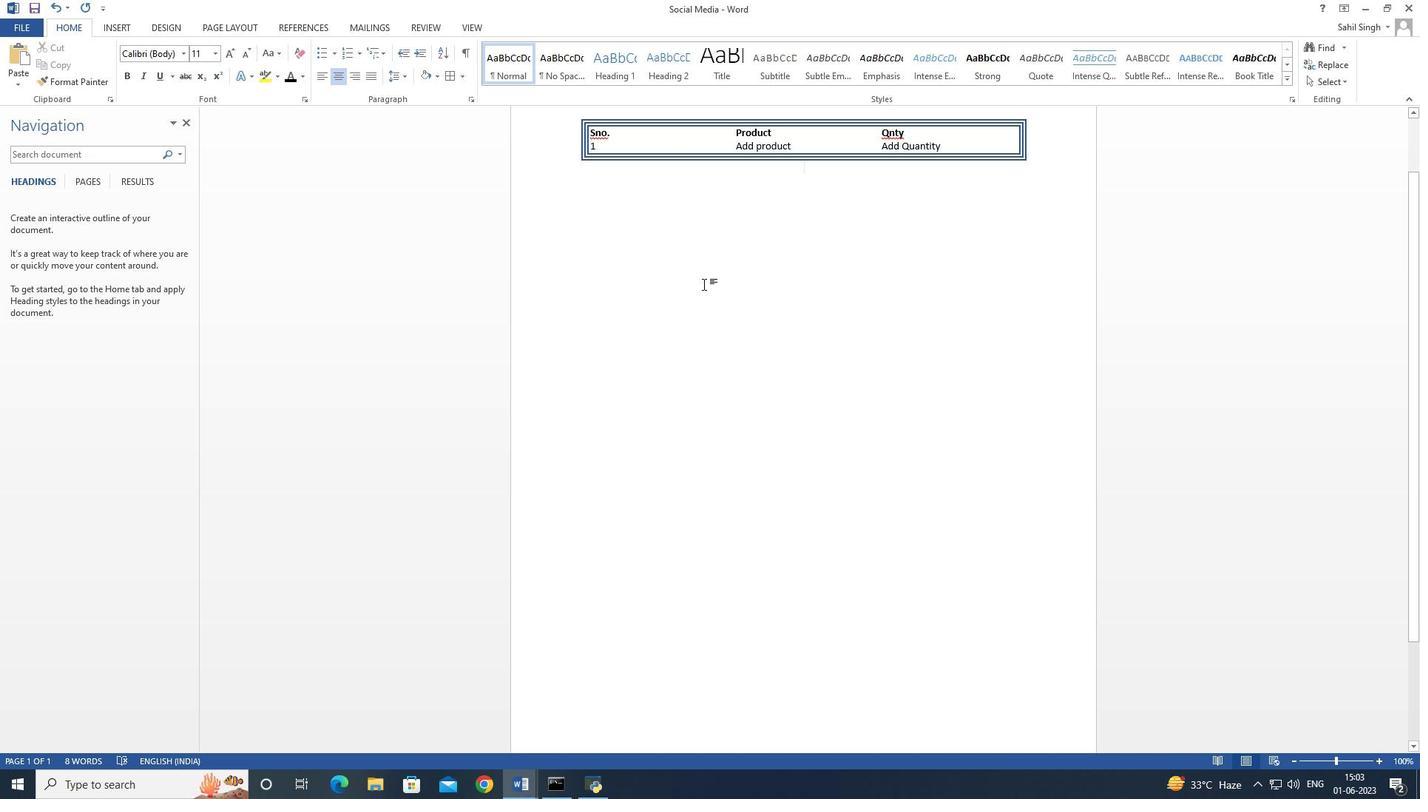 
Action: Mouse scrolled (713, 301) with delta (0, 0)
Screenshot: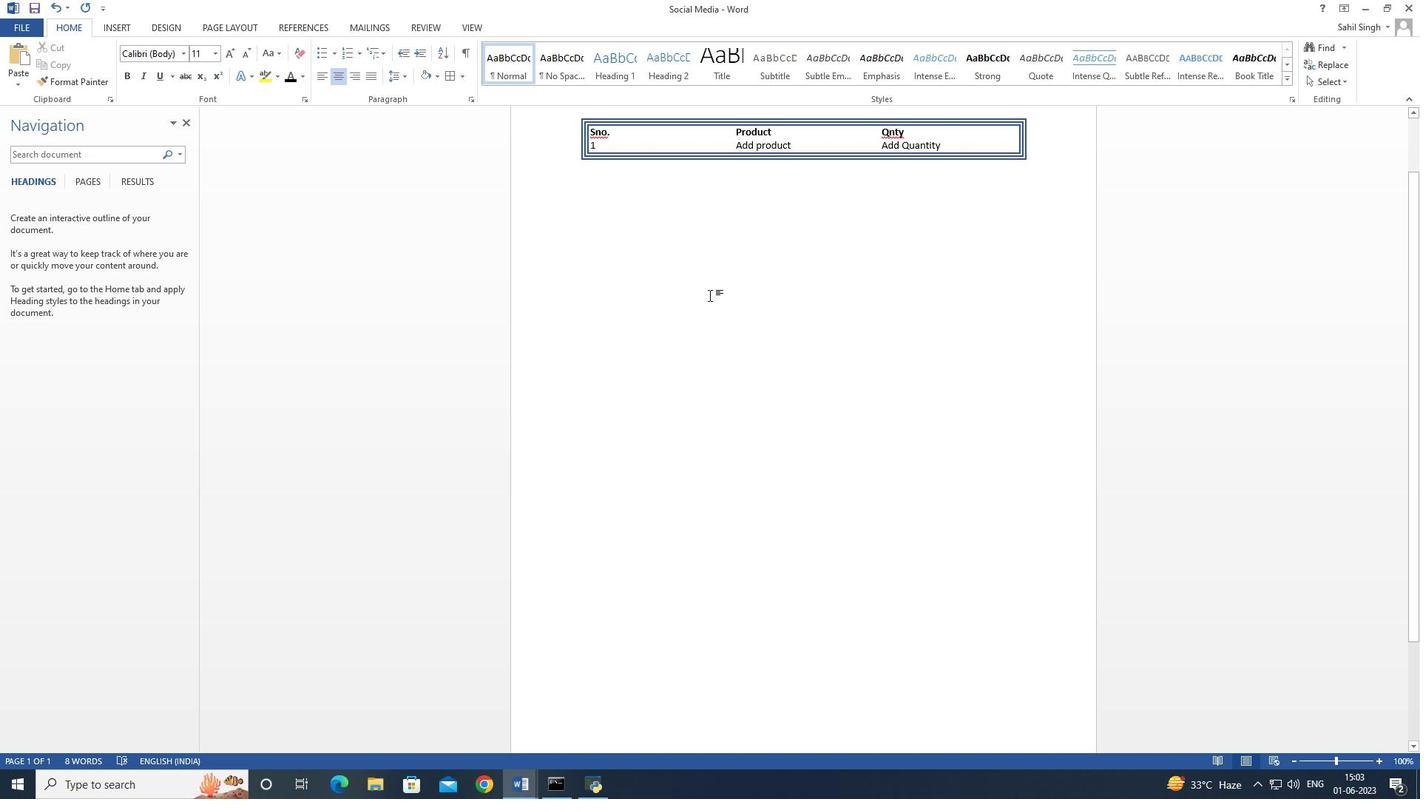 
Action: Mouse moved to (714, 301)
Screenshot: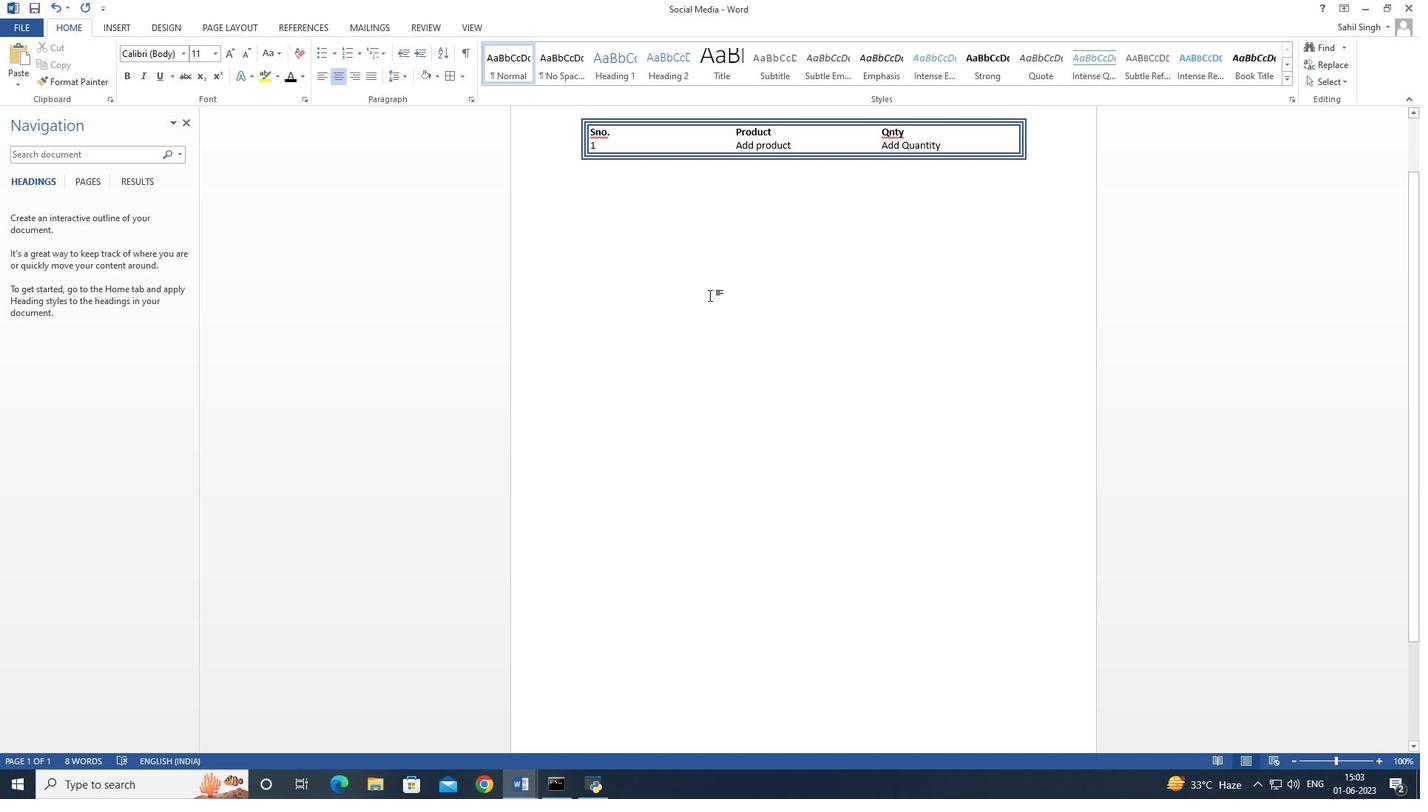 
Action: Mouse scrolled (714, 301) with delta (0, 0)
Screenshot: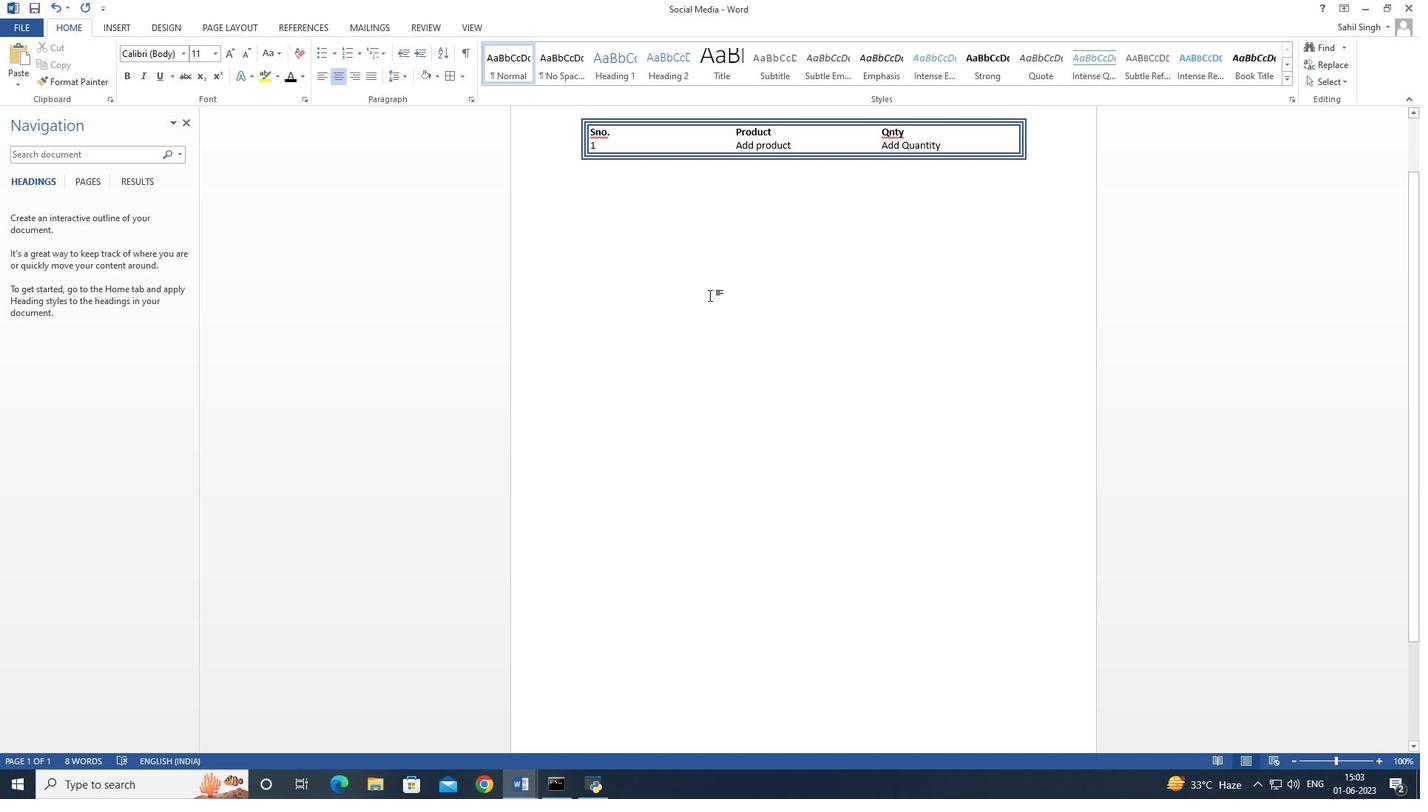 
Action: Mouse moved to (717, 305)
Screenshot: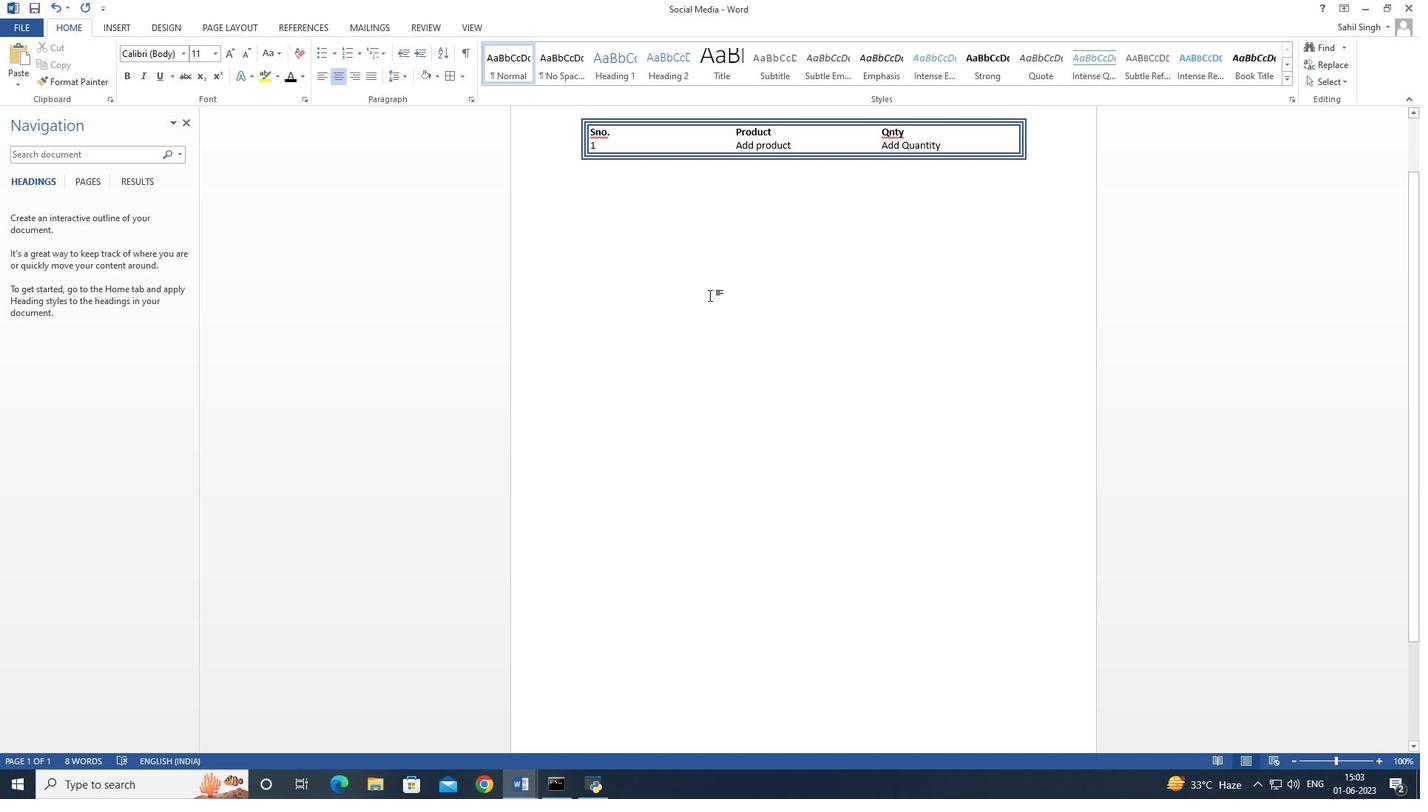
Action: Mouse scrolled (717, 306) with delta (0, 0)
Screenshot: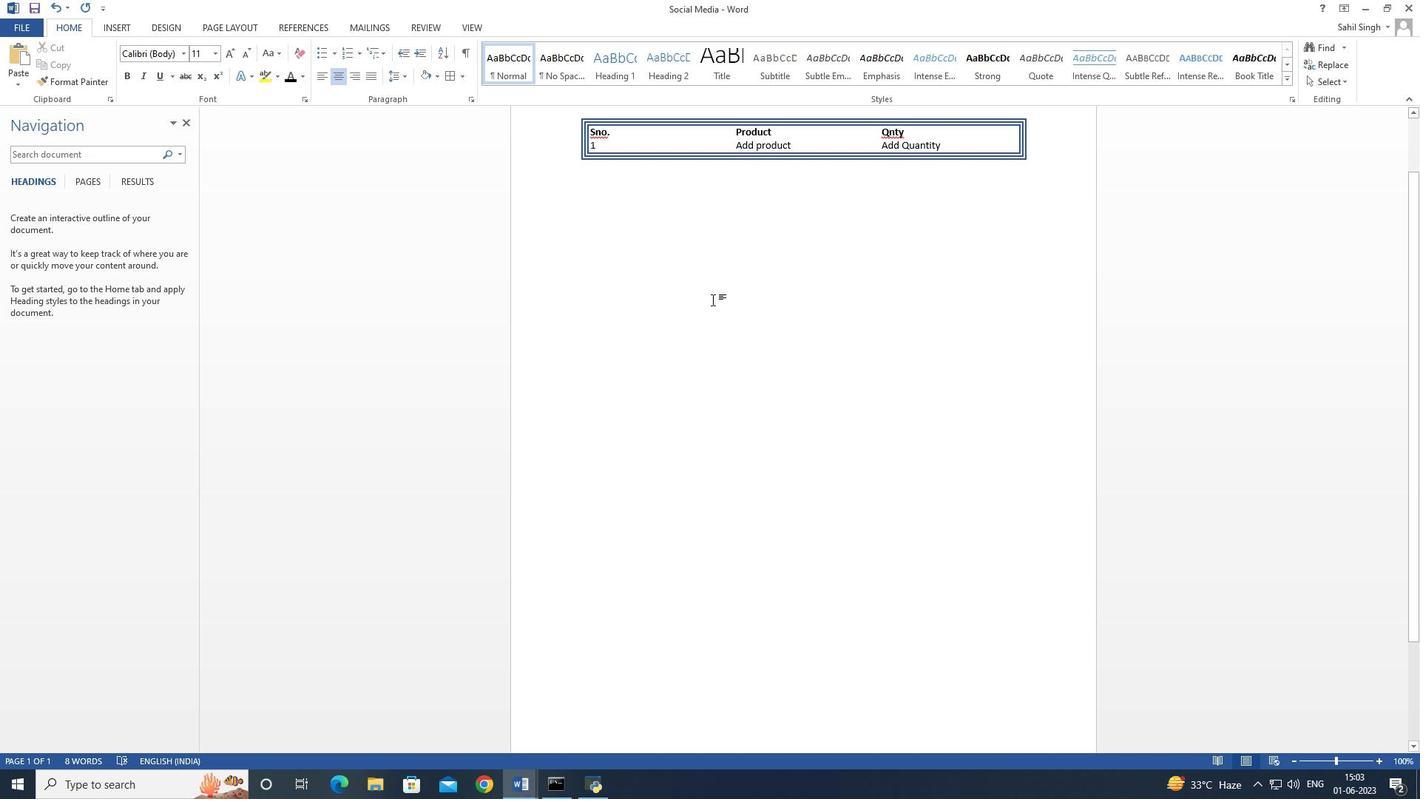 
Action: Mouse moved to (720, 308)
Screenshot: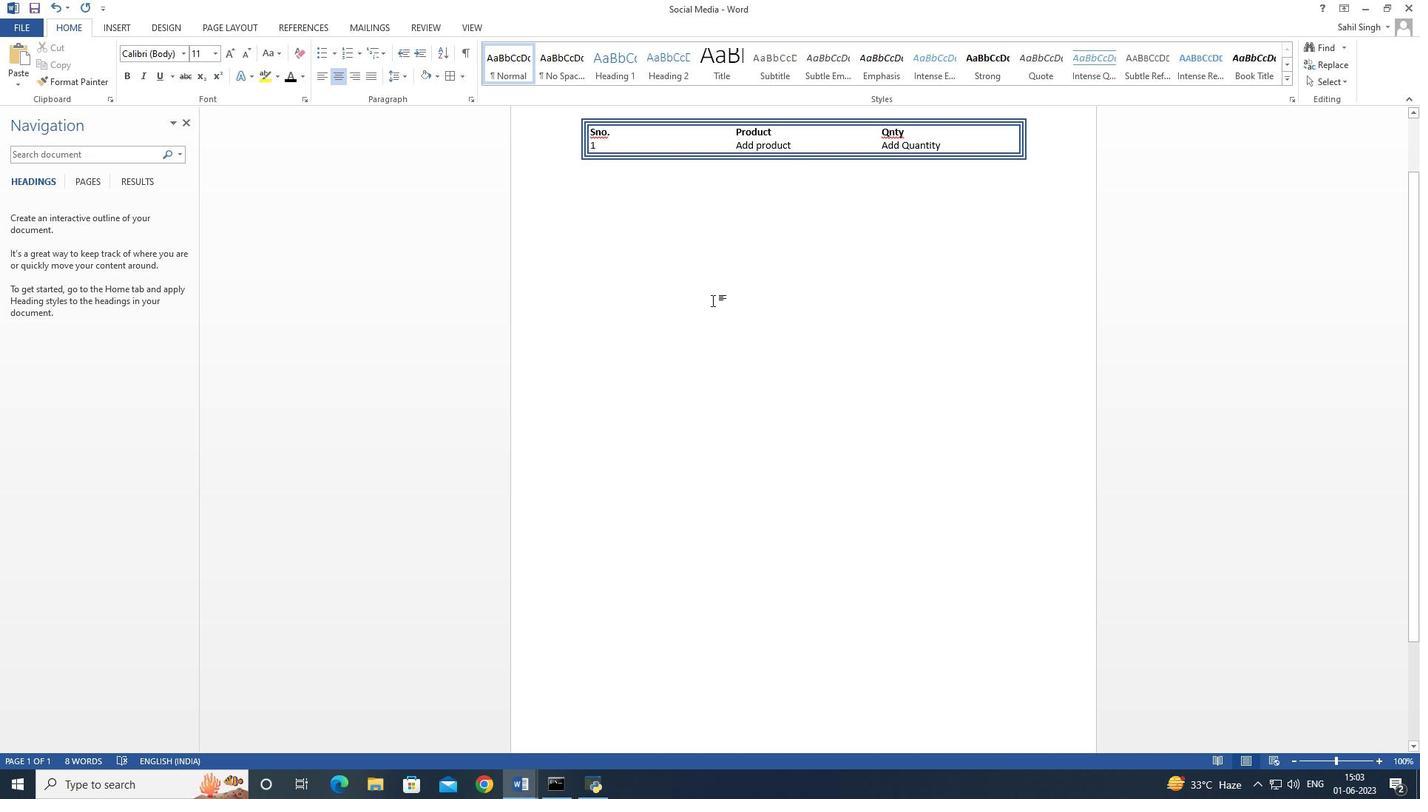 
Action: Mouse scrolled (720, 309) with delta (0, 0)
Screenshot: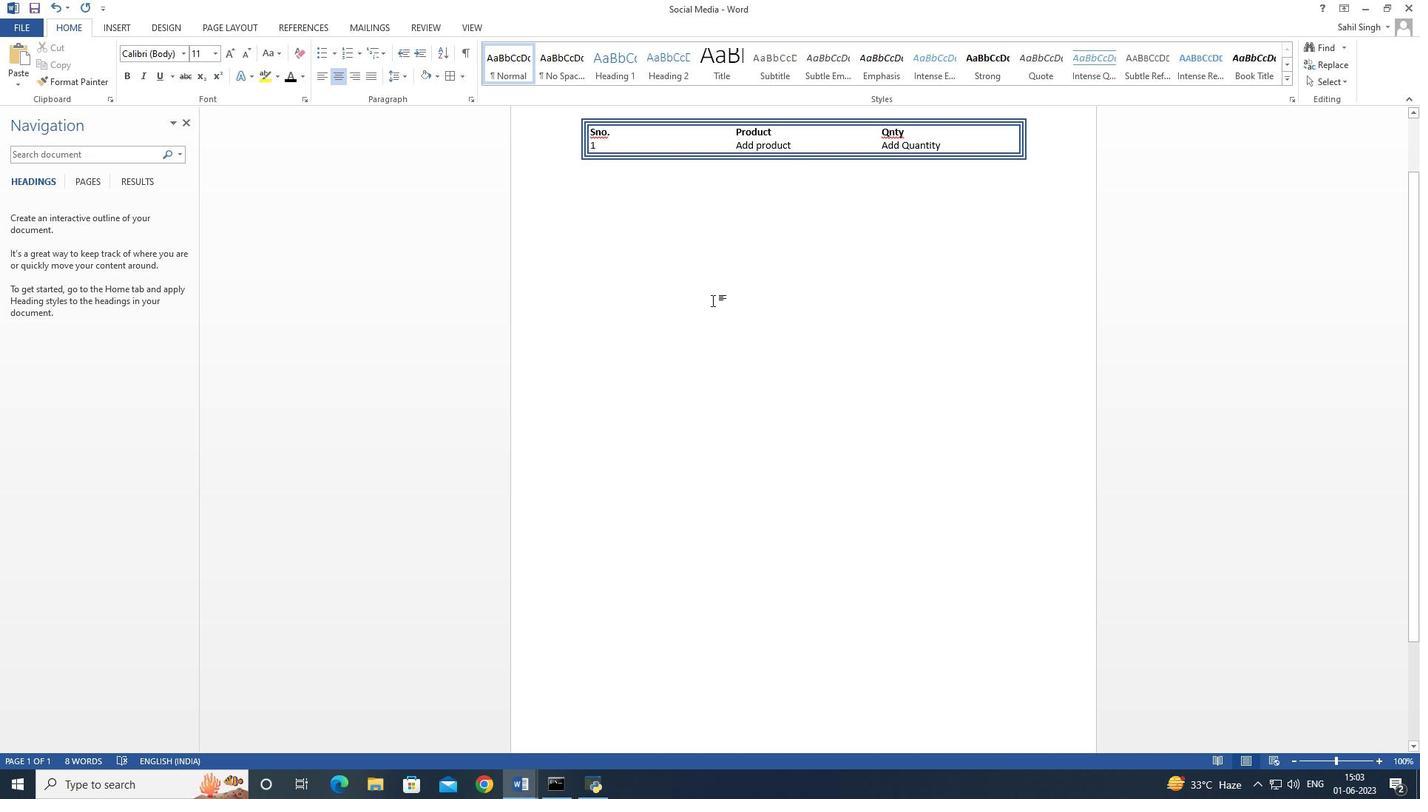 
Action: Mouse moved to (735, 340)
Screenshot: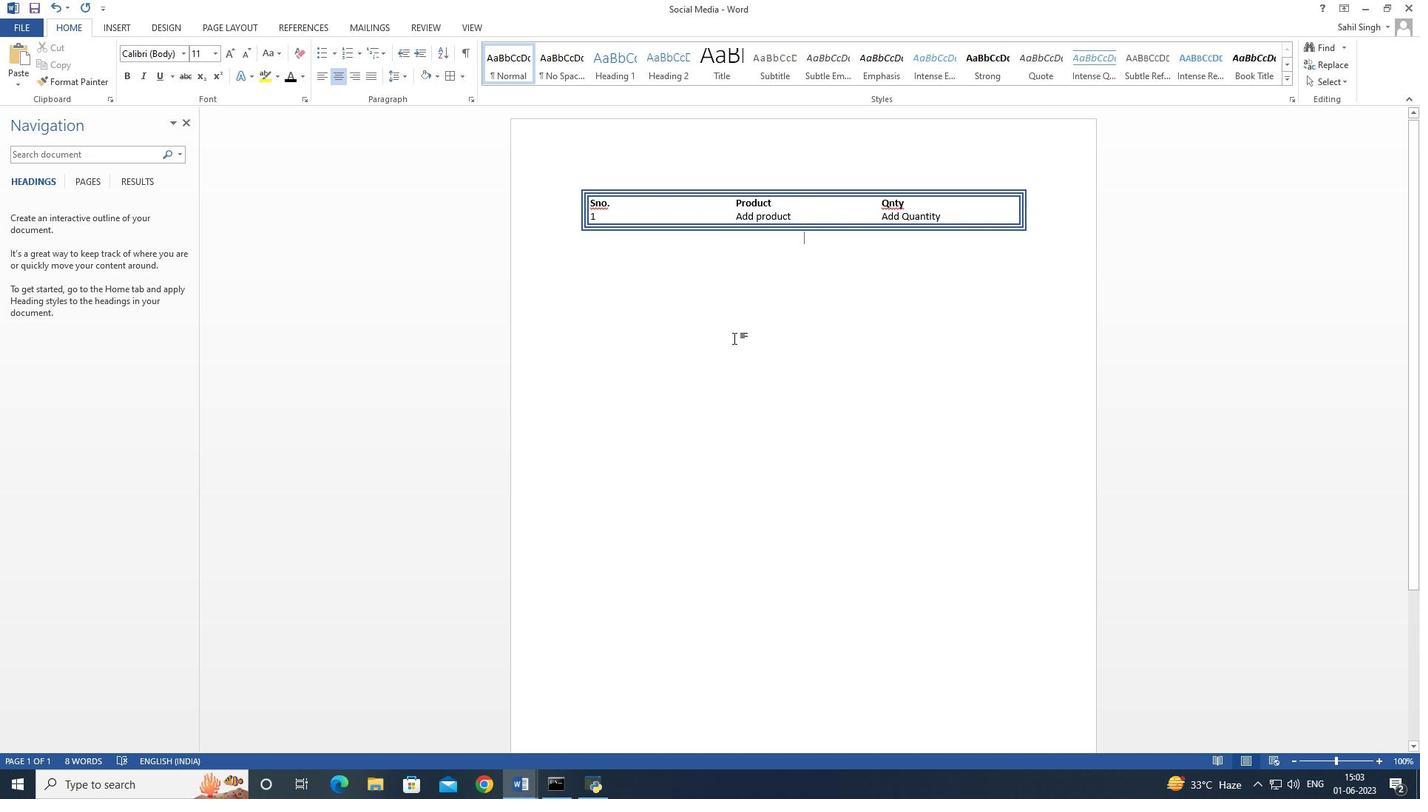 
